 Task: Look for space in Helmond, Netherlands from 1st August, 2023 to 5th August, 2023 for 1 adult in price range Rs.6000 to Rs.15000. Place can be entire place with 1  bedroom having 1 bed and 1 bathroom. Property type can be house, flat, guest house. Amenities needed are: wifi, washing machine. Booking option can be shelf check-in. Required host language is English.
Action: Mouse moved to (662, 255)
Screenshot: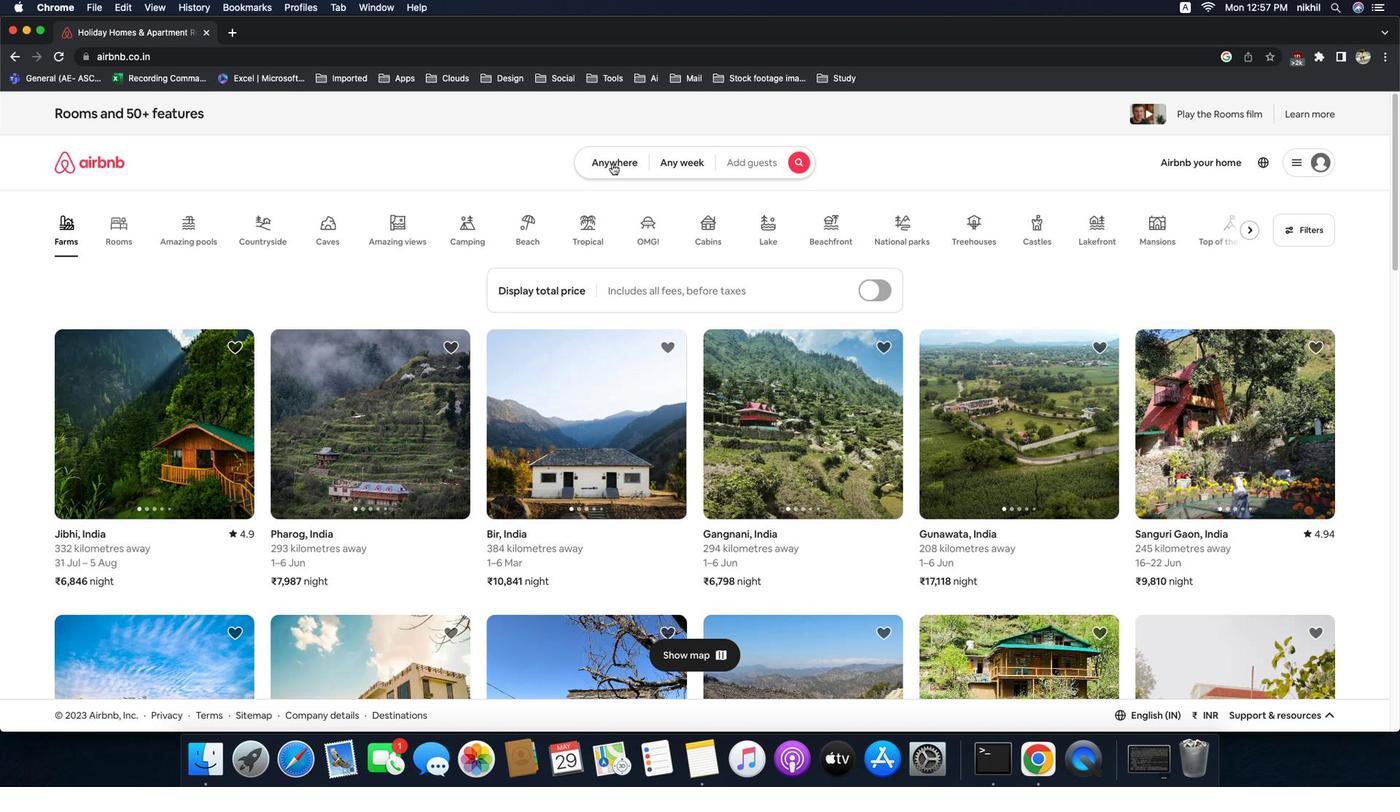 
Action: Mouse pressed left at (662, 255)
Screenshot: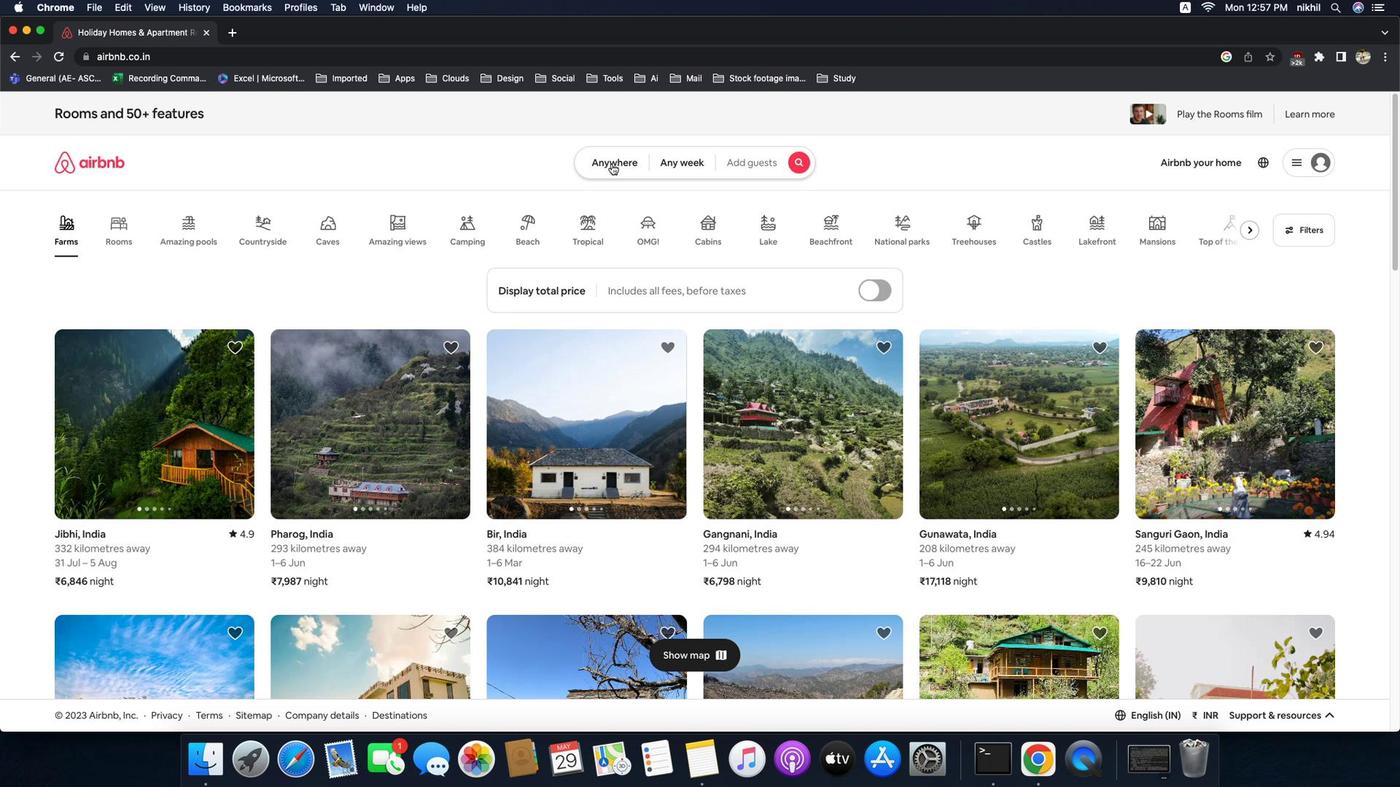 
Action: Mouse moved to (659, 258)
Screenshot: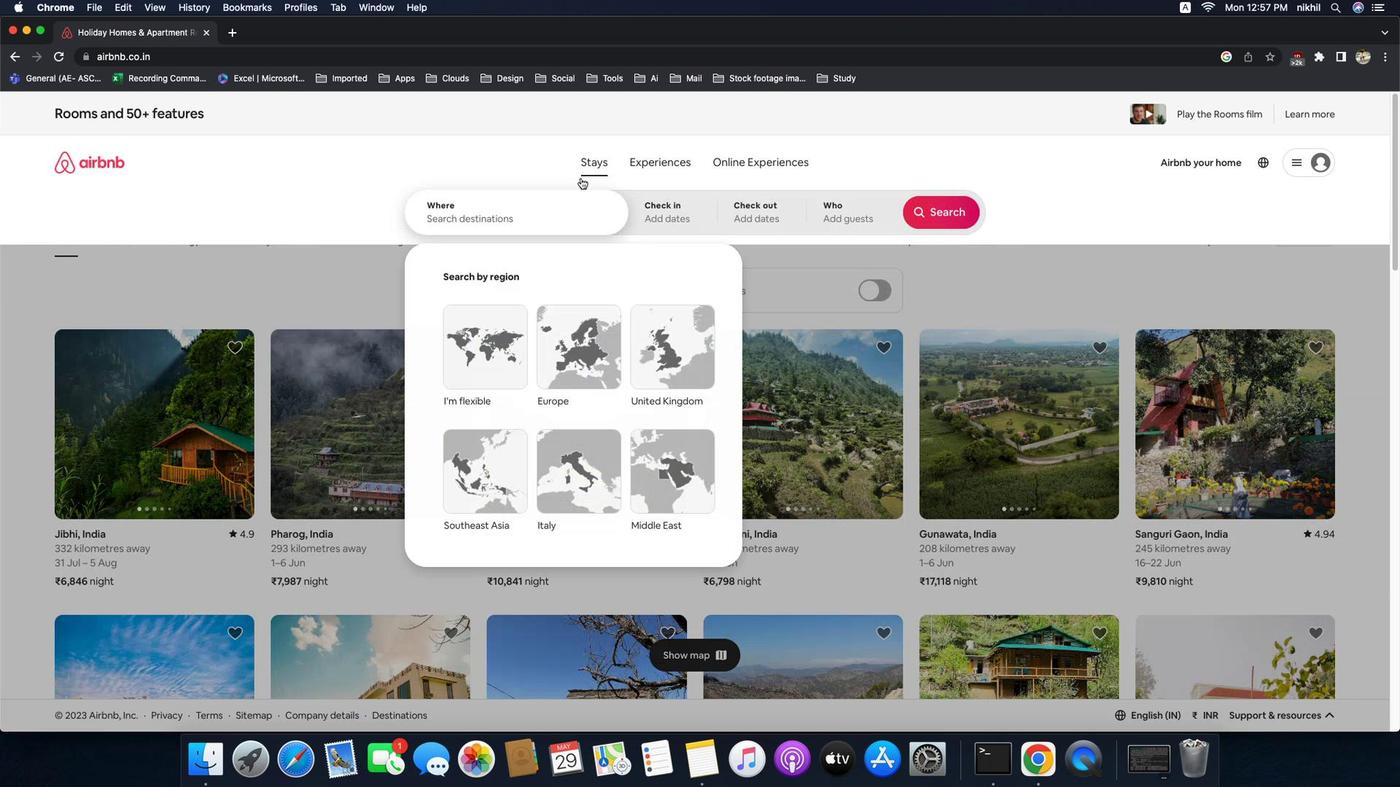 
Action: Mouse pressed left at (659, 258)
Screenshot: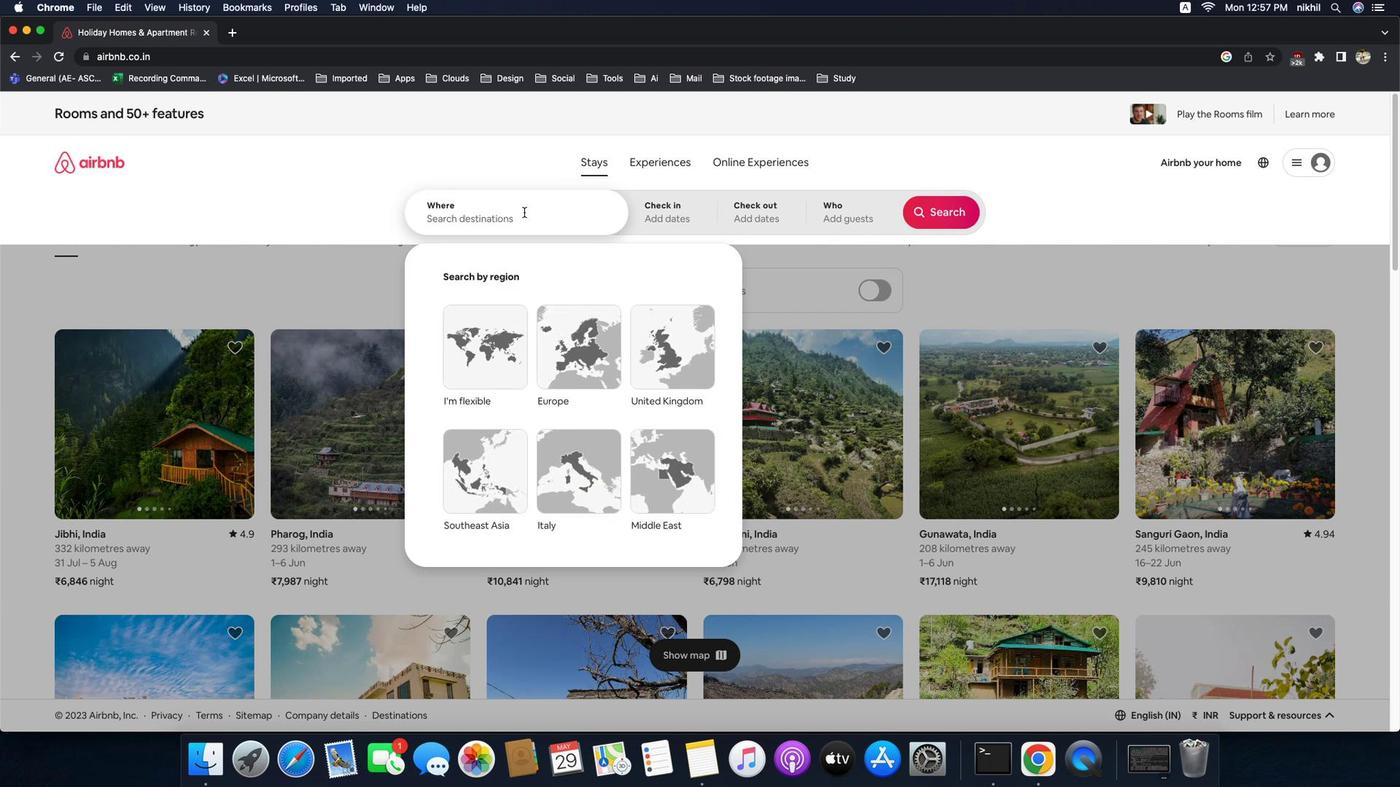 
Action: Mouse moved to (619, 293)
Screenshot: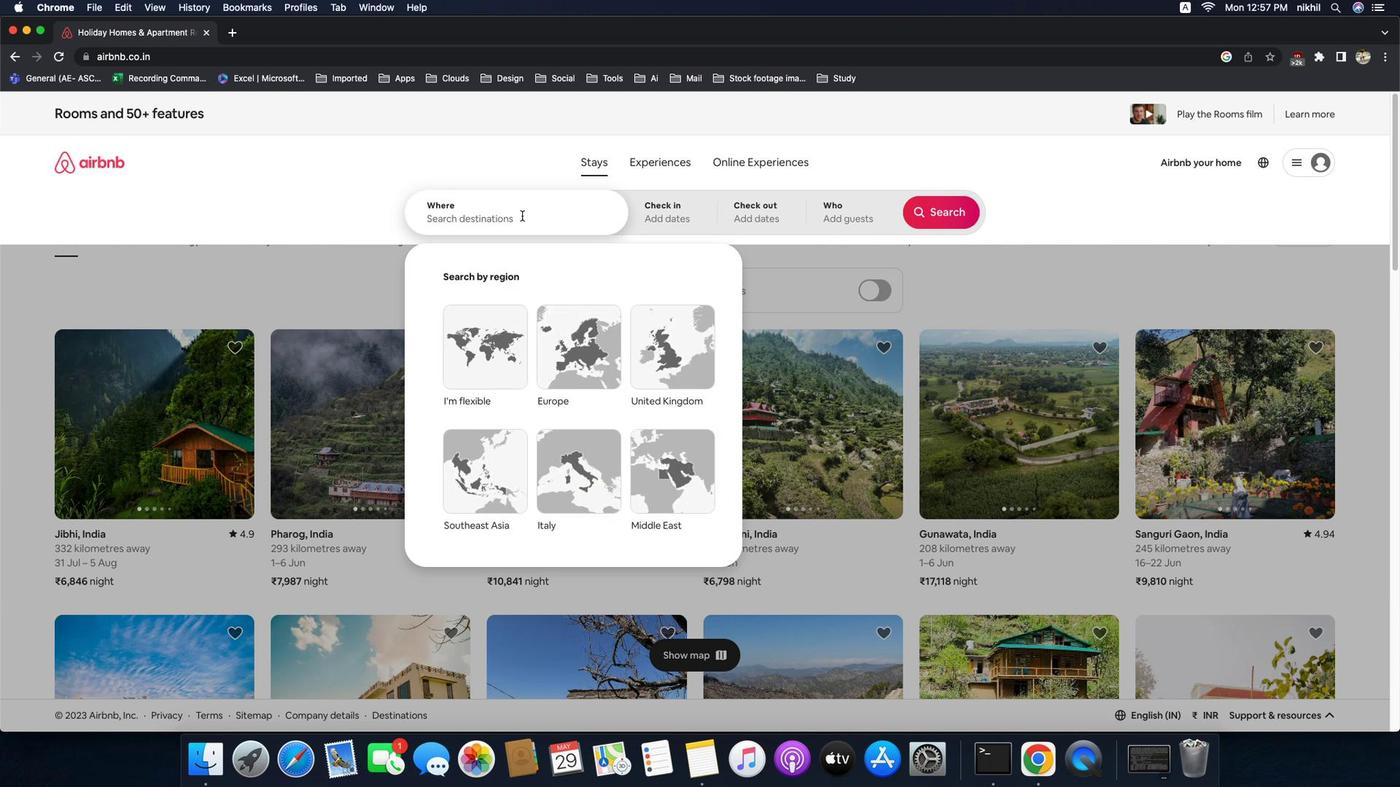 
Action: Mouse pressed left at (619, 293)
Screenshot: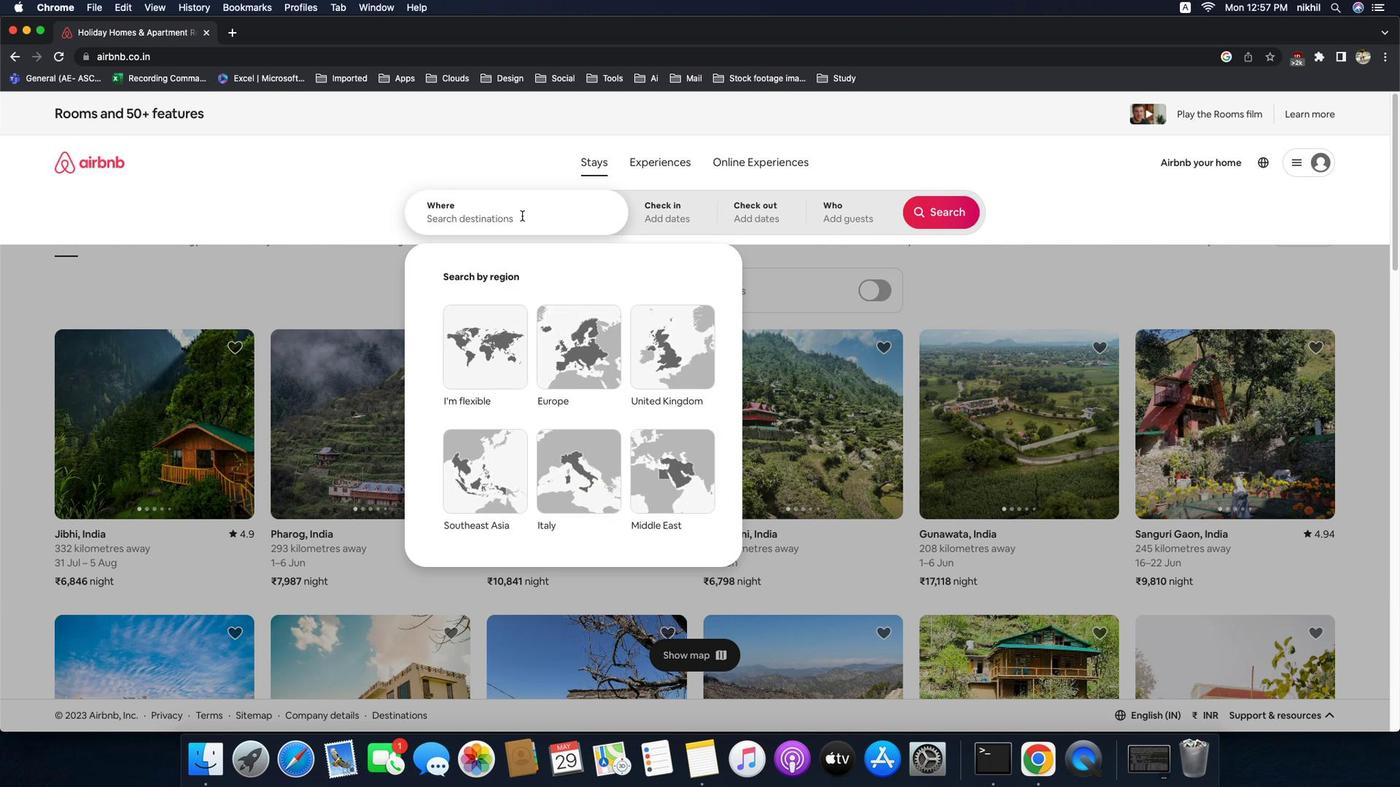 
Action: Key pressed 'H'Key.caps_lock'e''l''m''o''n''d'','Key.spaceKey.caps_lock'N'Key.caps_lock'e''t''h''e''r''l''a''n''d''s'
Screenshot: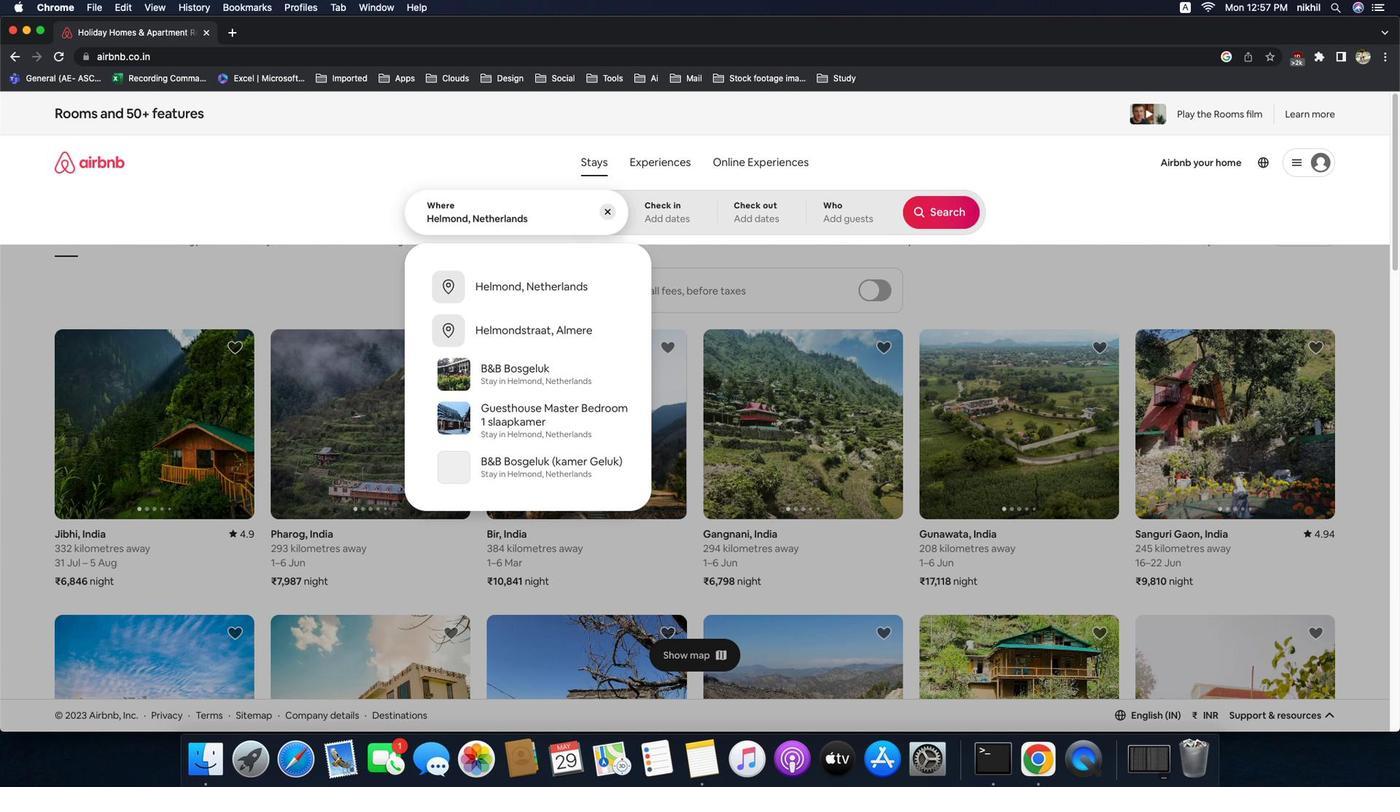 
Action: Mouse moved to (641, 346)
Screenshot: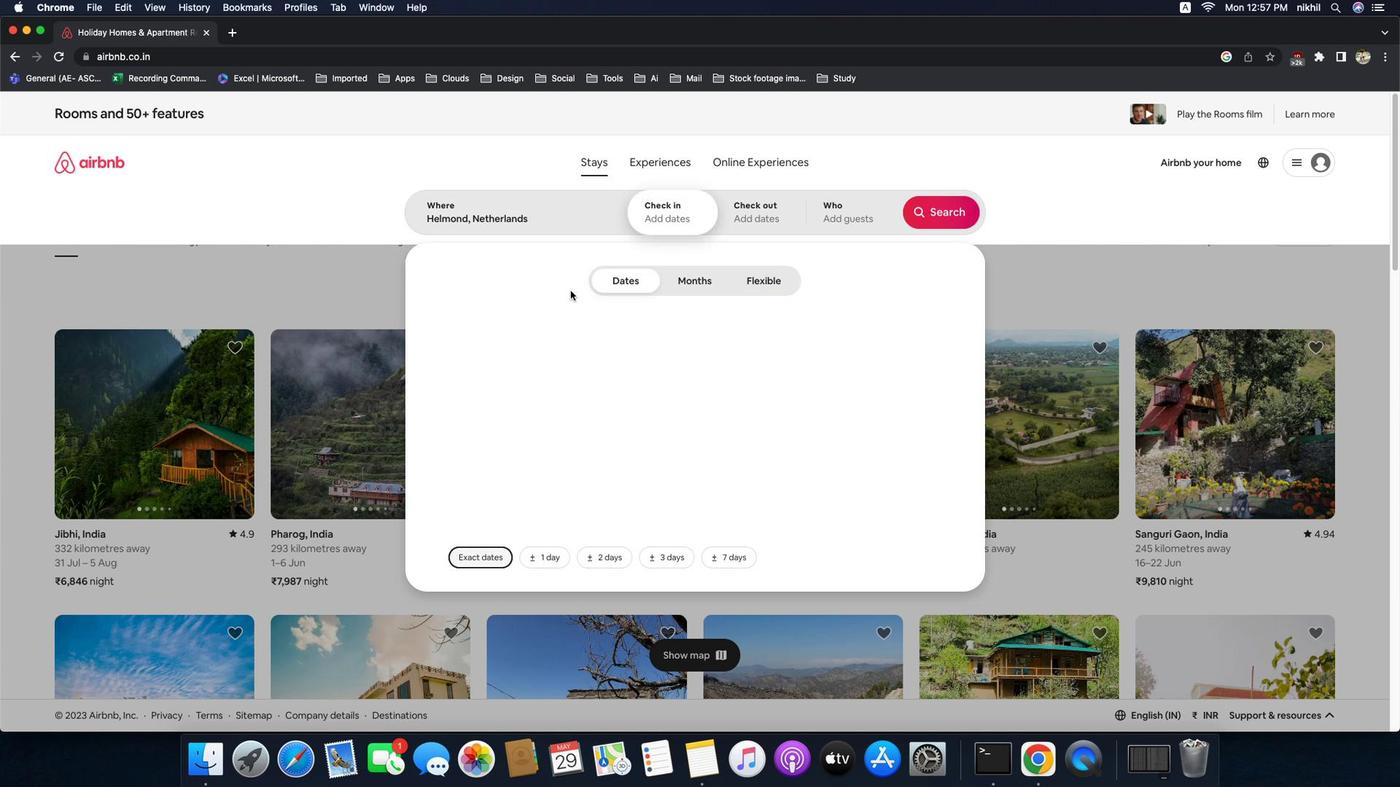 
Action: Mouse pressed left at (641, 346)
Screenshot: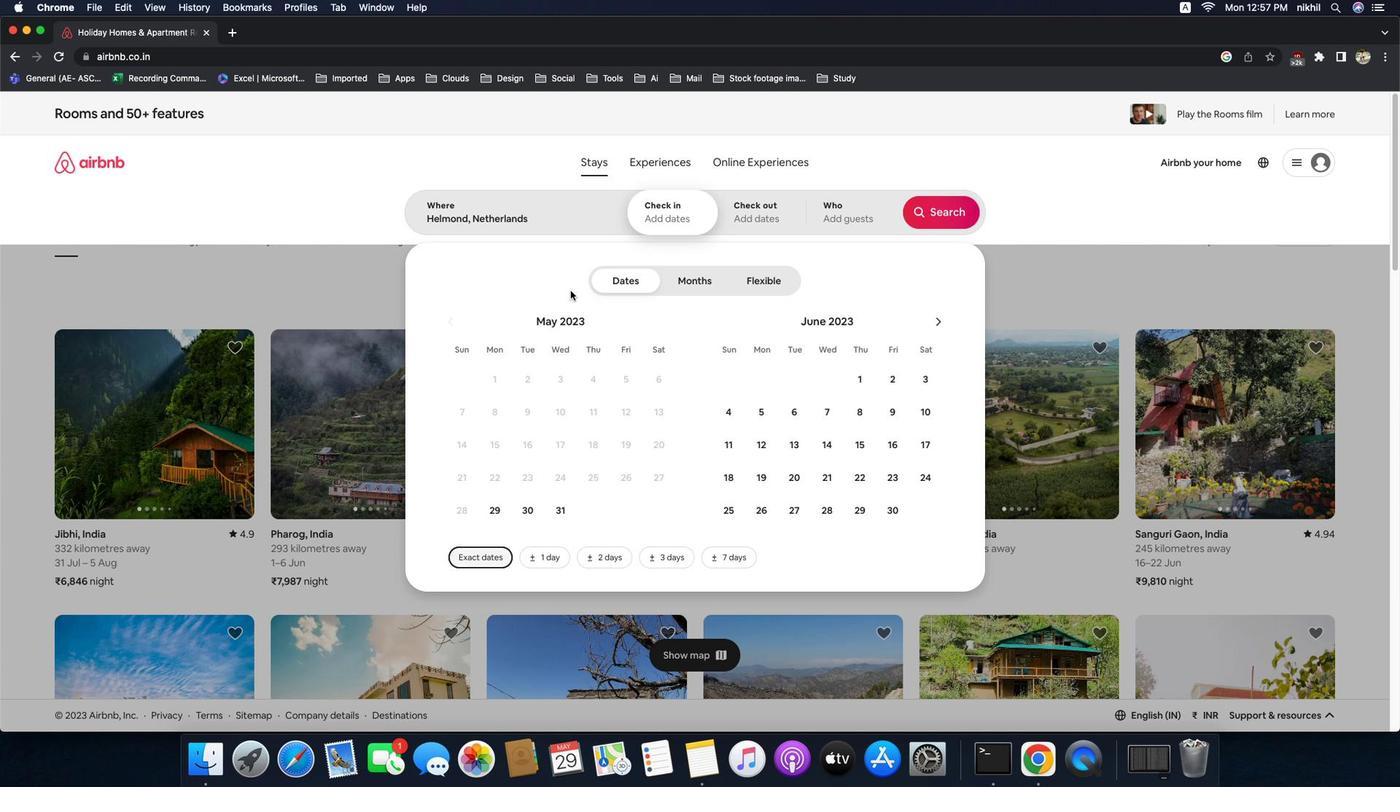 
Action: Mouse moved to (804, 366)
Screenshot: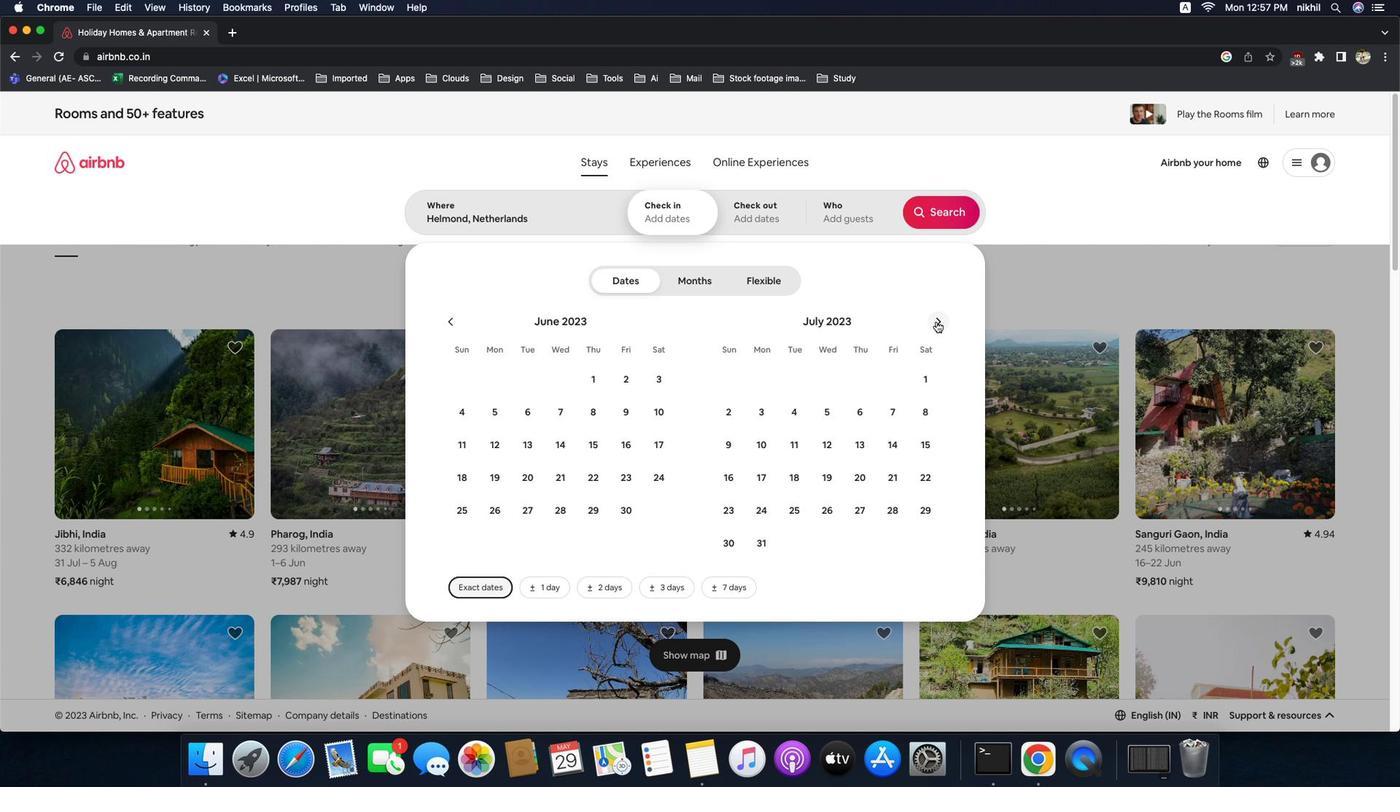 
Action: Mouse pressed left at (804, 366)
Screenshot: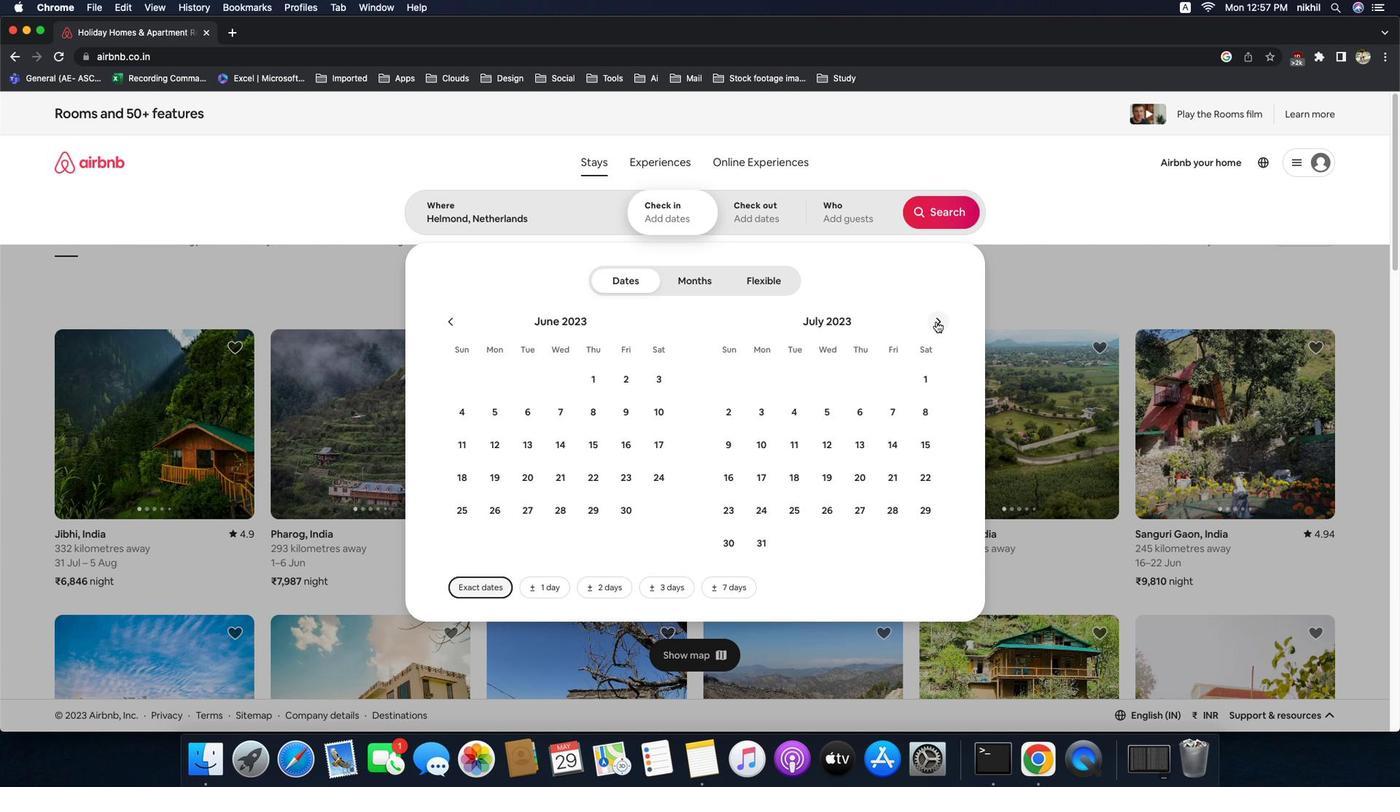 
Action: Mouse pressed left at (804, 366)
Screenshot: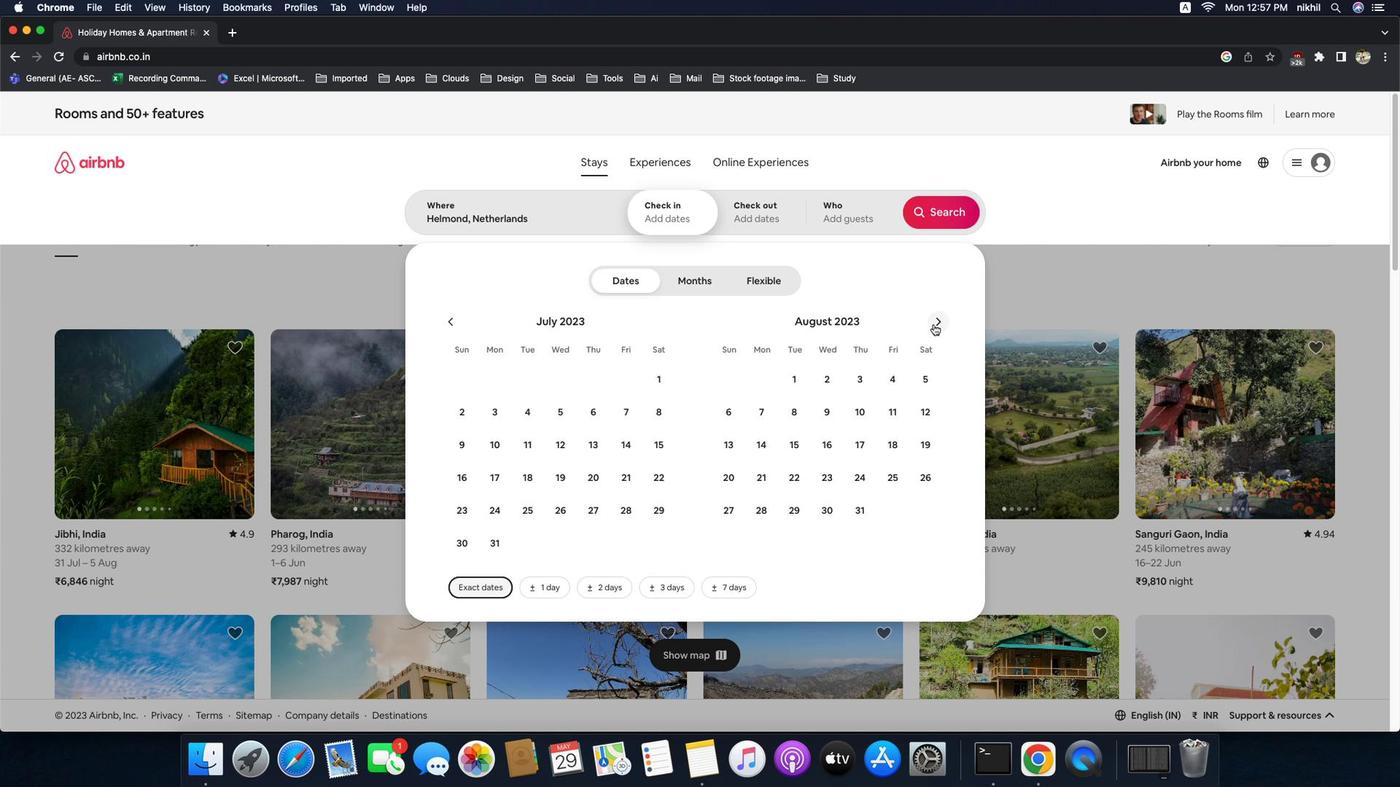 
Action: Mouse moved to (740, 409)
Screenshot: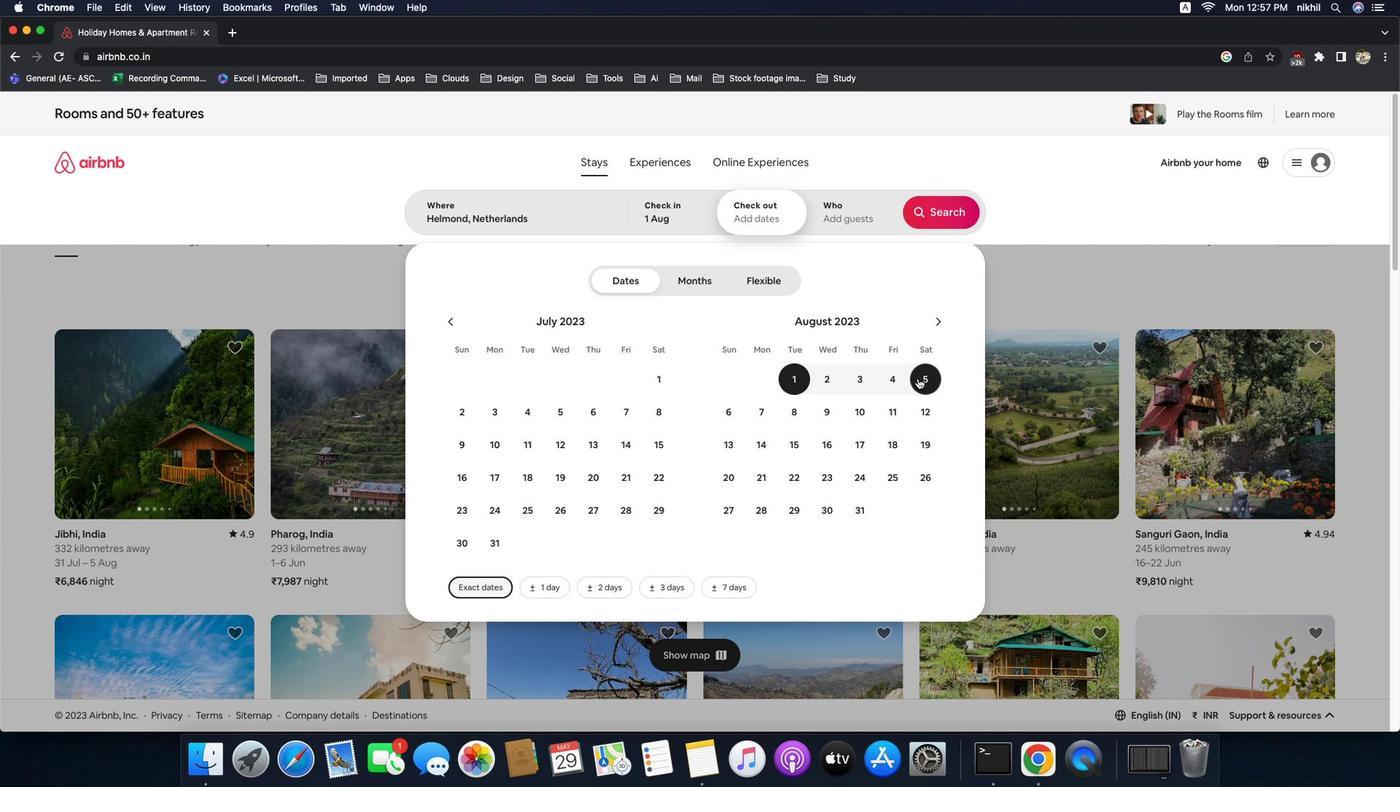 
Action: Mouse pressed left at (740, 409)
Screenshot: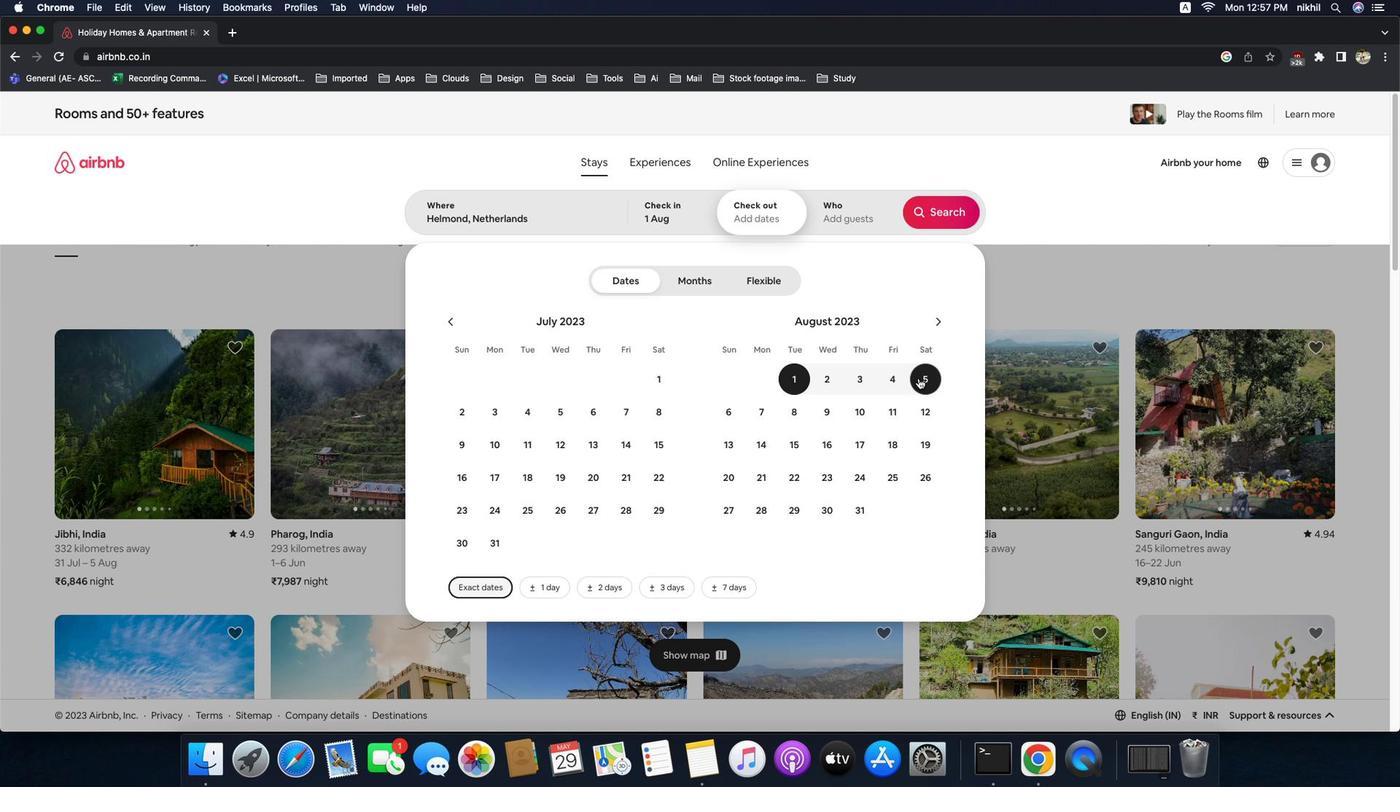 
Action: Mouse moved to (796, 406)
Screenshot: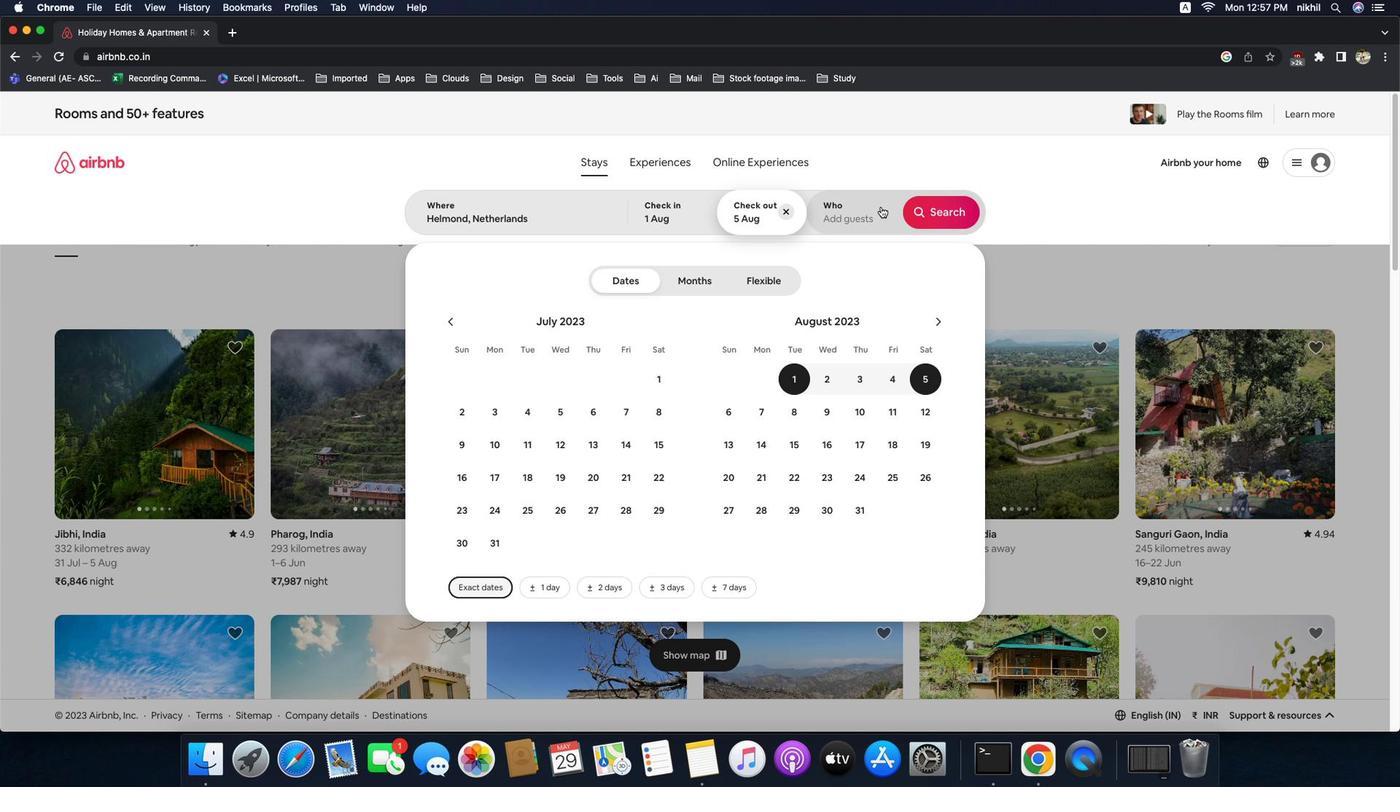 
Action: Mouse pressed left at (796, 406)
Screenshot: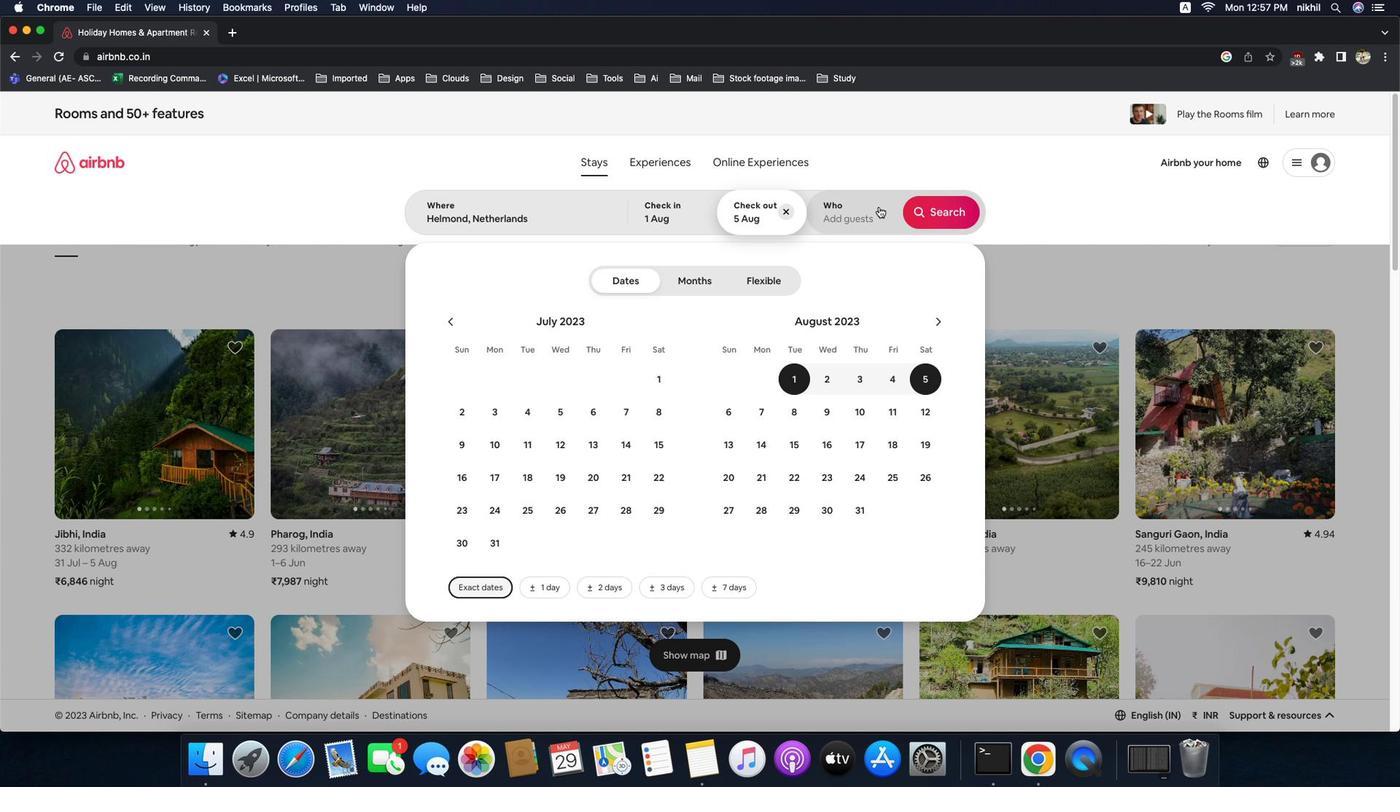 
Action: Mouse moved to (770, 290)
Screenshot: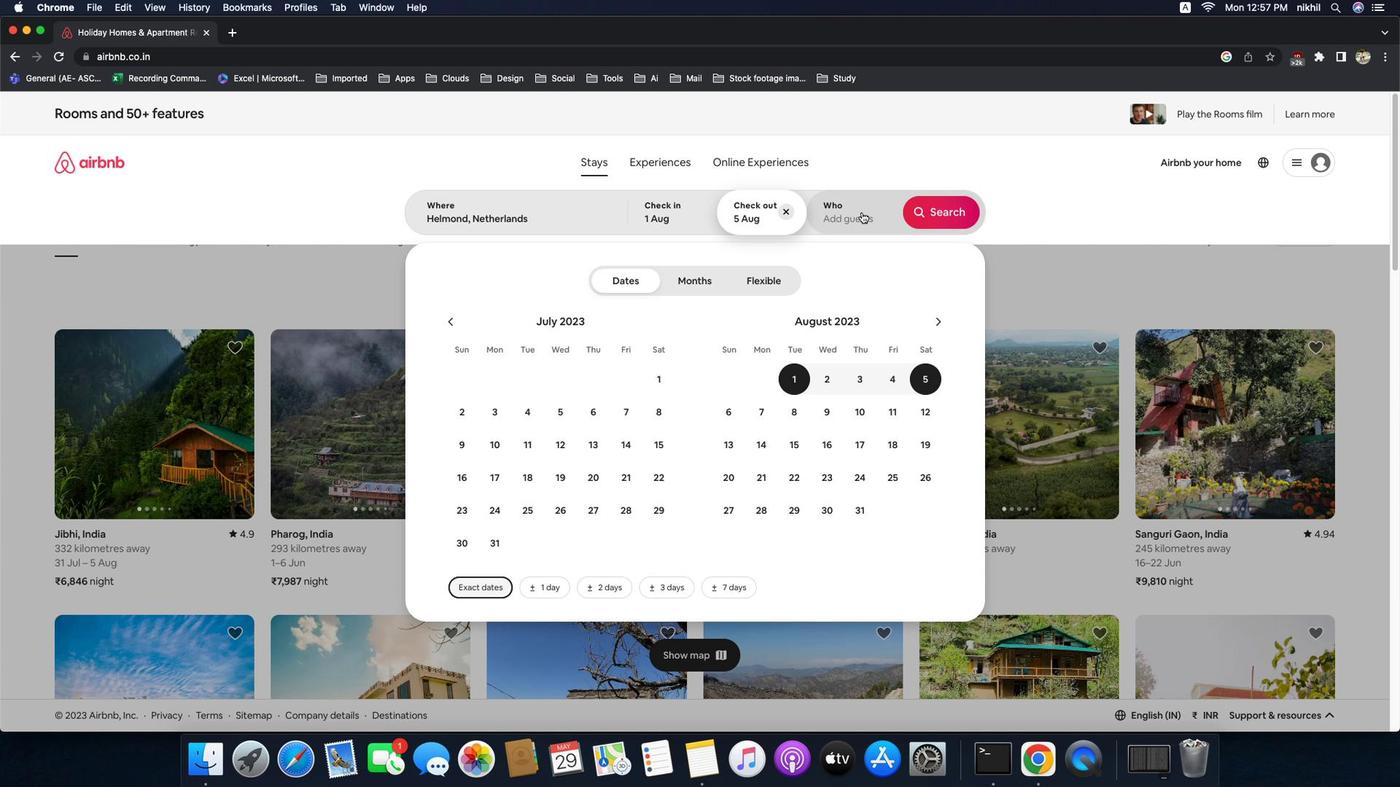 
Action: Mouse pressed left at (770, 290)
Screenshot: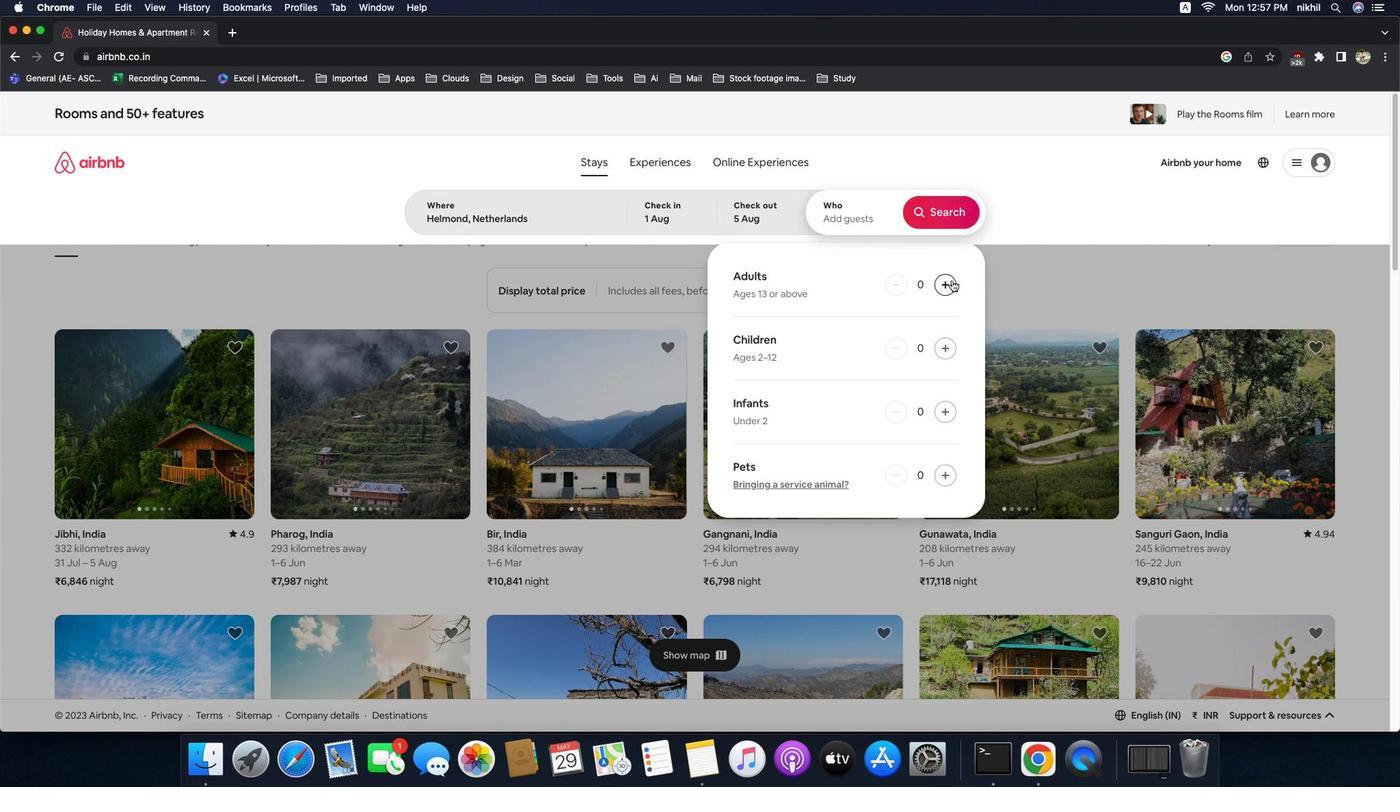 
Action: Mouse moved to (807, 341)
Screenshot: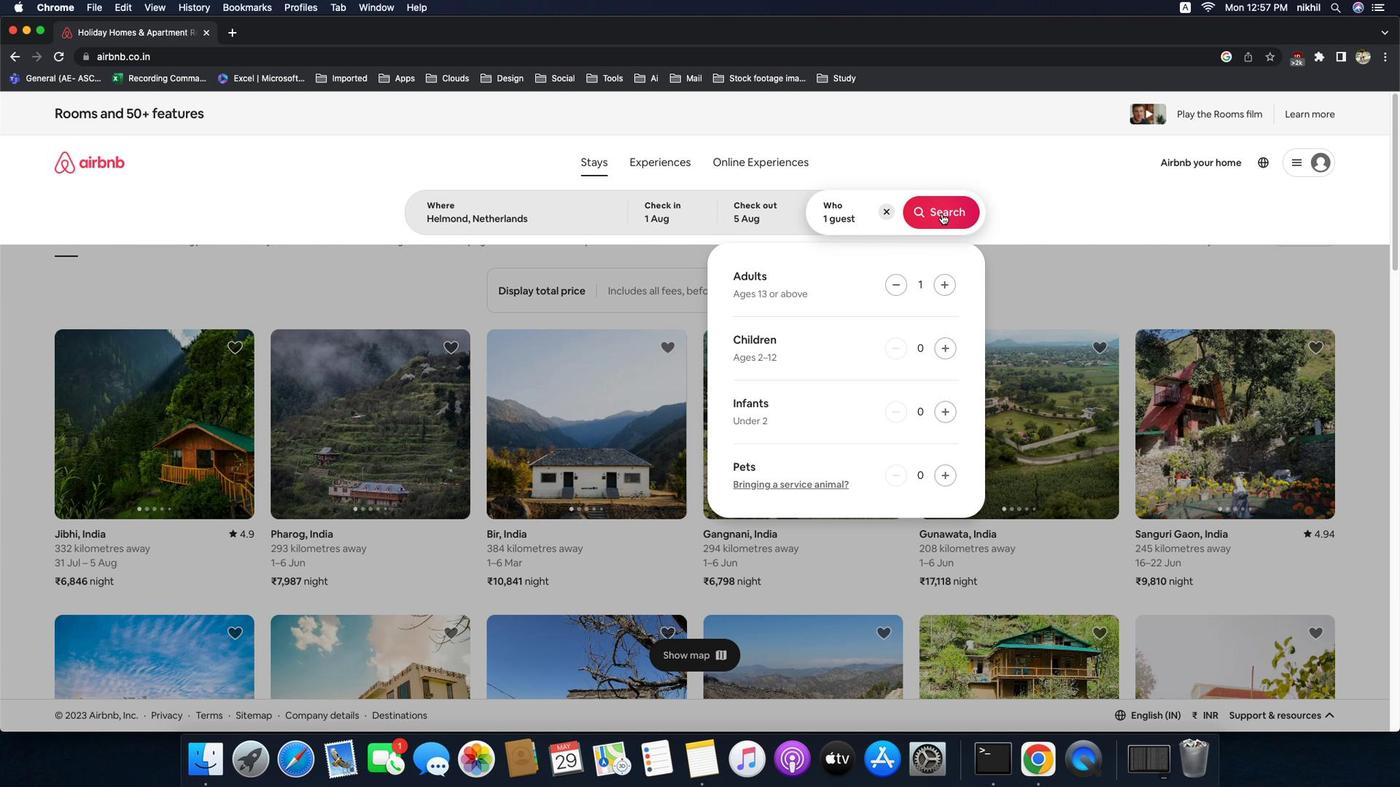 
Action: Mouse pressed left at (807, 341)
Screenshot: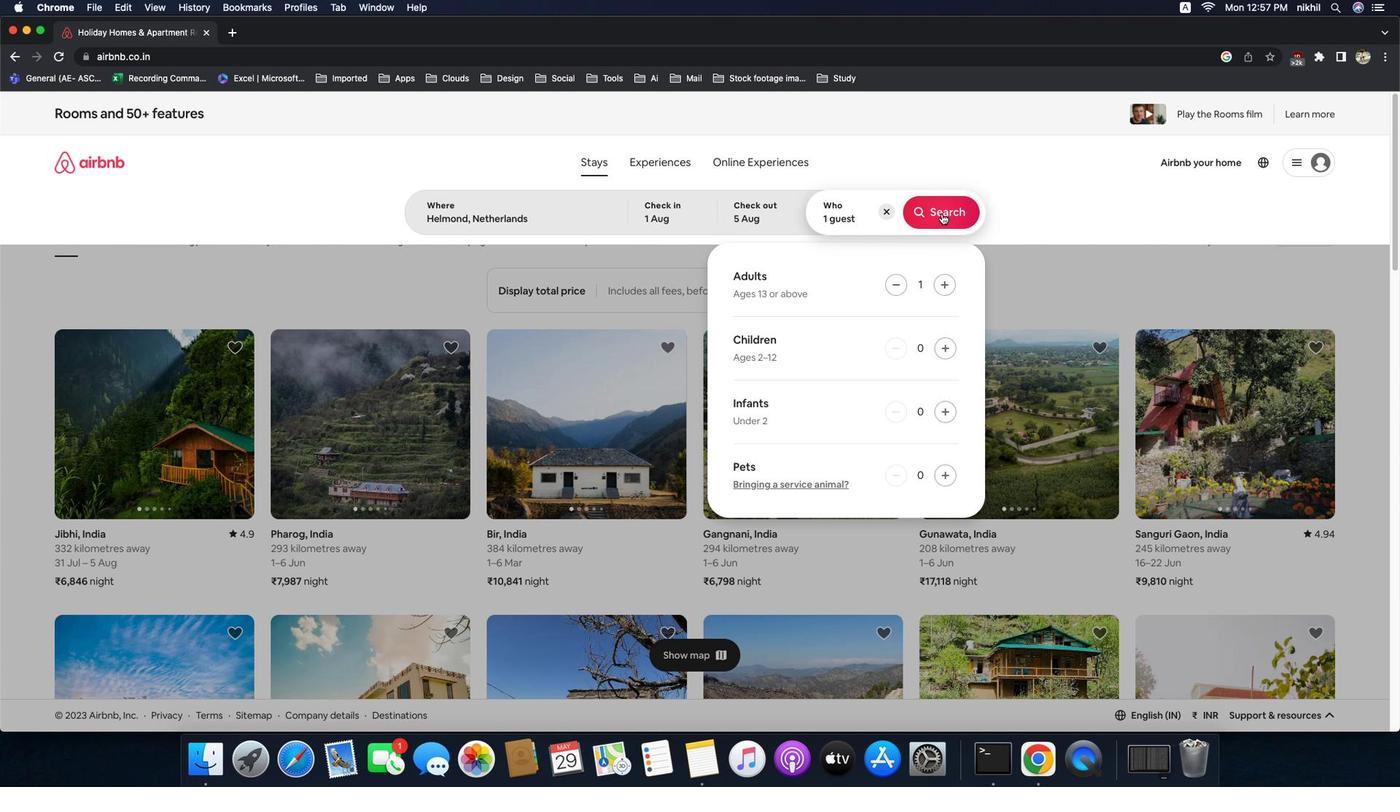 
Action: Mouse moved to (806, 292)
Screenshot: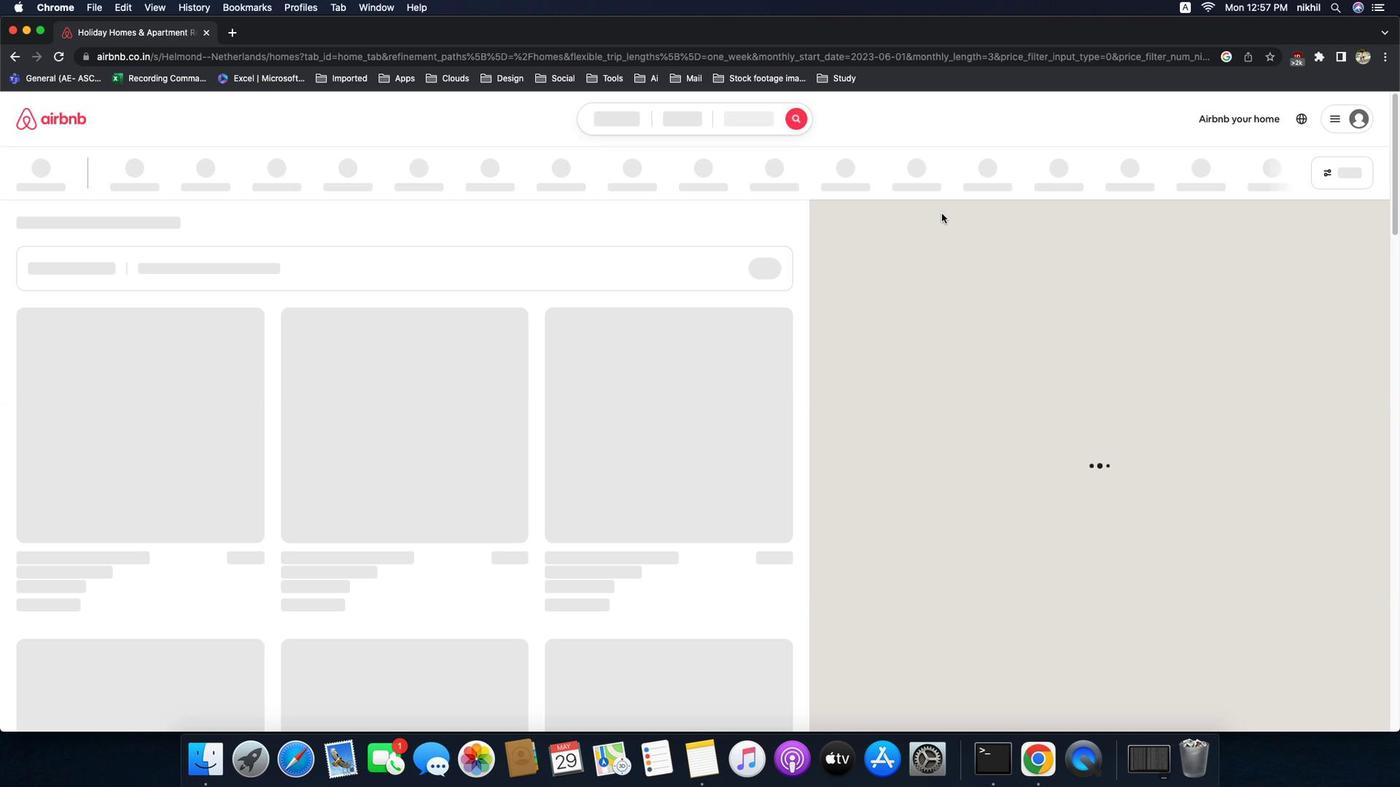 
Action: Mouse pressed left at (806, 292)
Screenshot: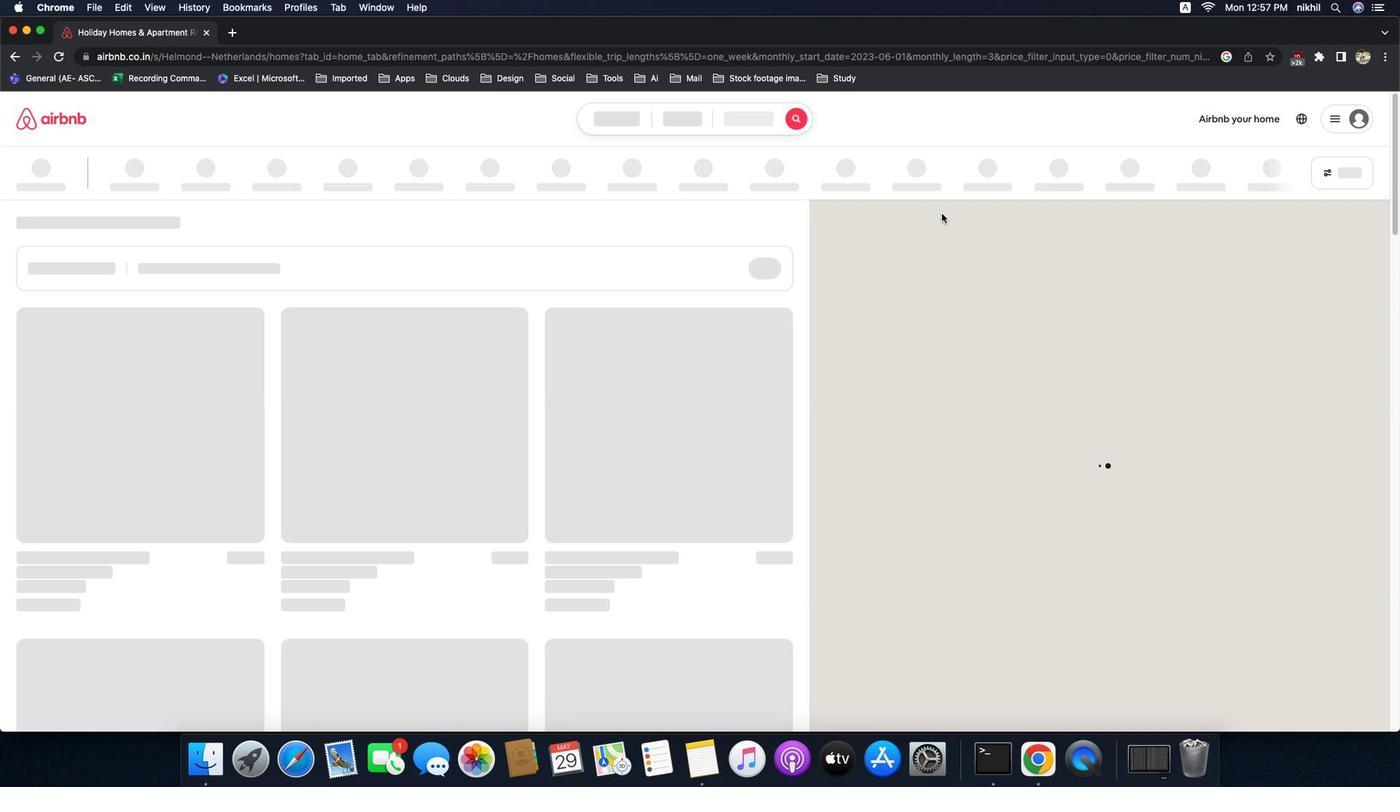 
Action: Mouse moved to (980, 265)
Screenshot: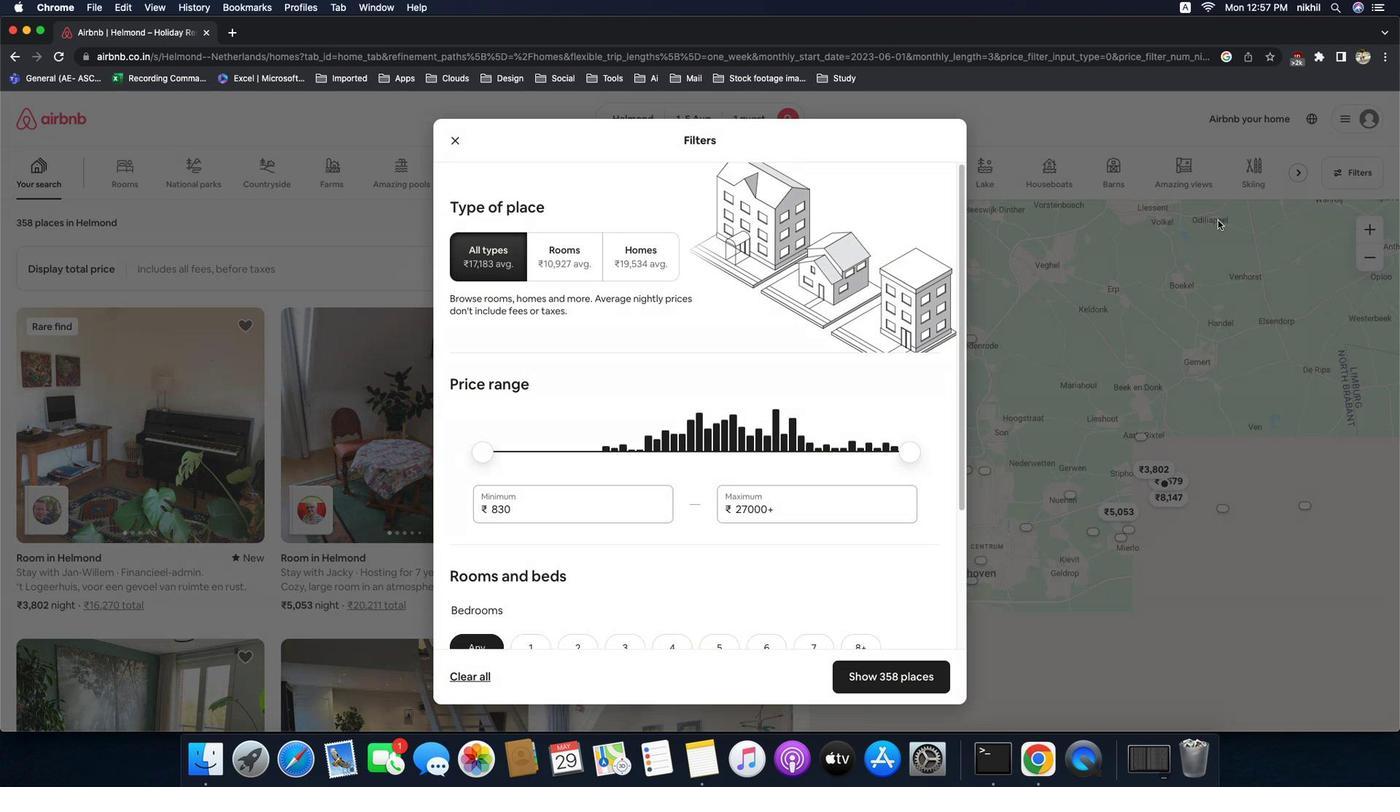 
Action: Mouse pressed left at (980, 265)
Screenshot: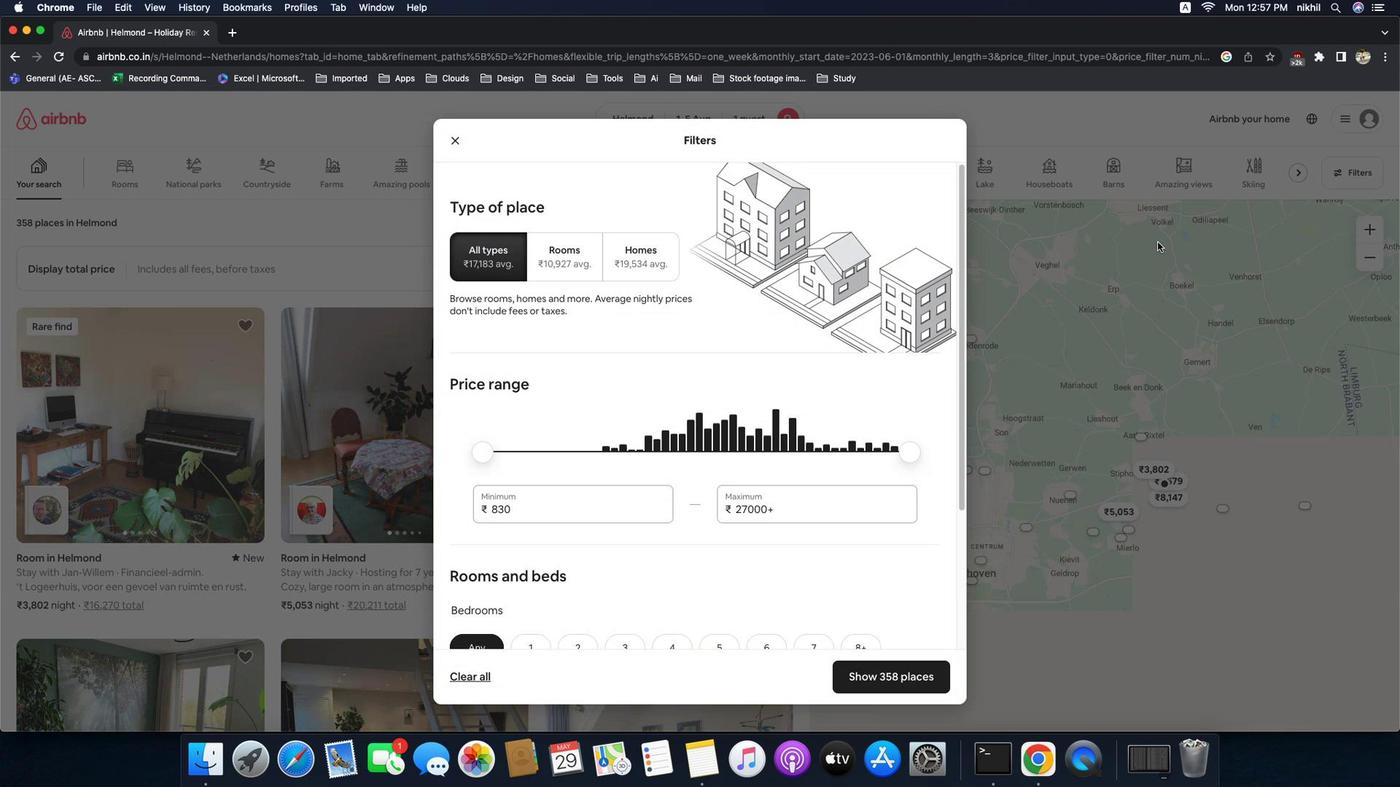 
Action: Mouse moved to (658, 494)
Screenshot: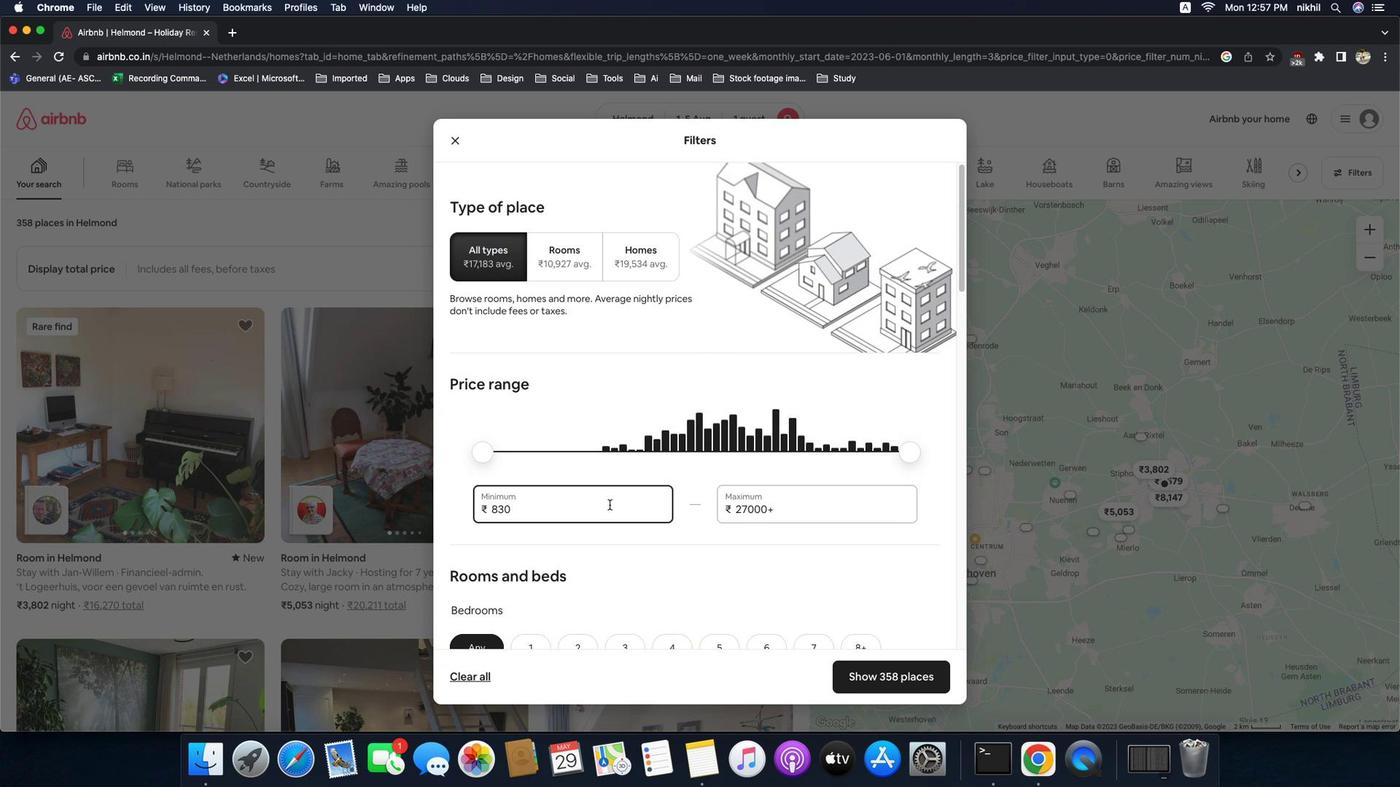 
Action: Mouse pressed left at (658, 494)
Screenshot: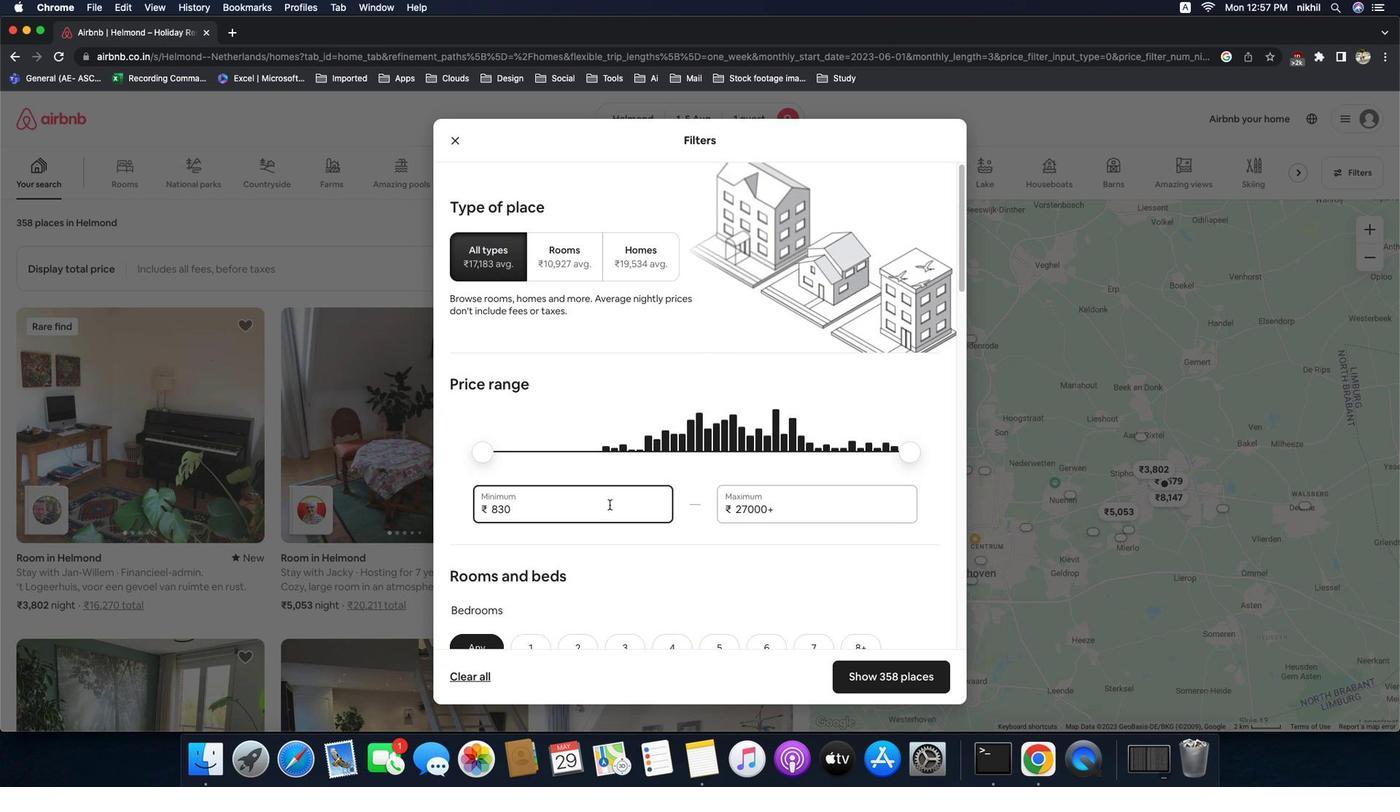 
Action: Key pressed Key.backspaceKey.backspaceKey.backspaceKey.backspaceKey.backspace'6''0''0''0'
Screenshot: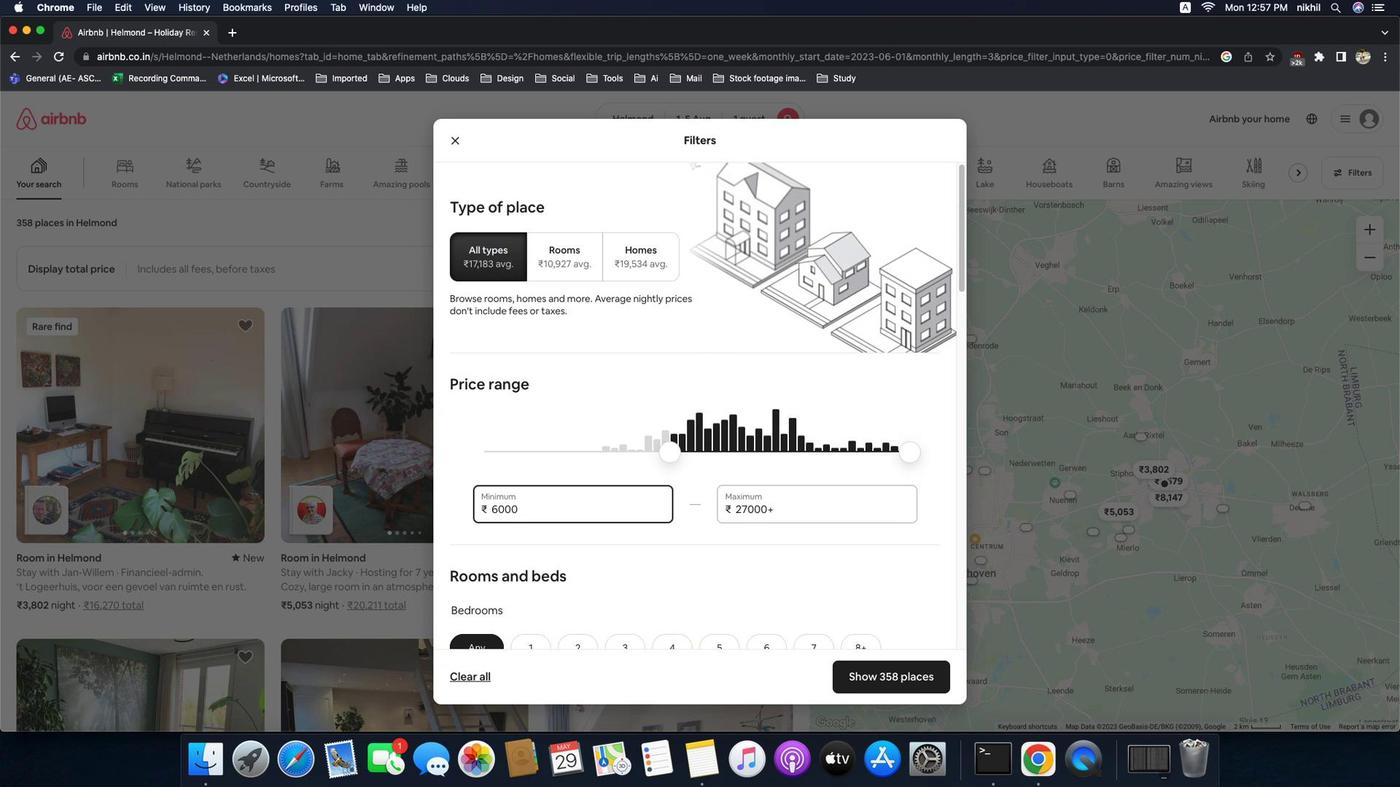 
Action: Mouse moved to (738, 502)
Screenshot: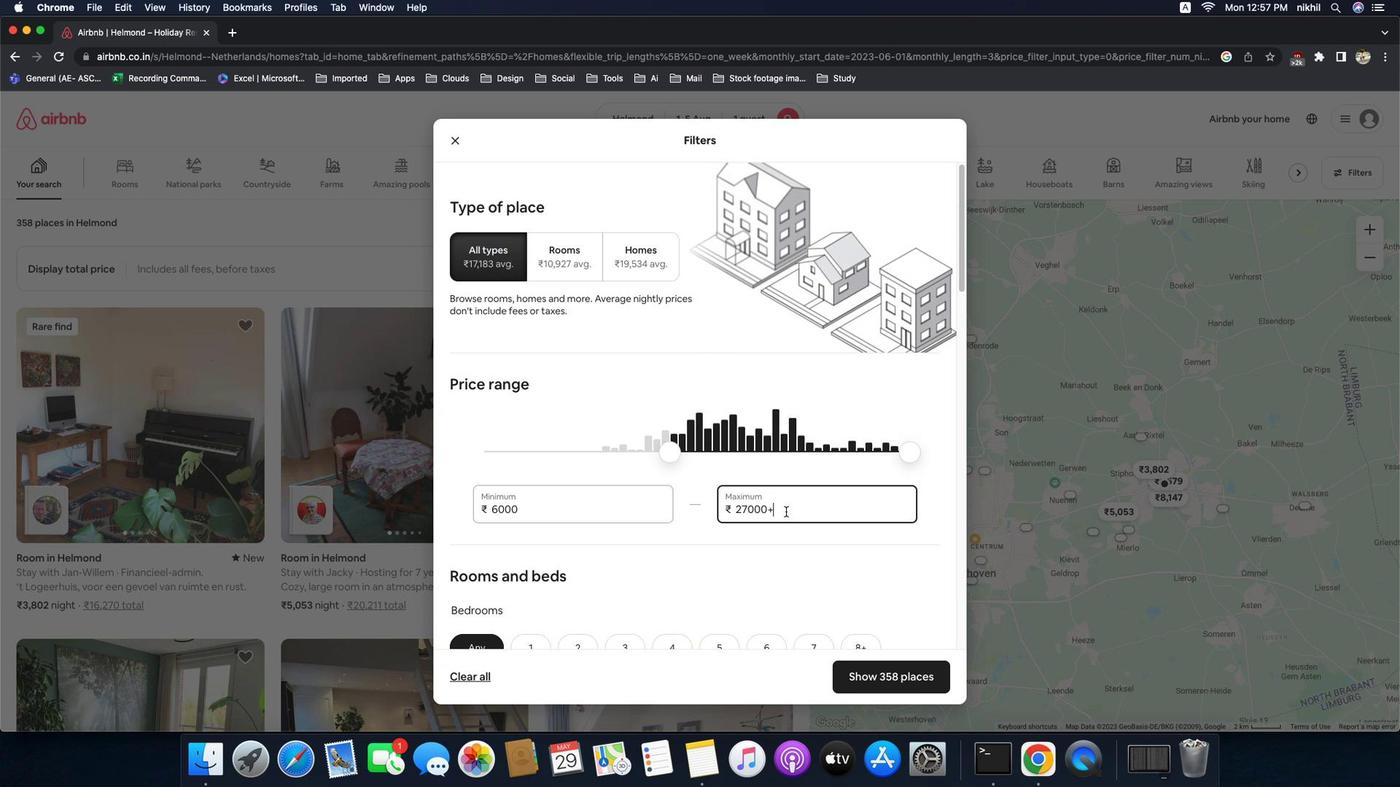 
Action: Mouse pressed left at (738, 502)
Screenshot: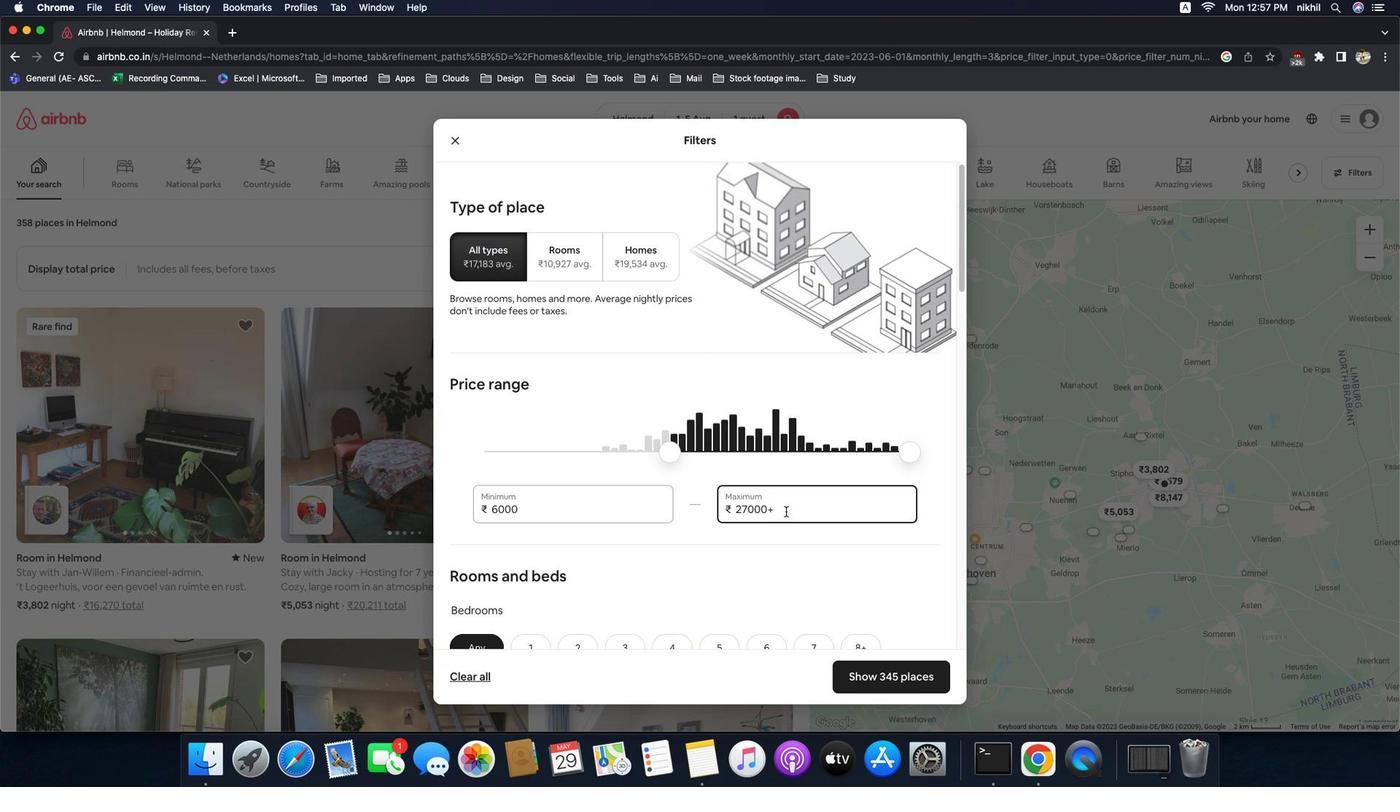 
Action: Mouse moved to (737, 499)
Screenshot: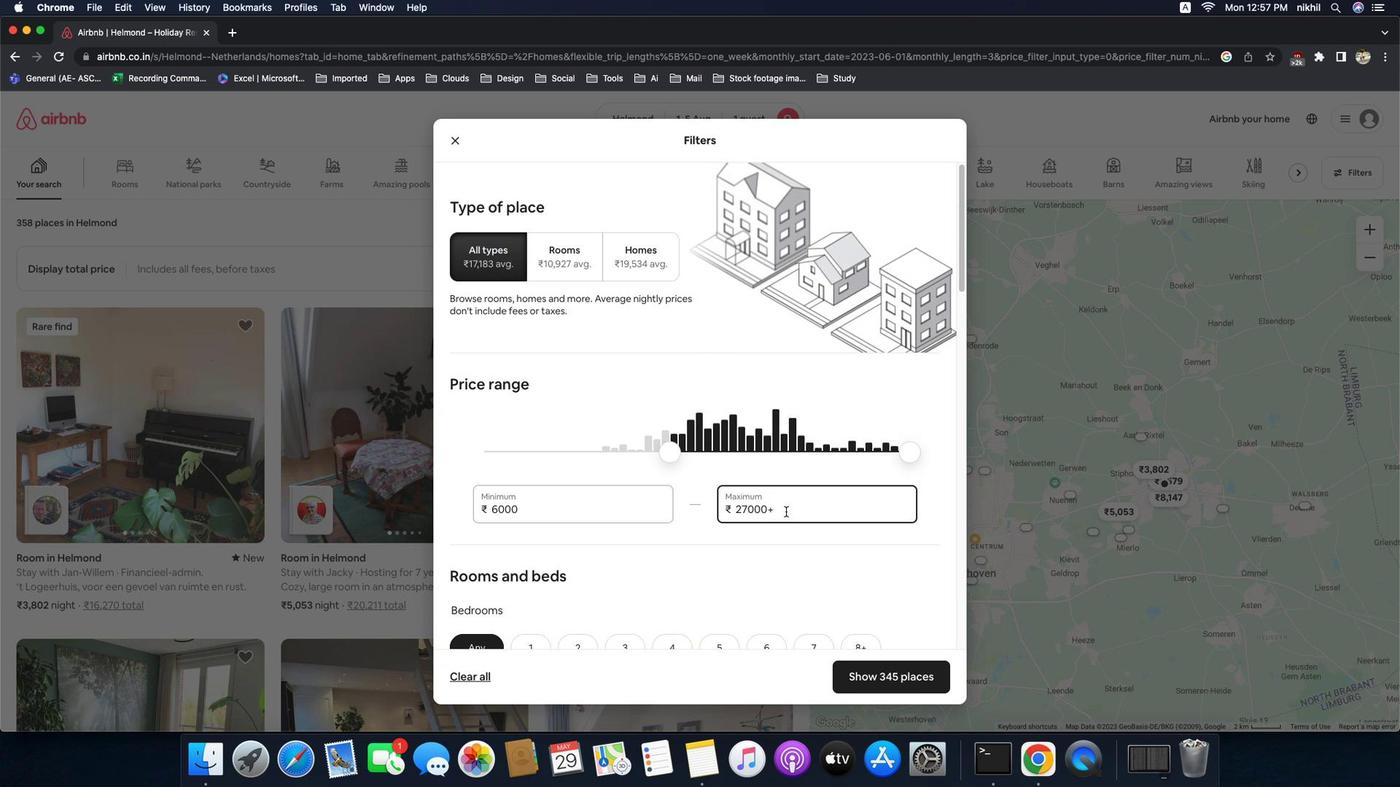 
Action: Key pressed Key.backspaceKey.backspaceKey.backspaceKey.backspaceKey.backspaceKey.backspace'1''5''0''0''0'
Screenshot: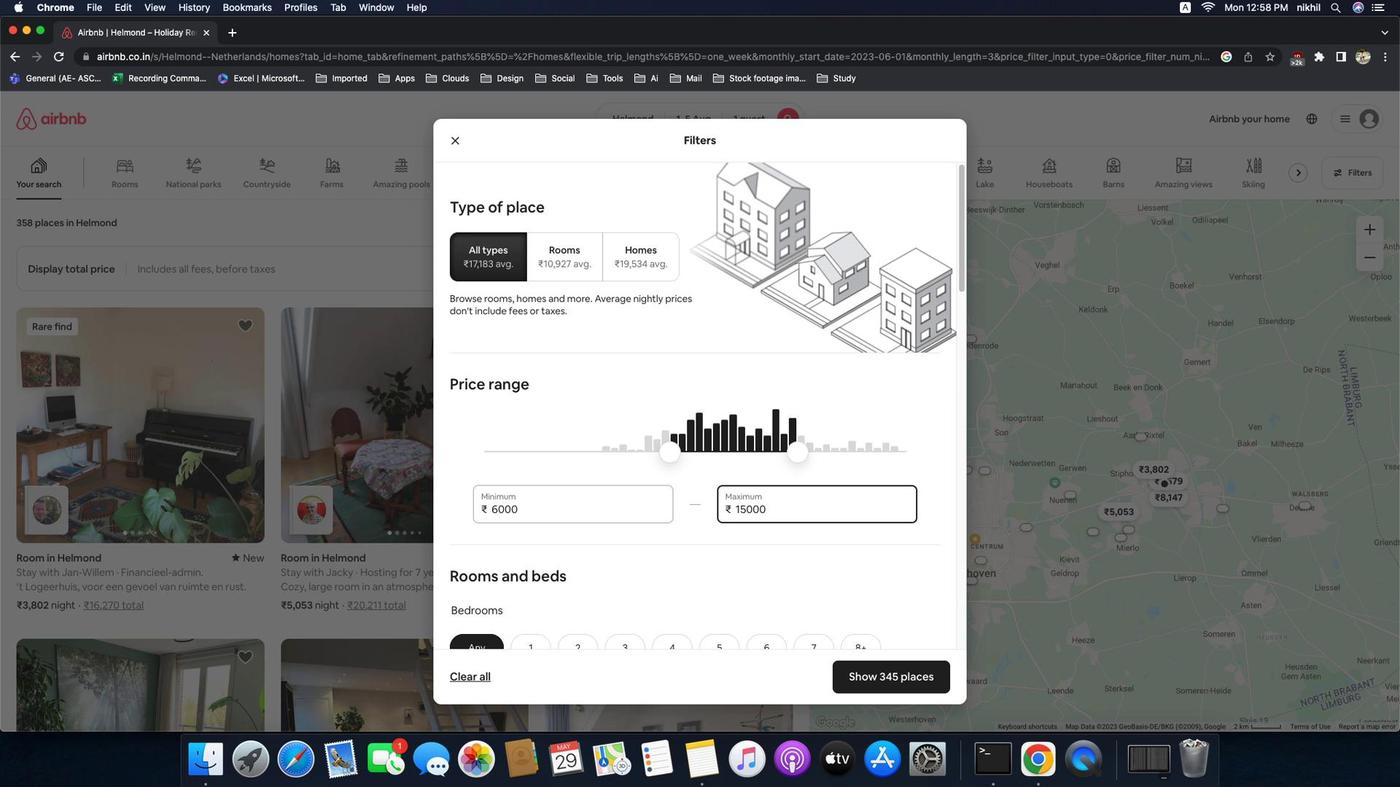 
Action: Mouse moved to (705, 518)
Screenshot: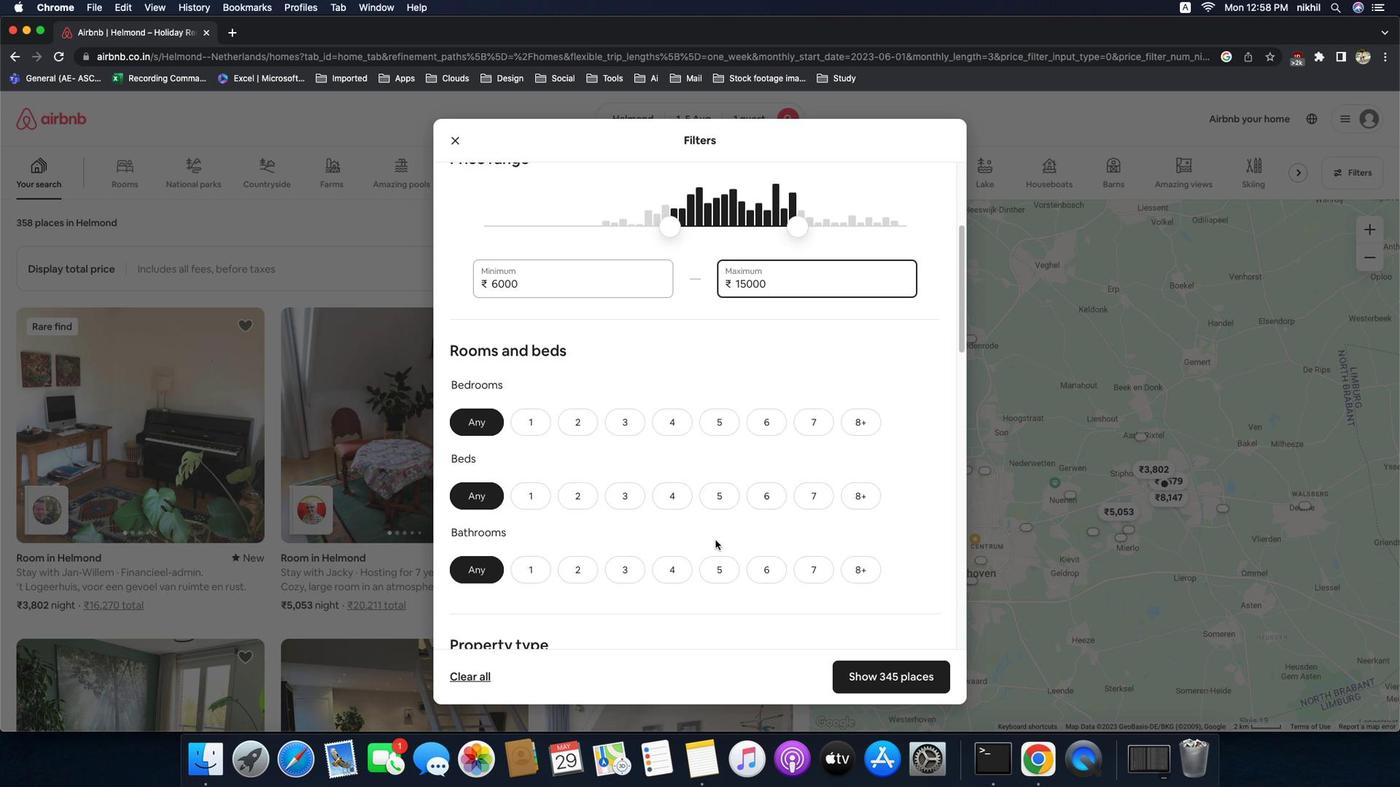
Action: Mouse scrolled (705, 518) with delta (387, 143)
Screenshot: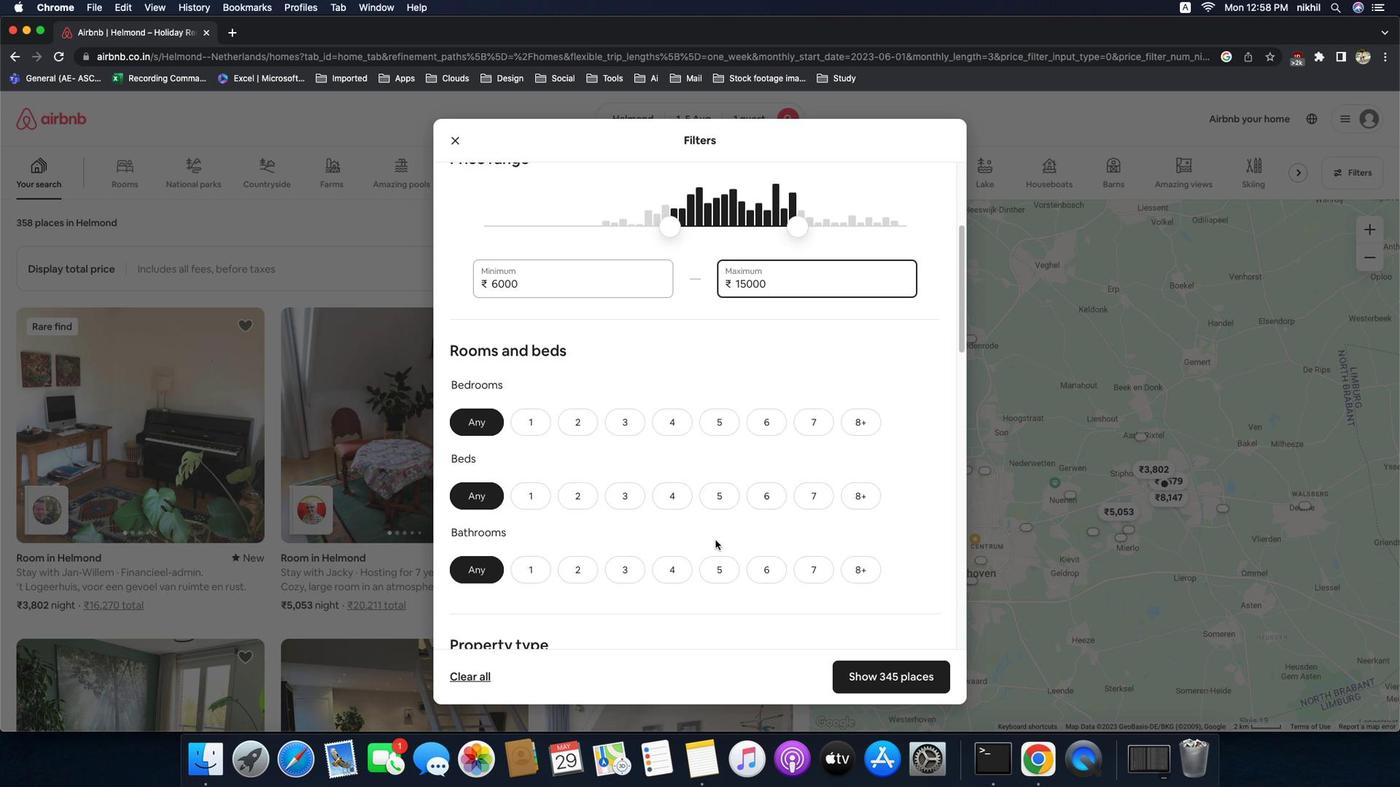 
Action: Mouse scrolled (705, 518) with delta (387, 143)
Screenshot: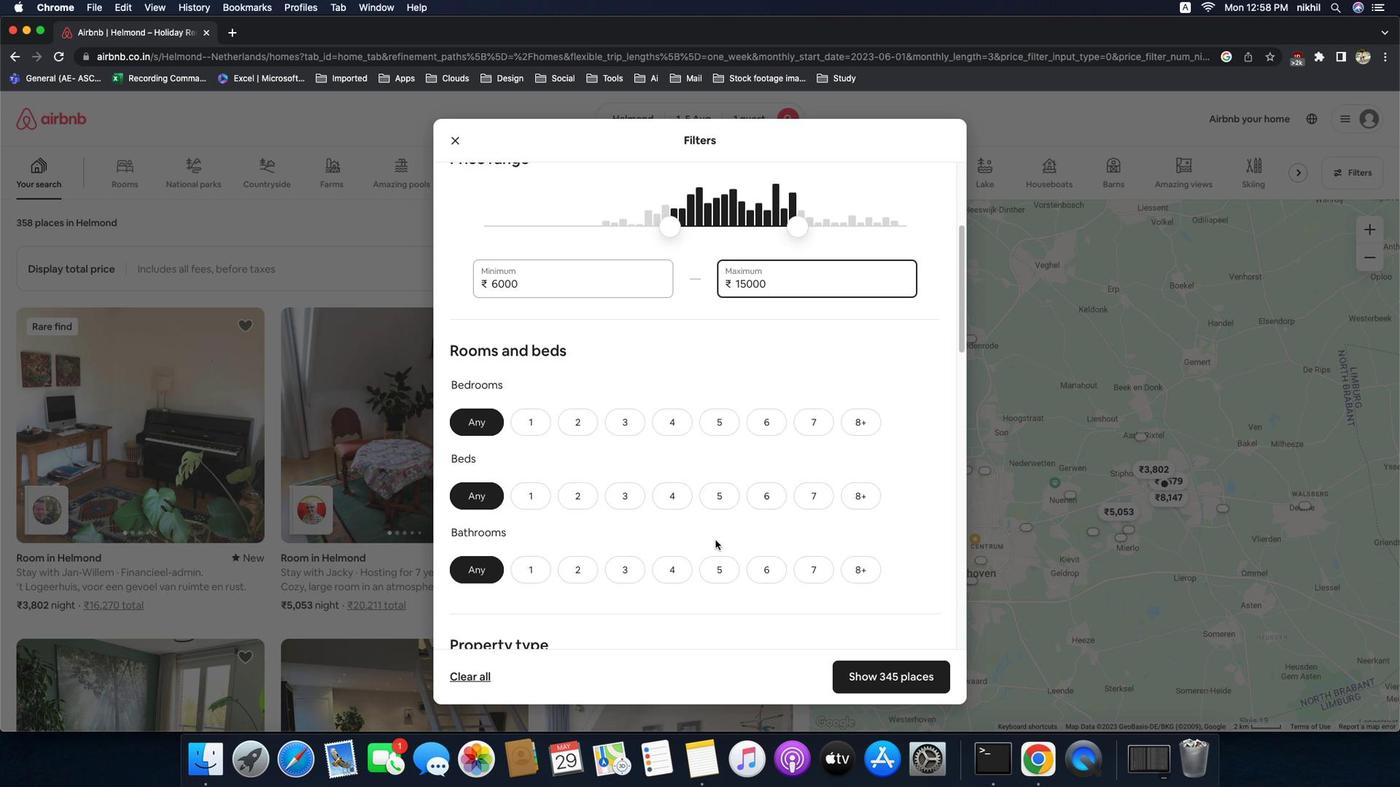 
Action: Mouse scrolled (705, 518) with delta (387, 142)
Screenshot: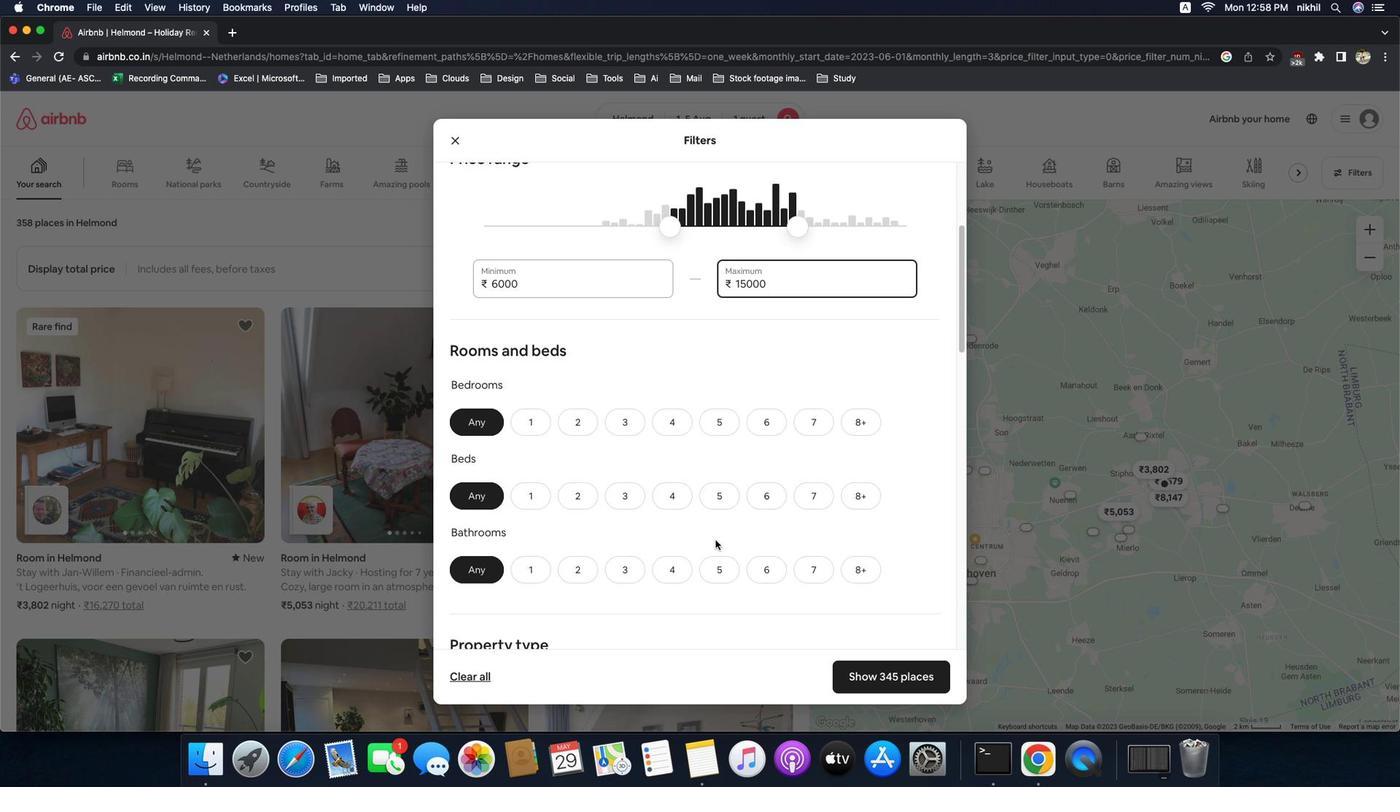 
Action: Mouse scrolled (705, 518) with delta (387, 142)
Screenshot: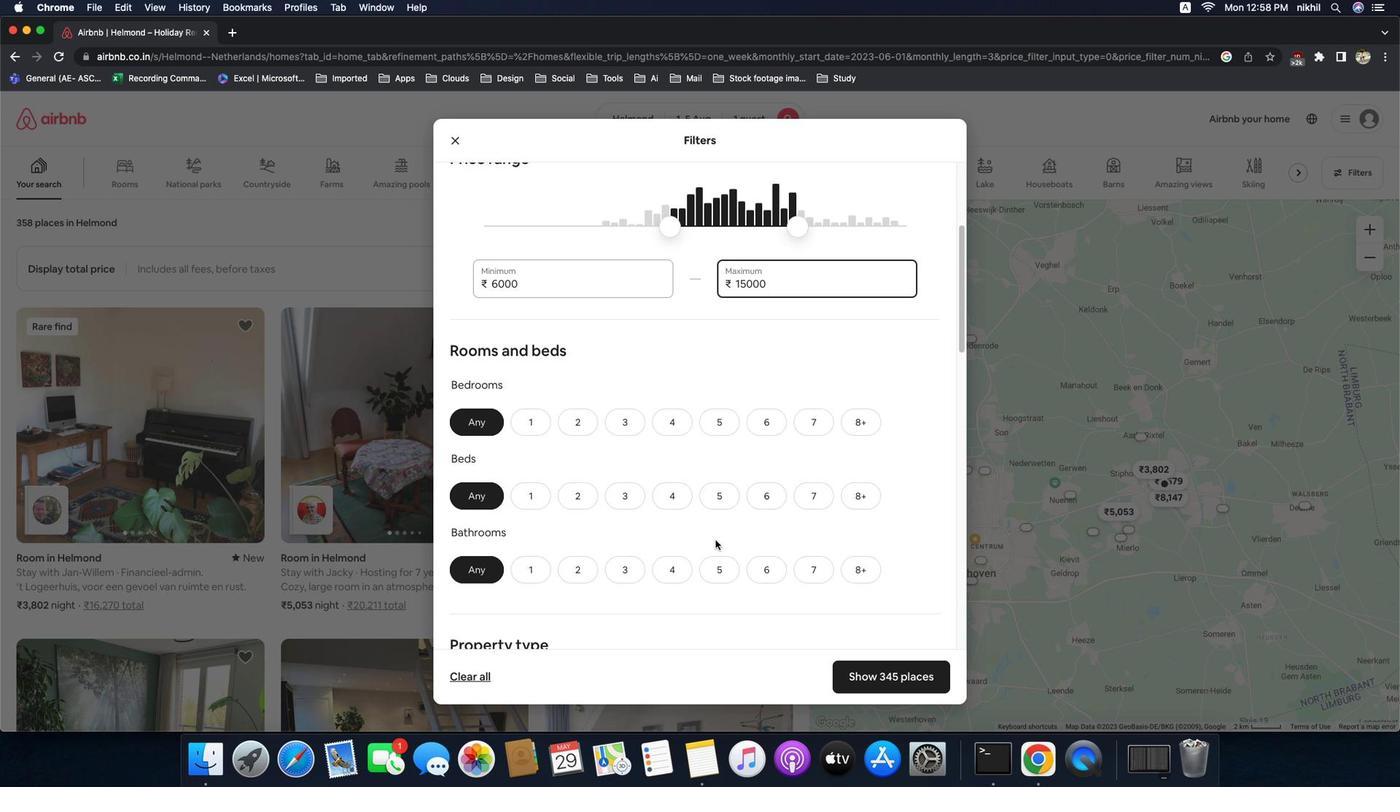 
Action: Mouse moved to (630, 440)
Screenshot: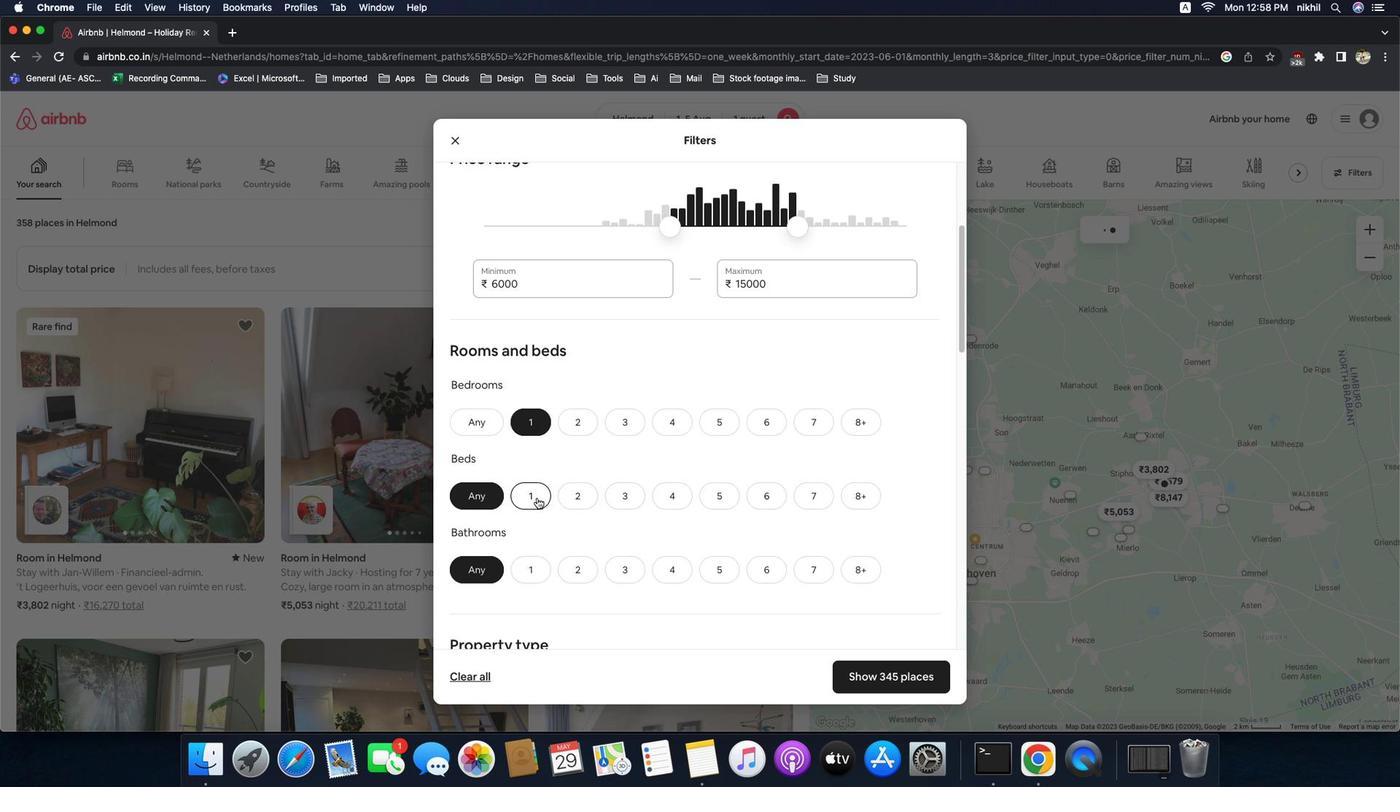 
Action: Mouse pressed left at (630, 440)
Screenshot: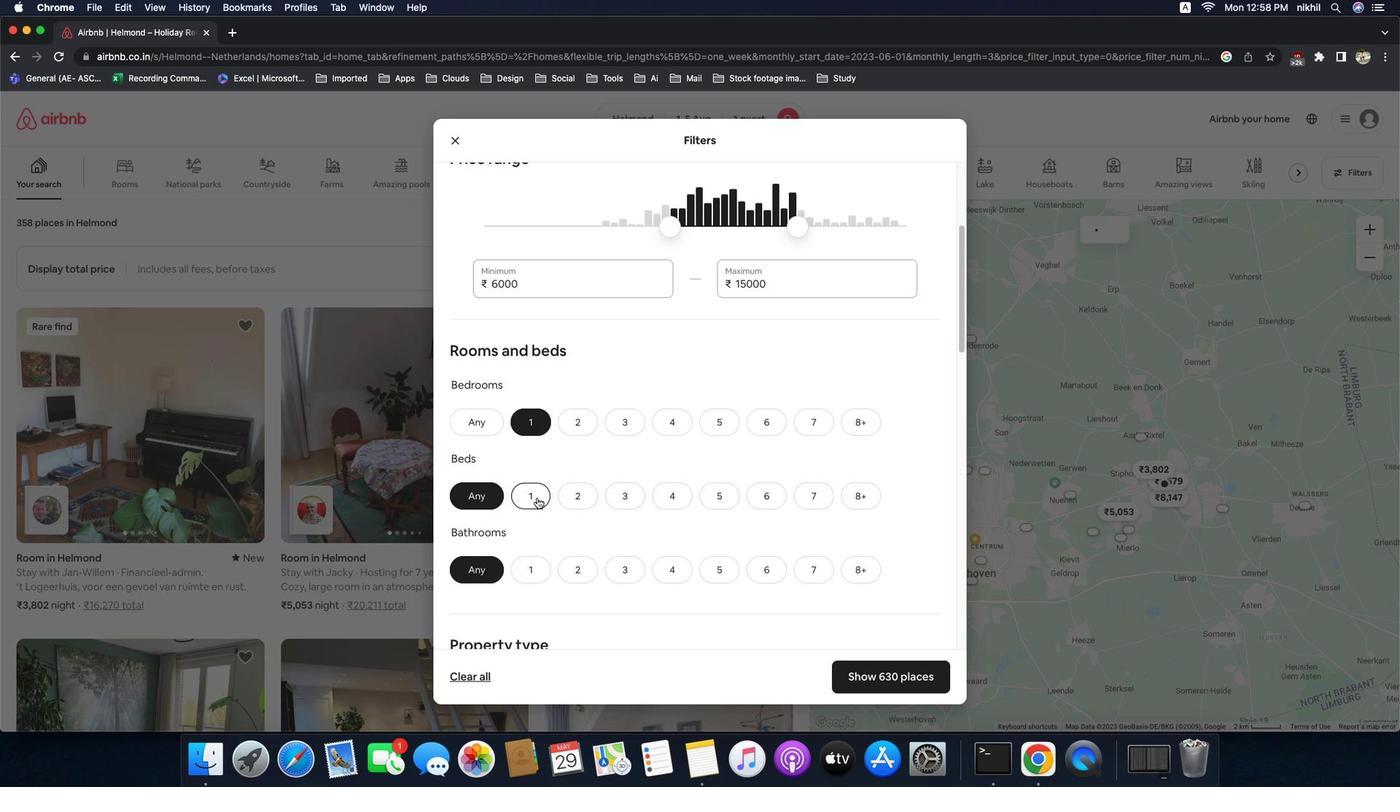 
Action: Mouse moved to (626, 489)
Screenshot: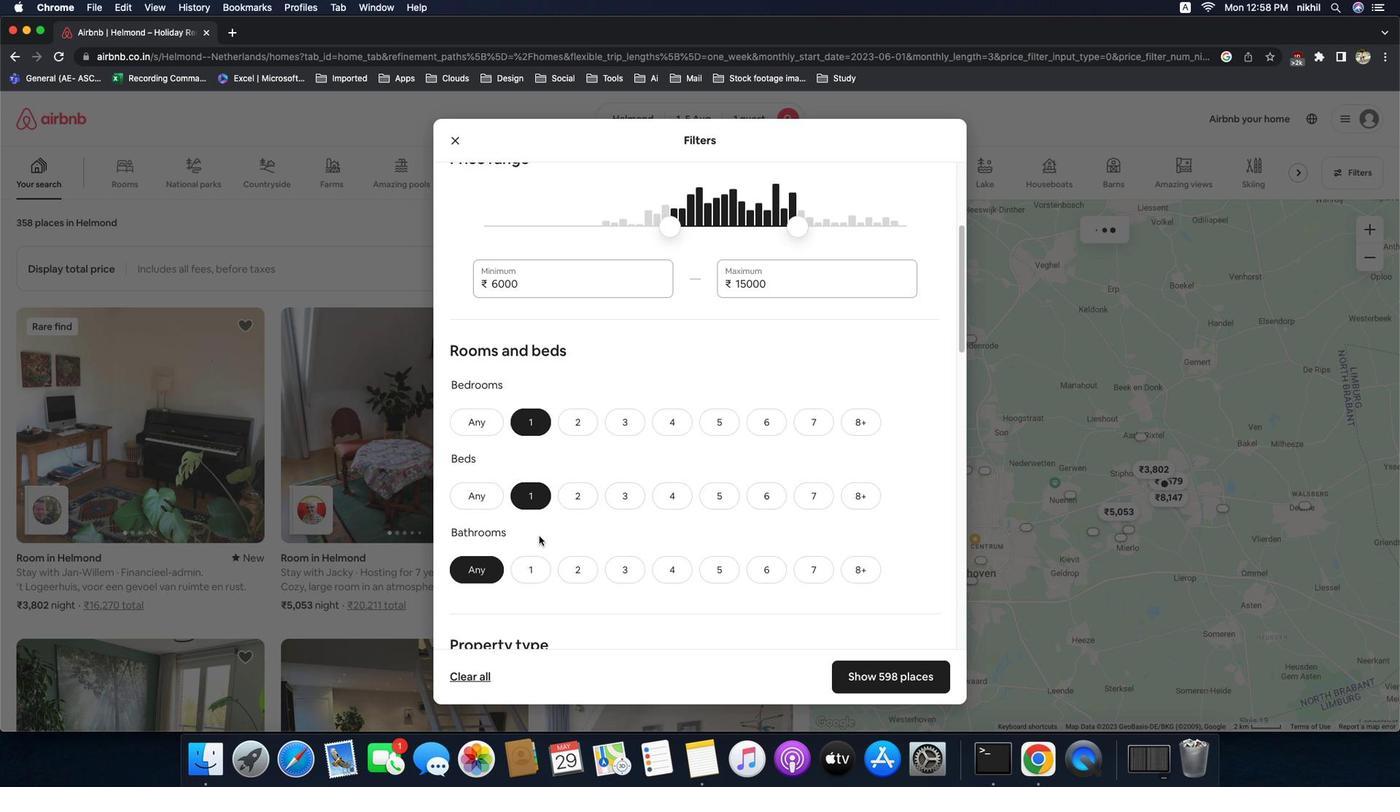 
Action: Mouse pressed left at (626, 489)
Screenshot: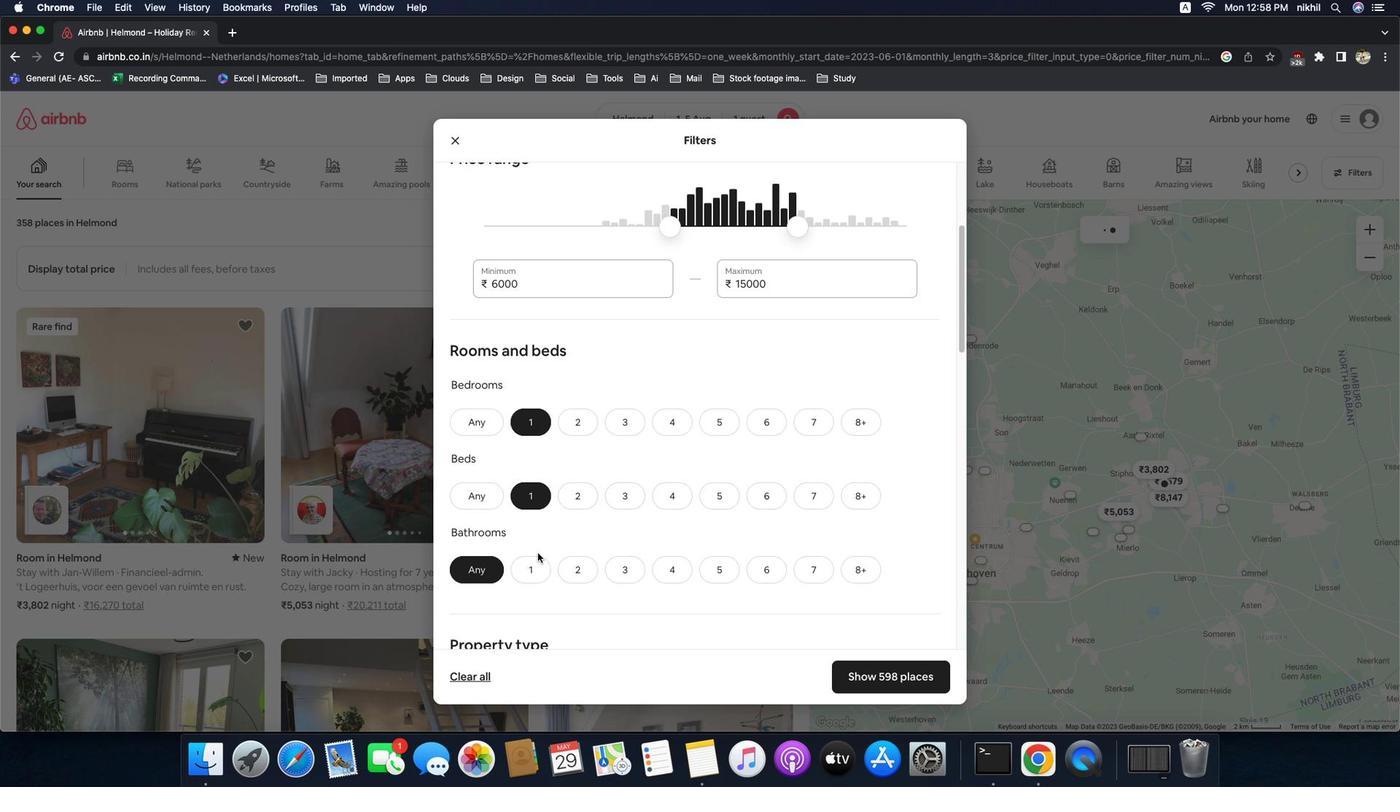
Action: Mouse moved to (626, 536)
Screenshot: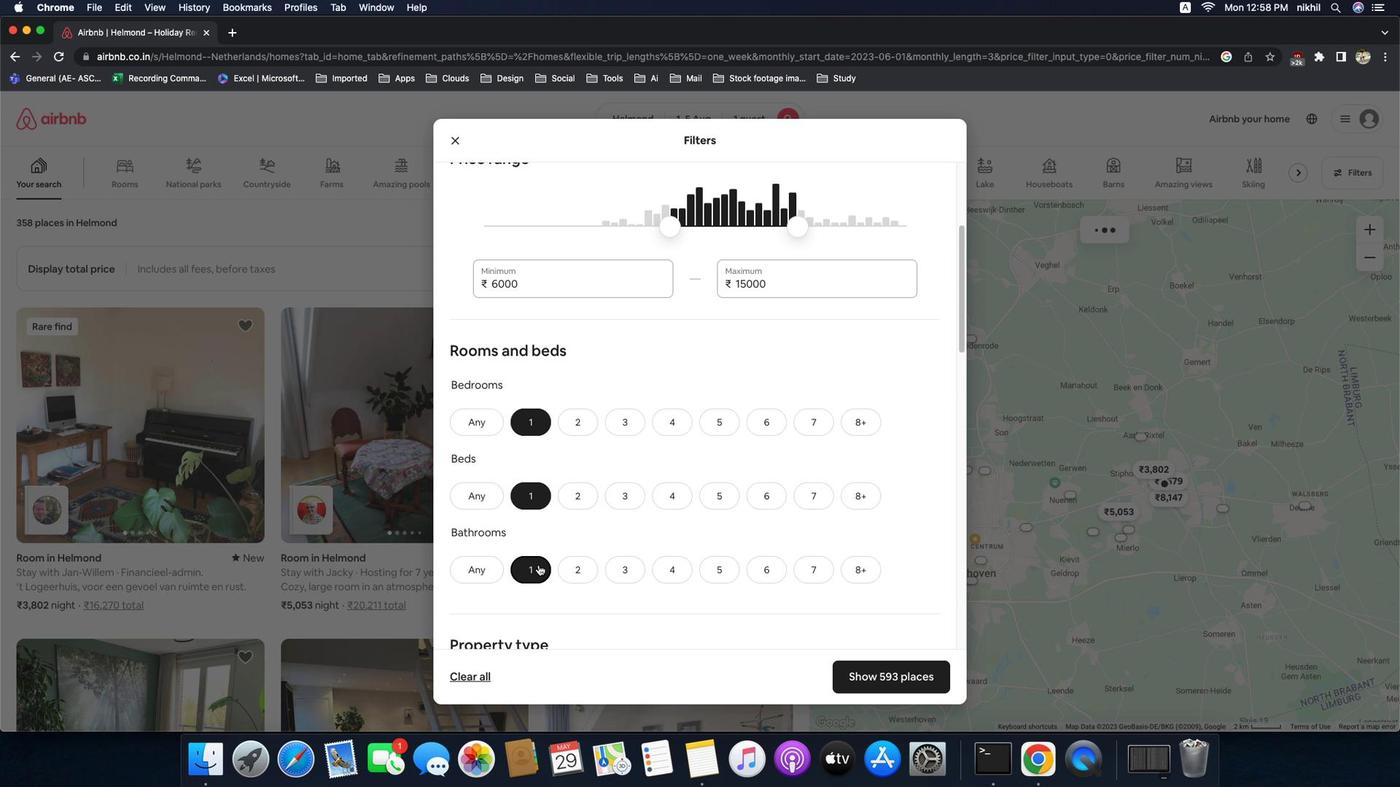 
Action: Mouse pressed left at (626, 536)
Screenshot: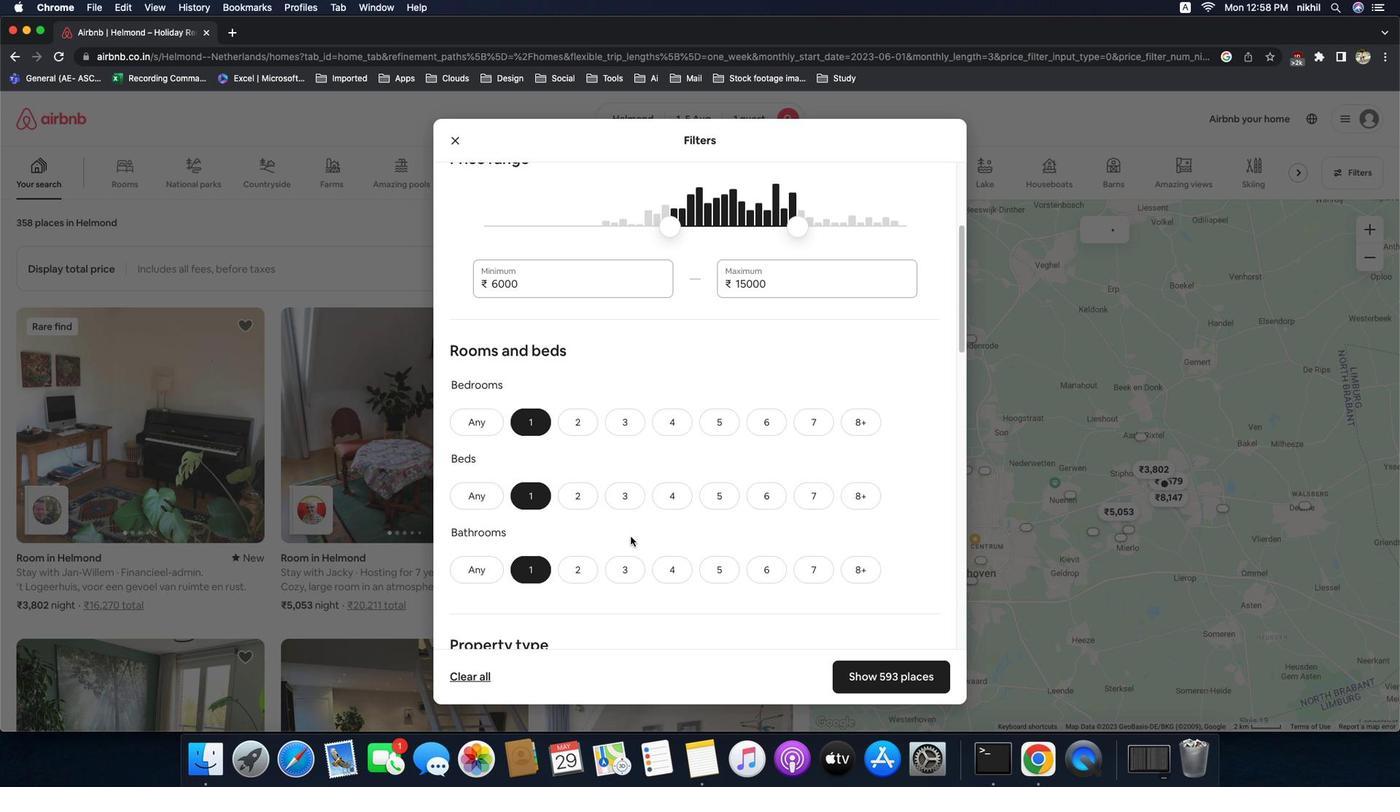 
Action: Mouse moved to (668, 517)
Screenshot: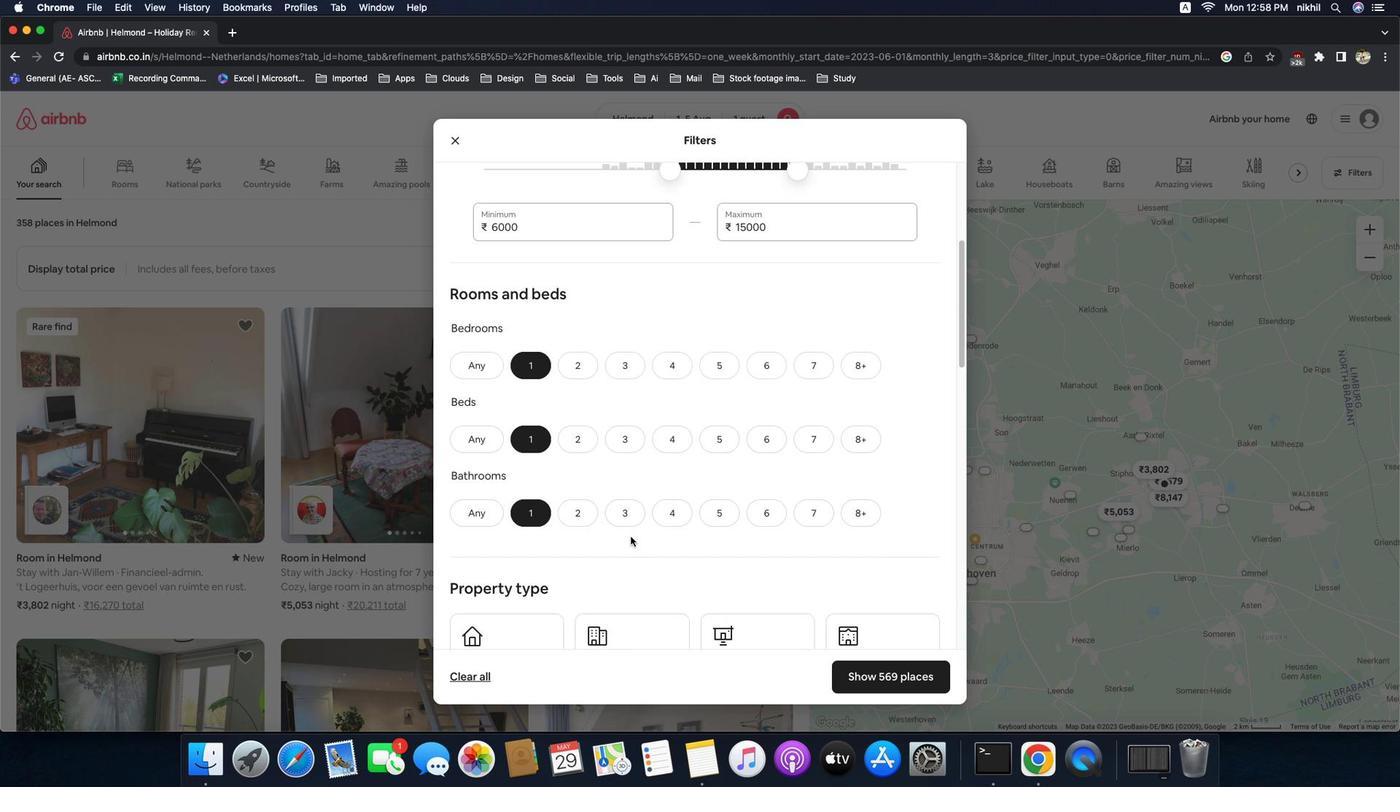 
Action: Mouse scrolled (668, 517) with delta (387, 143)
Screenshot: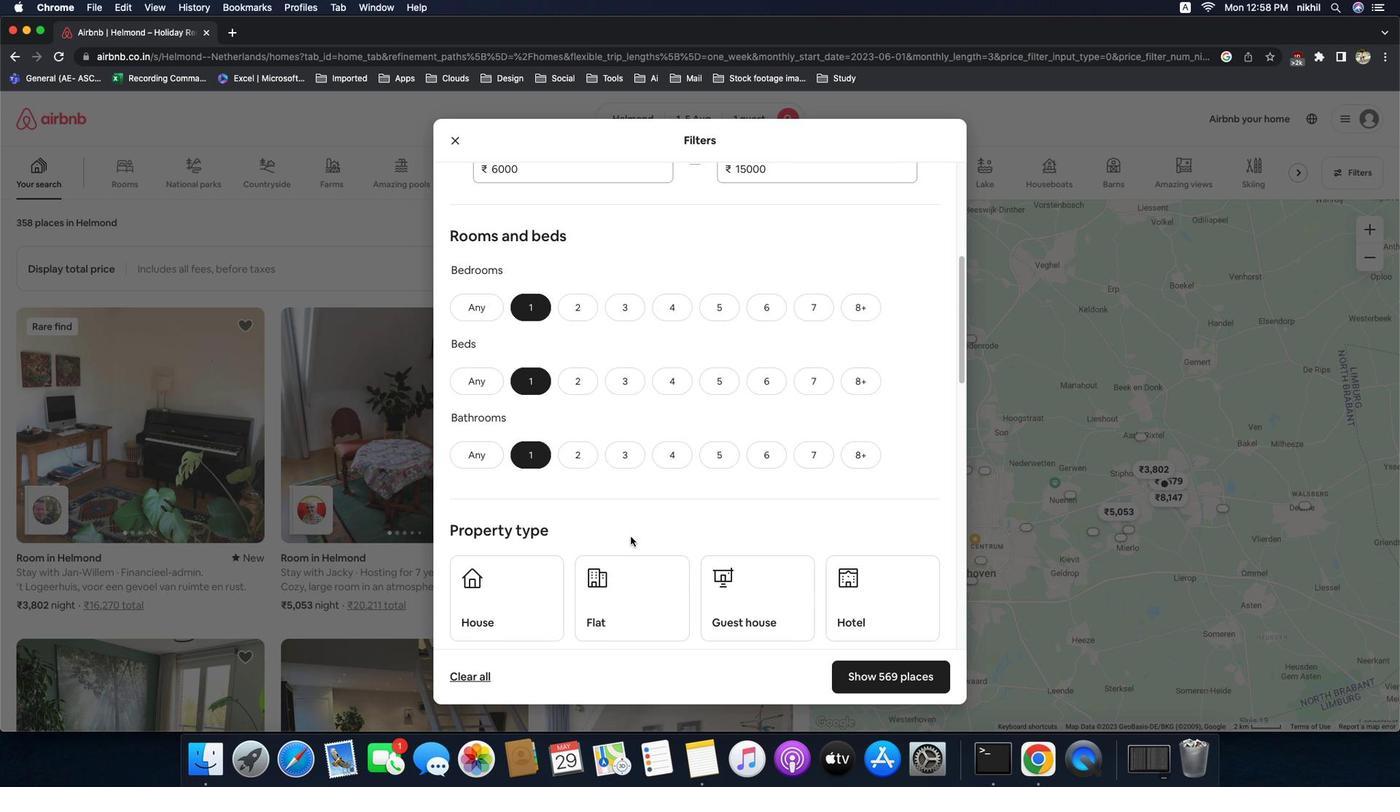 
Action: Mouse scrolled (668, 517) with delta (387, 143)
Screenshot: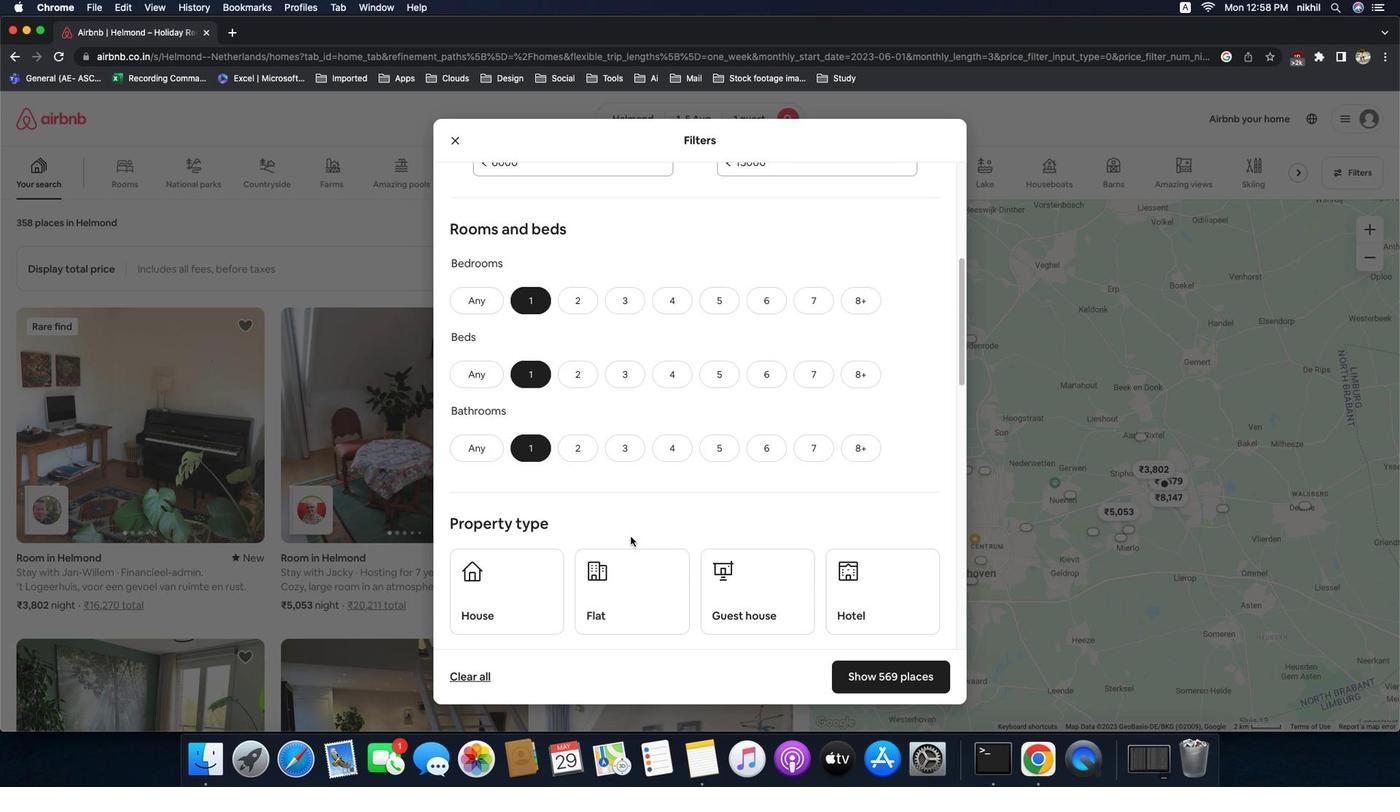 
Action: Mouse scrolled (668, 517) with delta (387, 143)
Screenshot: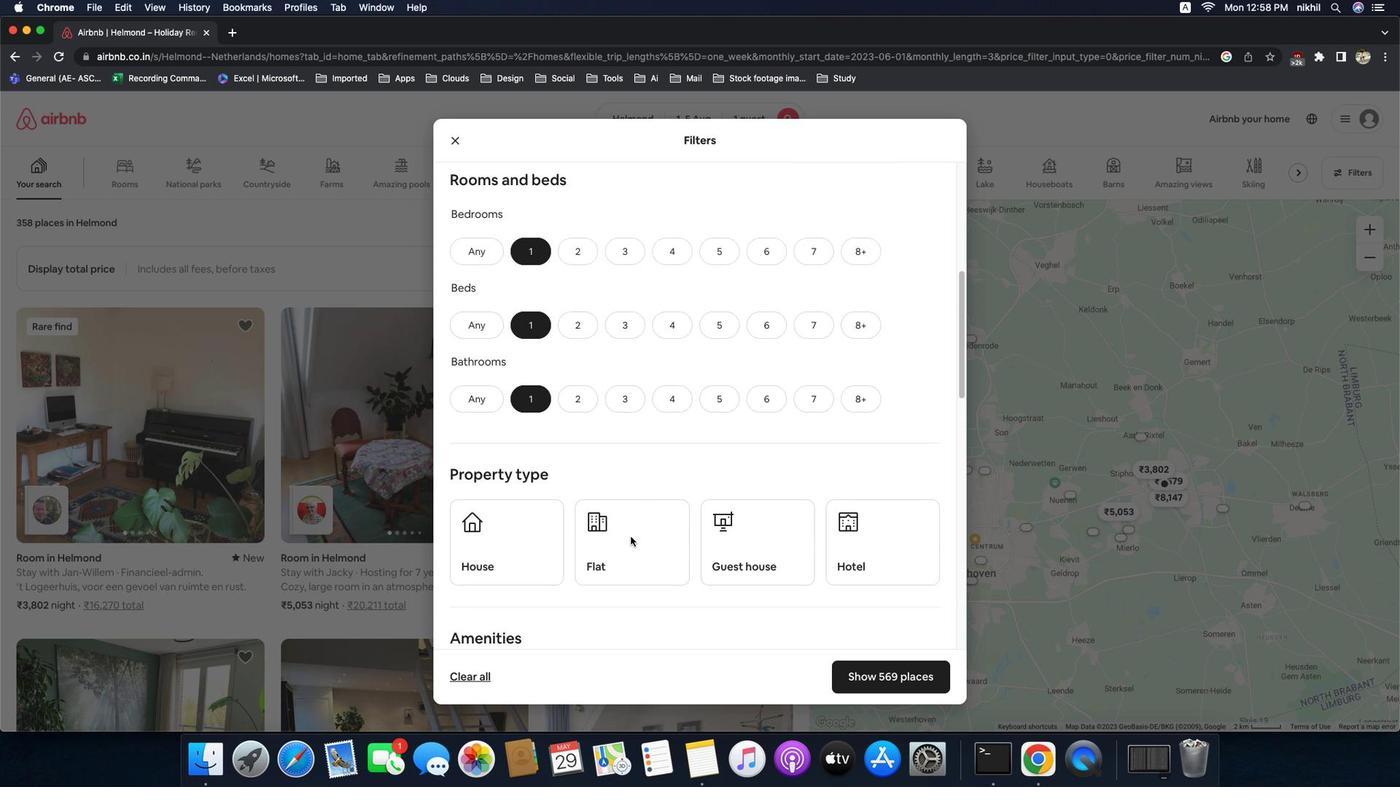 
Action: Mouse scrolled (668, 517) with delta (387, 142)
Screenshot: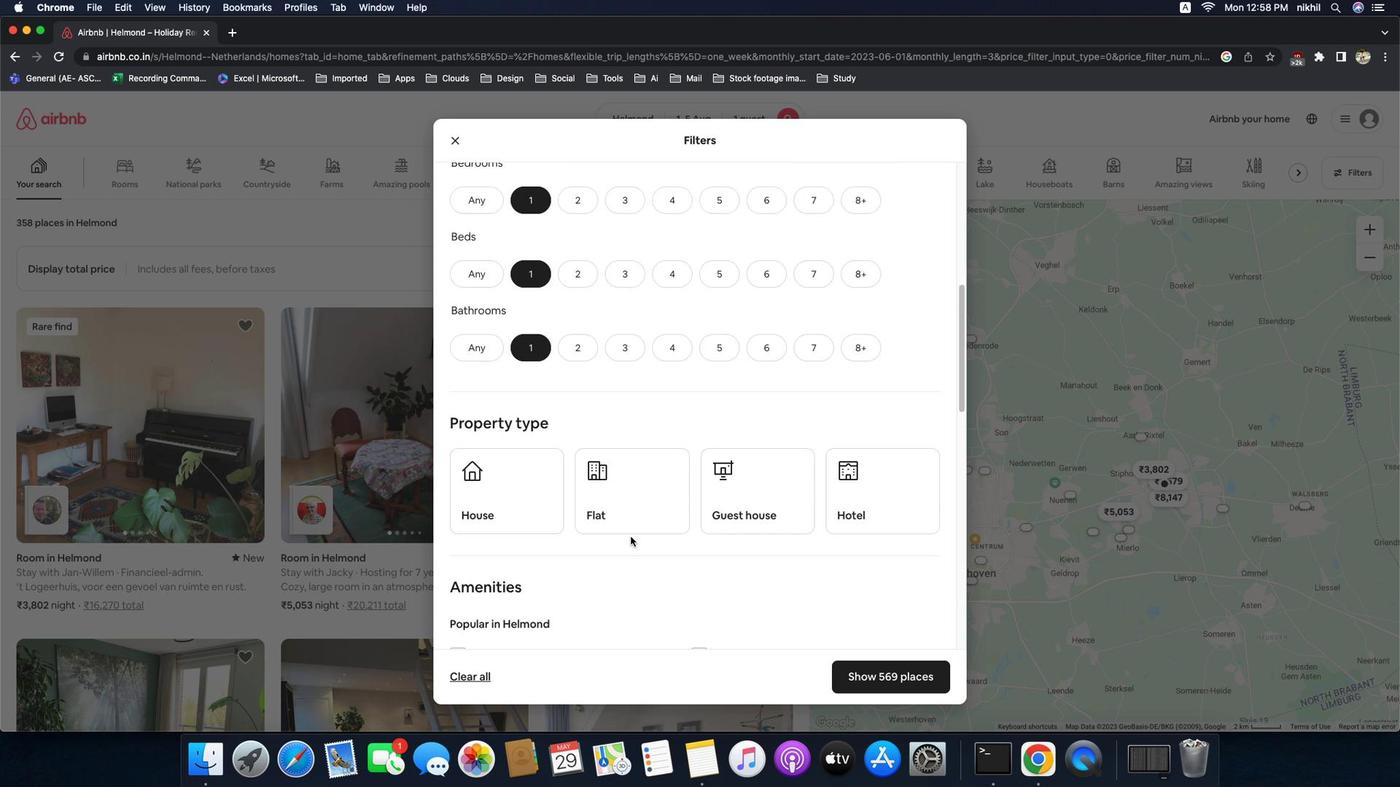 
Action: Mouse scrolled (668, 517) with delta (387, 143)
Screenshot: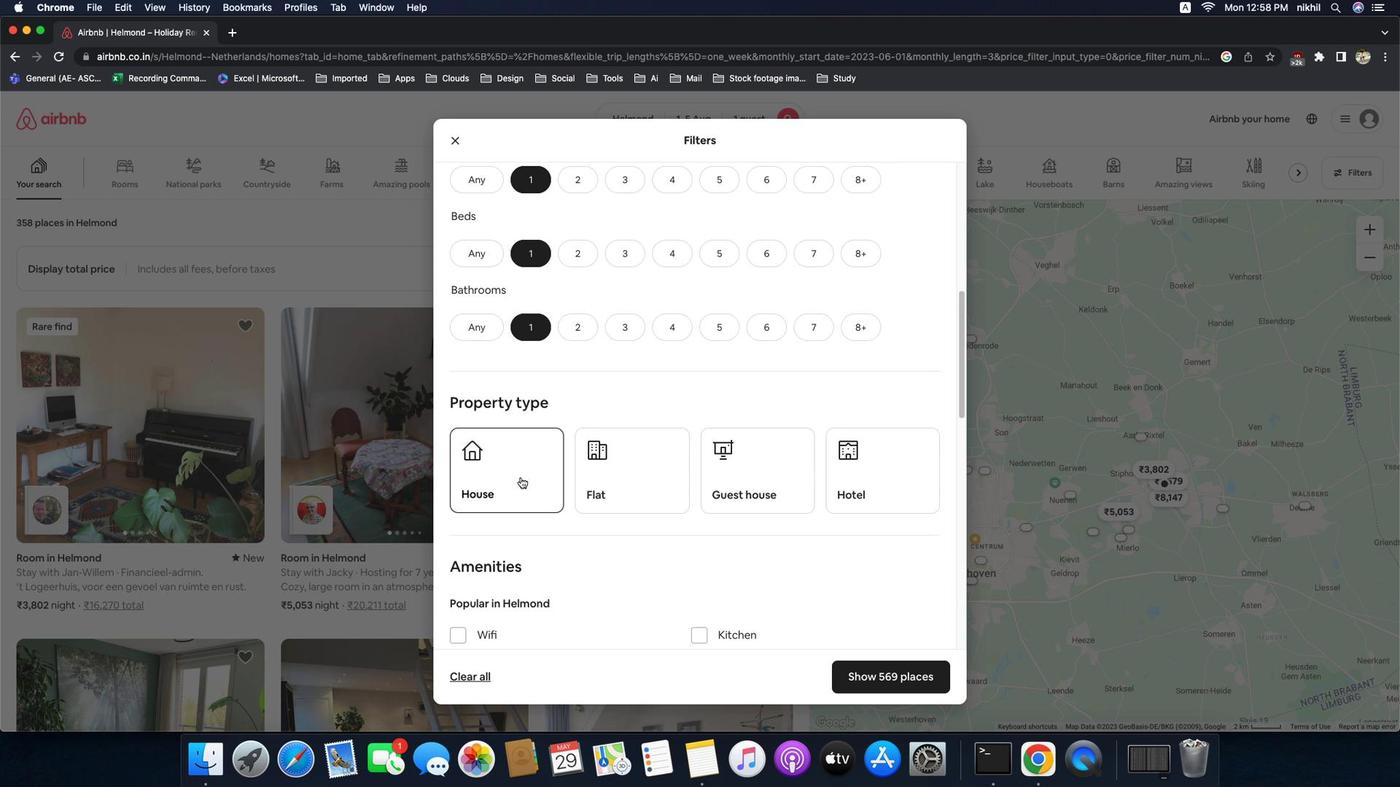 
Action: Mouse scrolled (668, 517) with delta (387, 143)
Screenshot: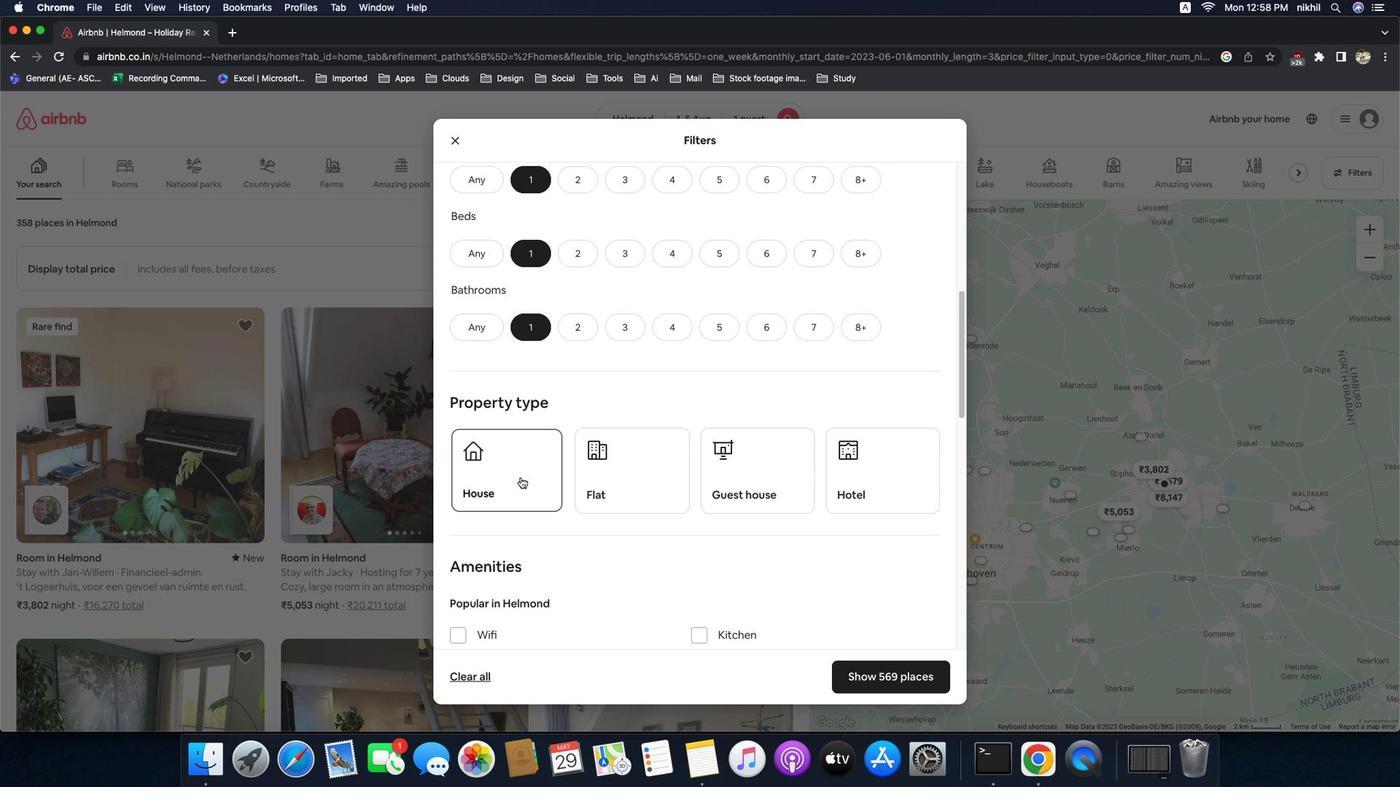 
Action: Mouse scrolled (668, 517) with delta (387, 142)
Screenshot: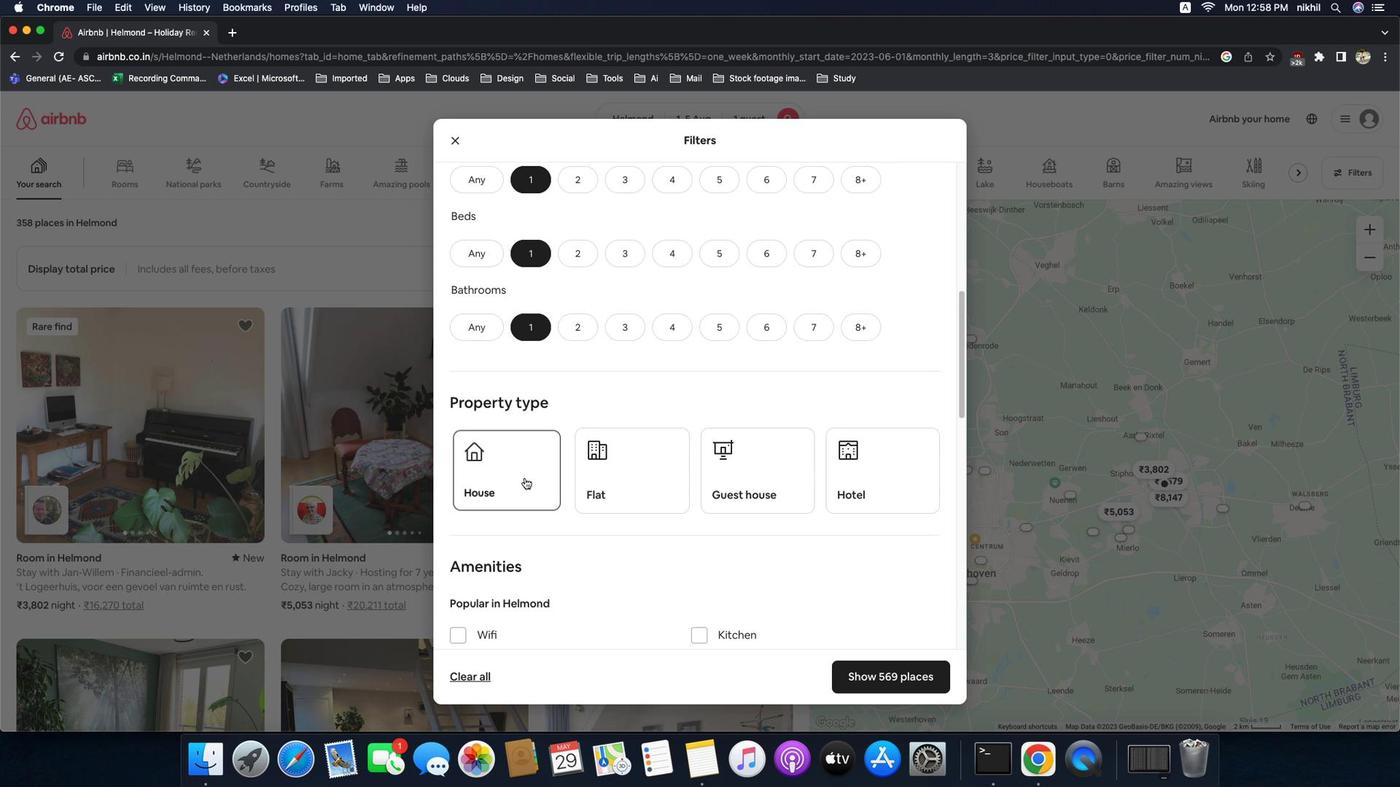 
Action: Mouse moved to (619, 475)
Screenshot: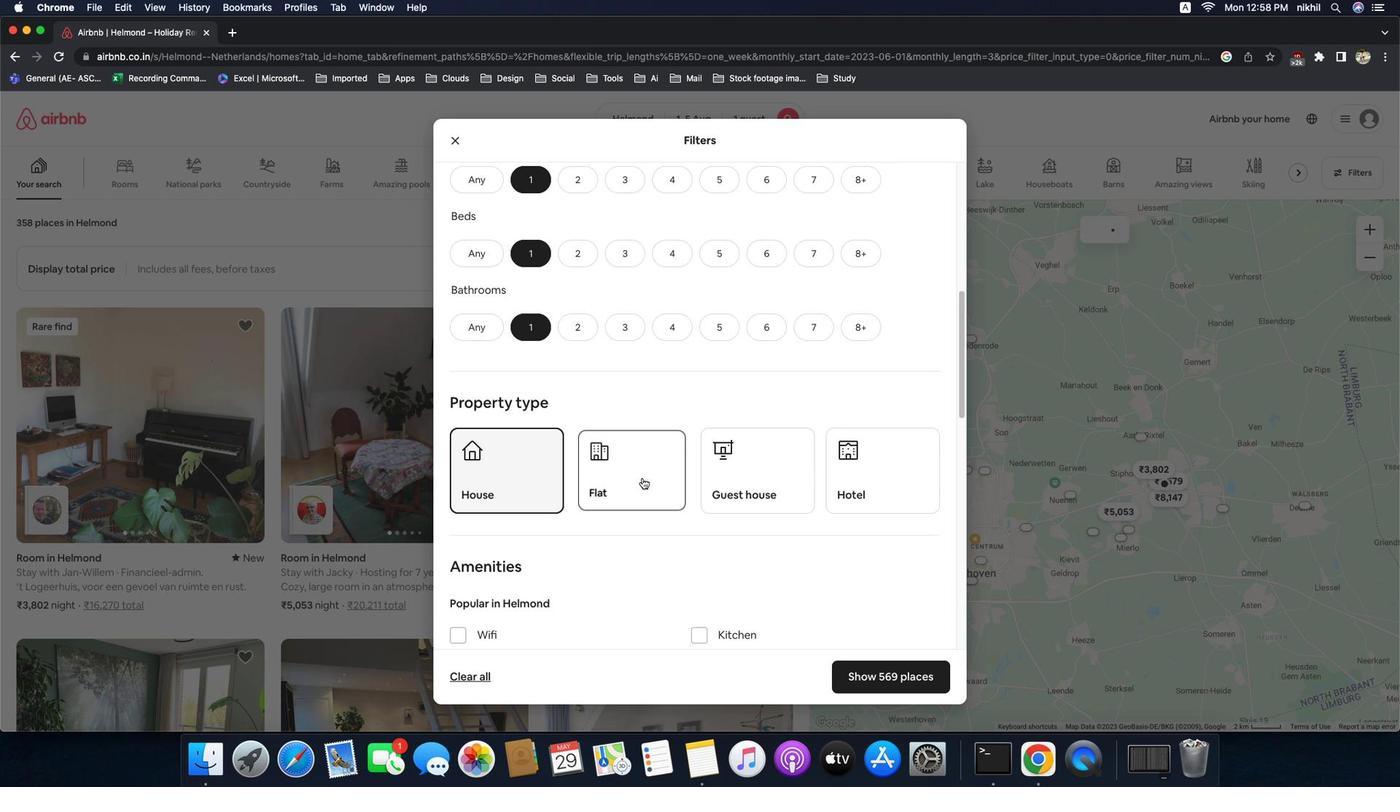 
Action: Mouse pressed left at (619, 475)
Screenshot: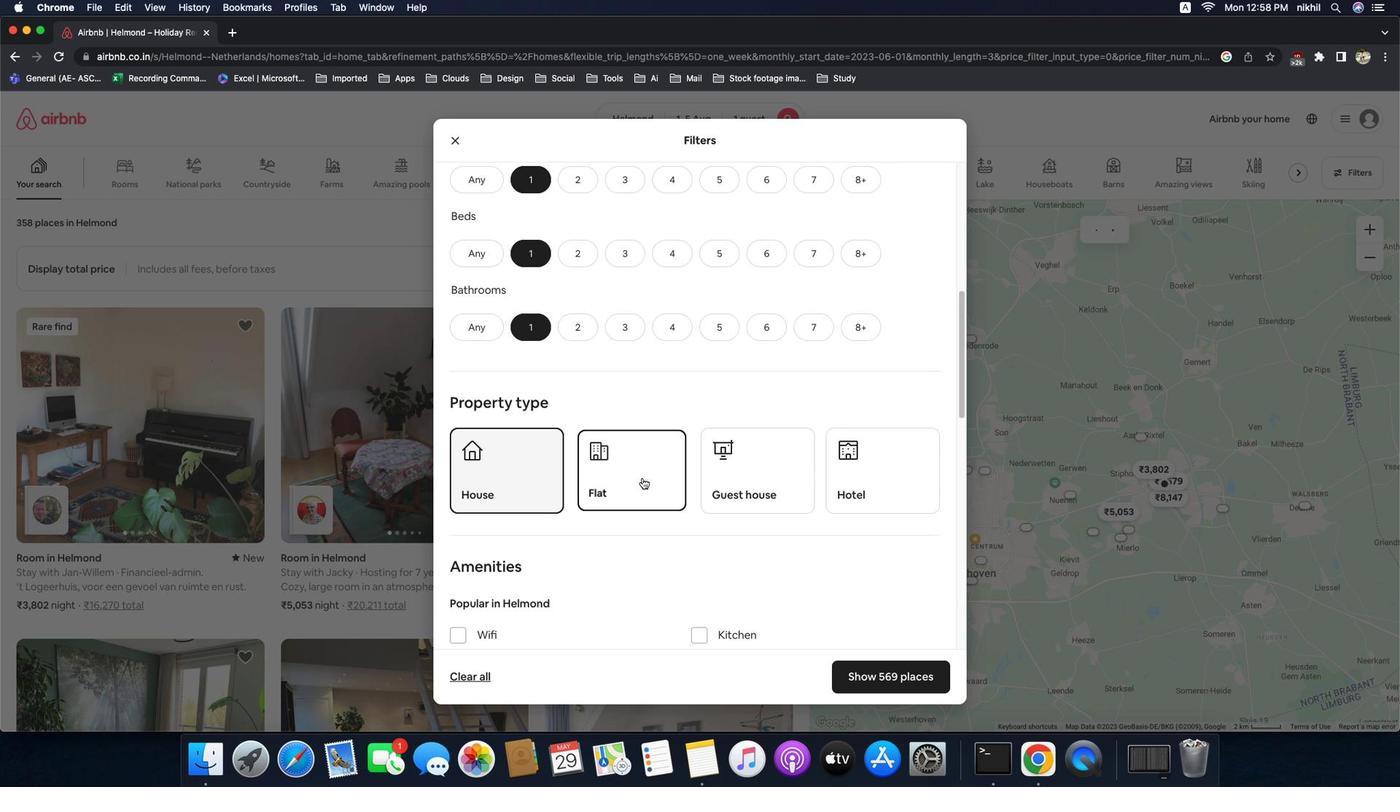 
Action: Mouse moved to (673, 476)
Screenshot: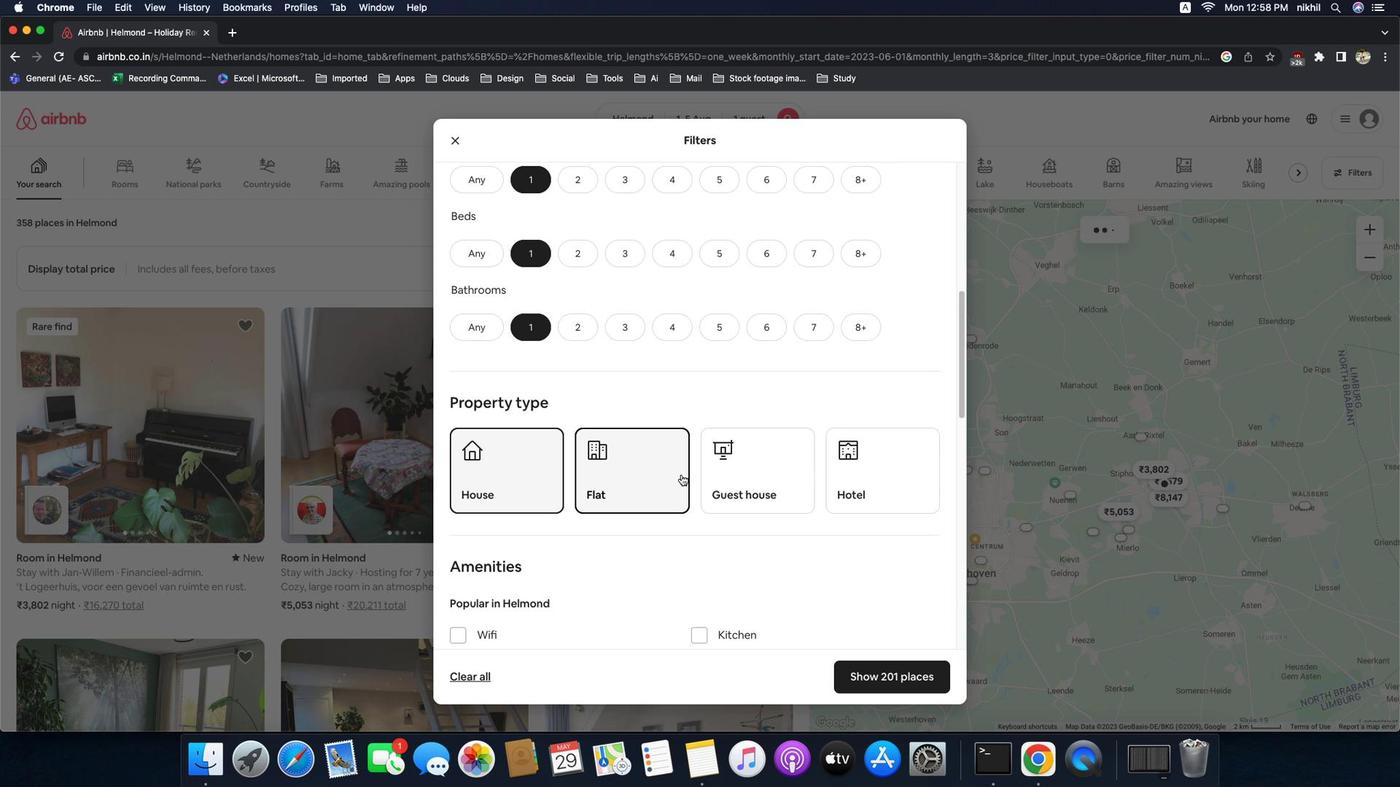 
Action: Mouse pressed left at (673, 476)
Screenshot: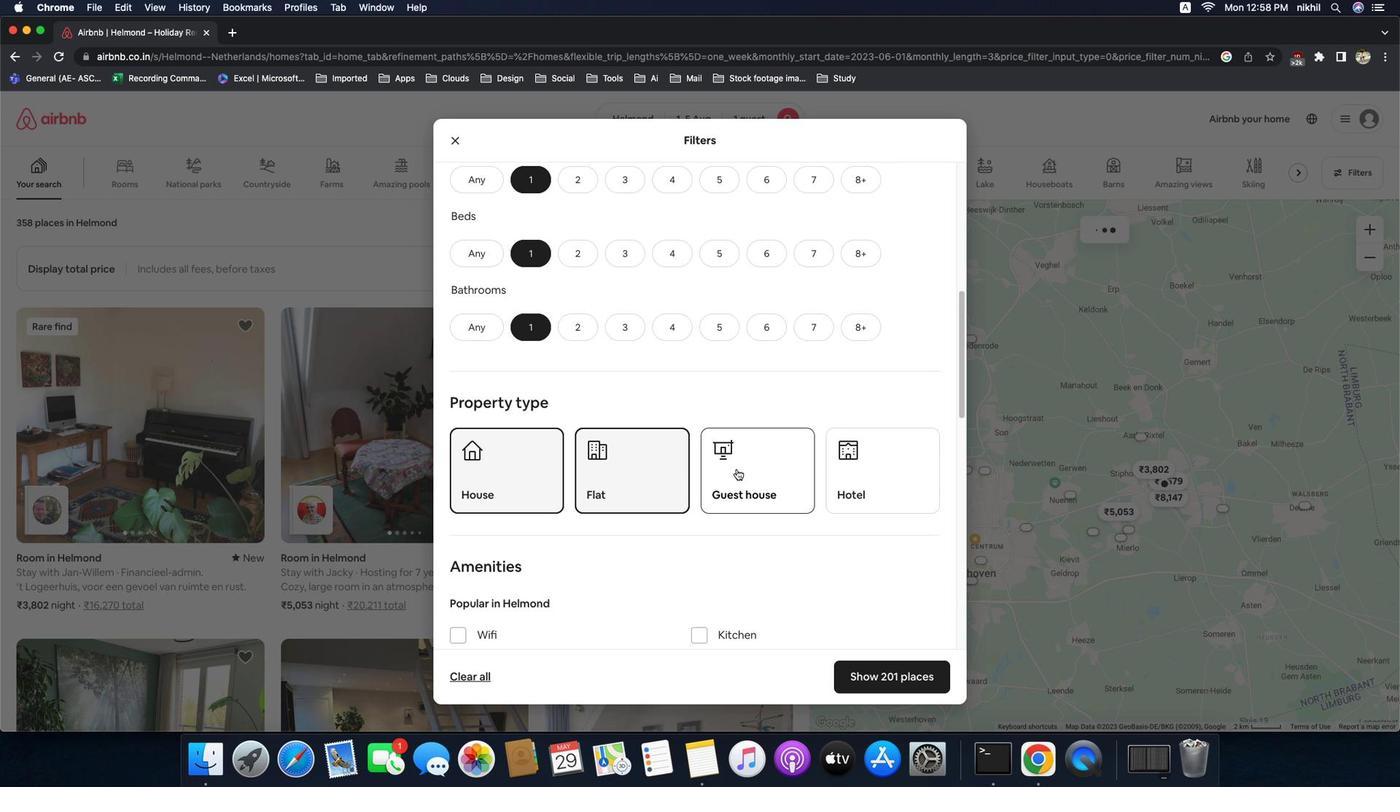 
Action: Mouse moved to (715, 469)
Screenshot: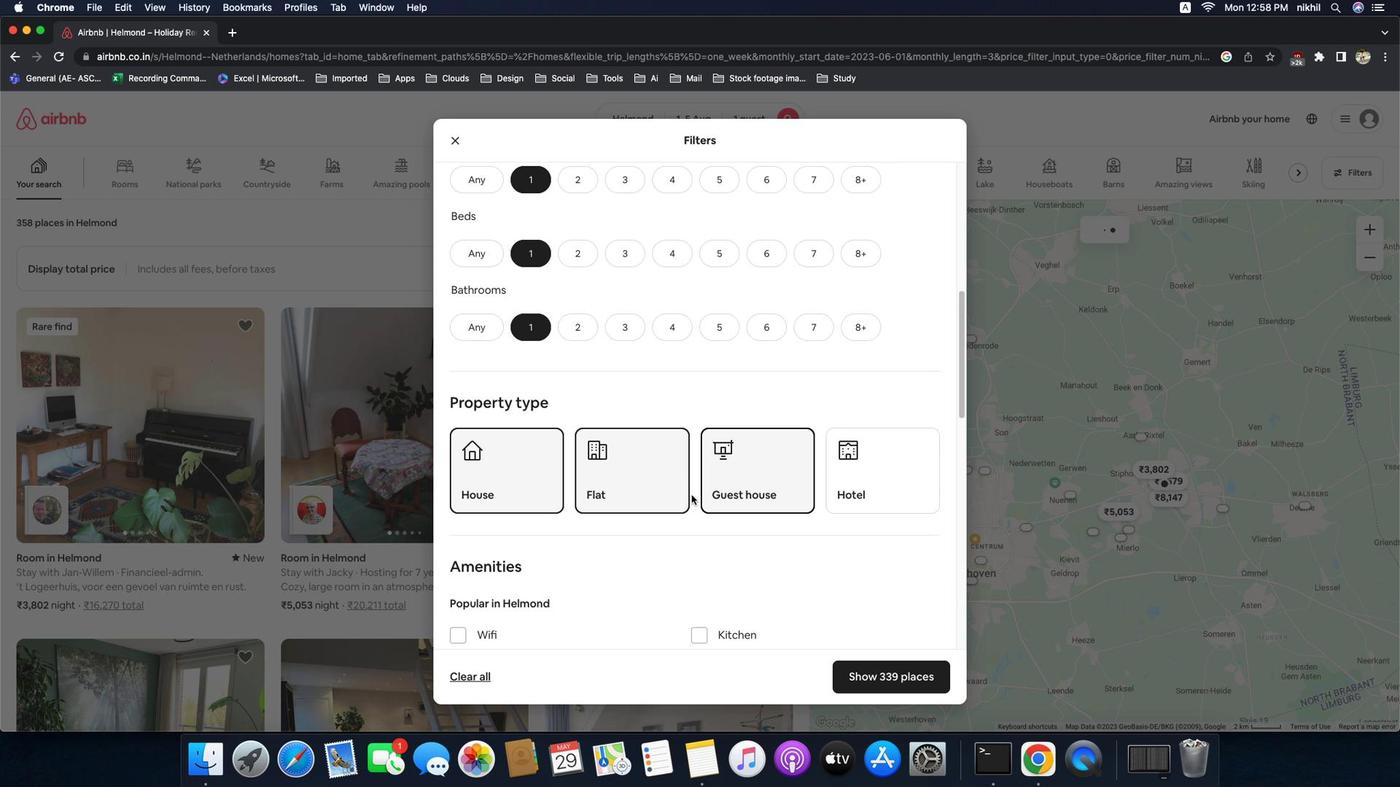
Action: Mouse pressed left at (715, 469)
Screenshot: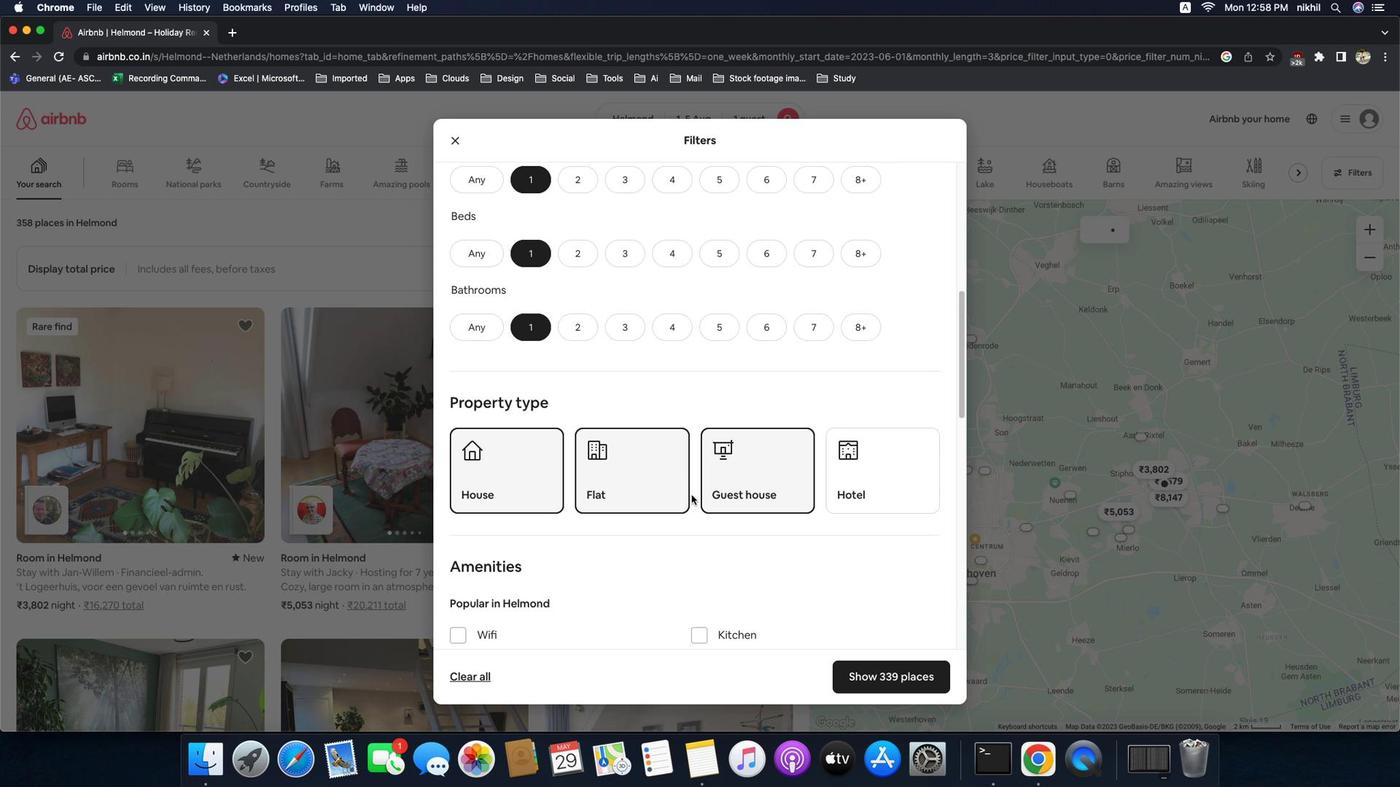 
Action: Mouse moved to (695, 487)
Screenshot: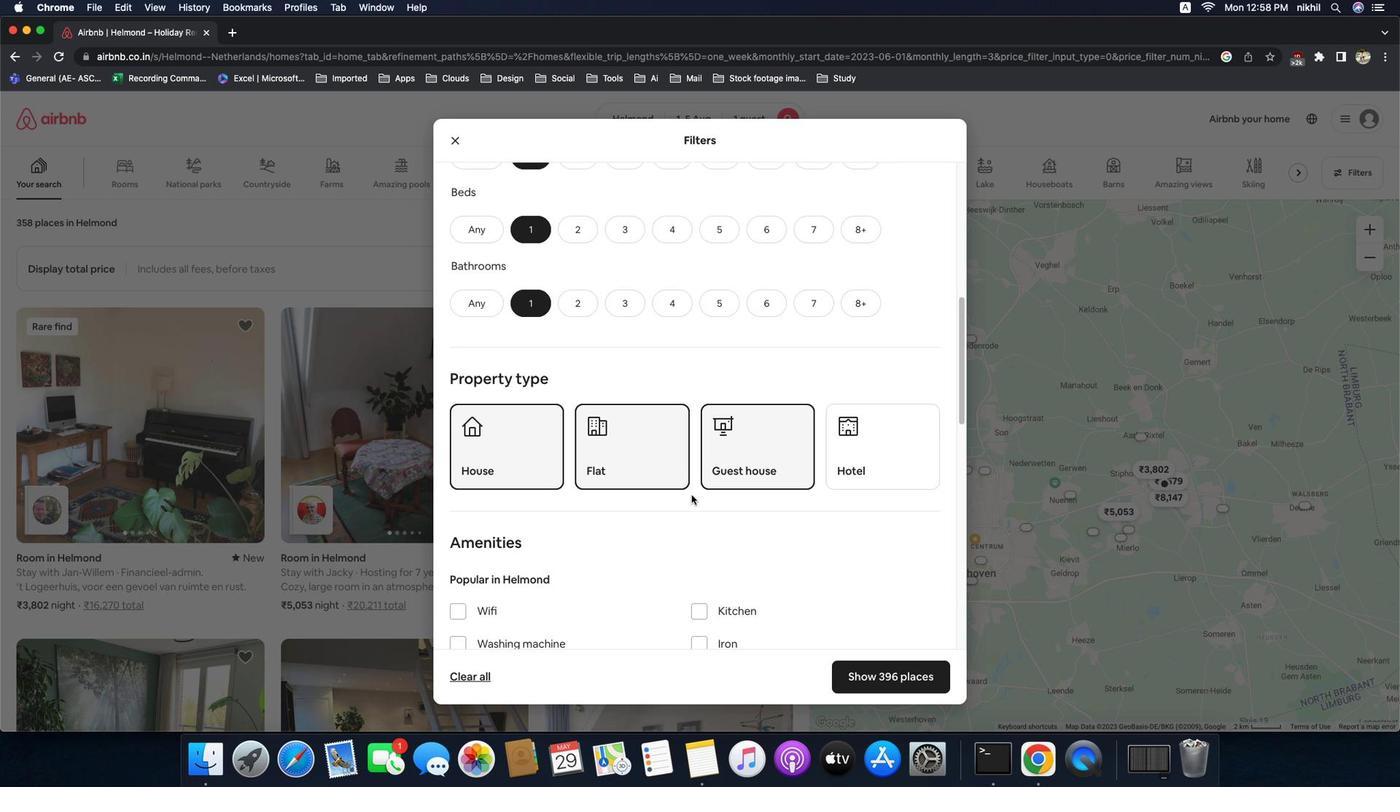 
Action: Mouse scrolled (695, 487) with delta (387, 143)
Screenshot: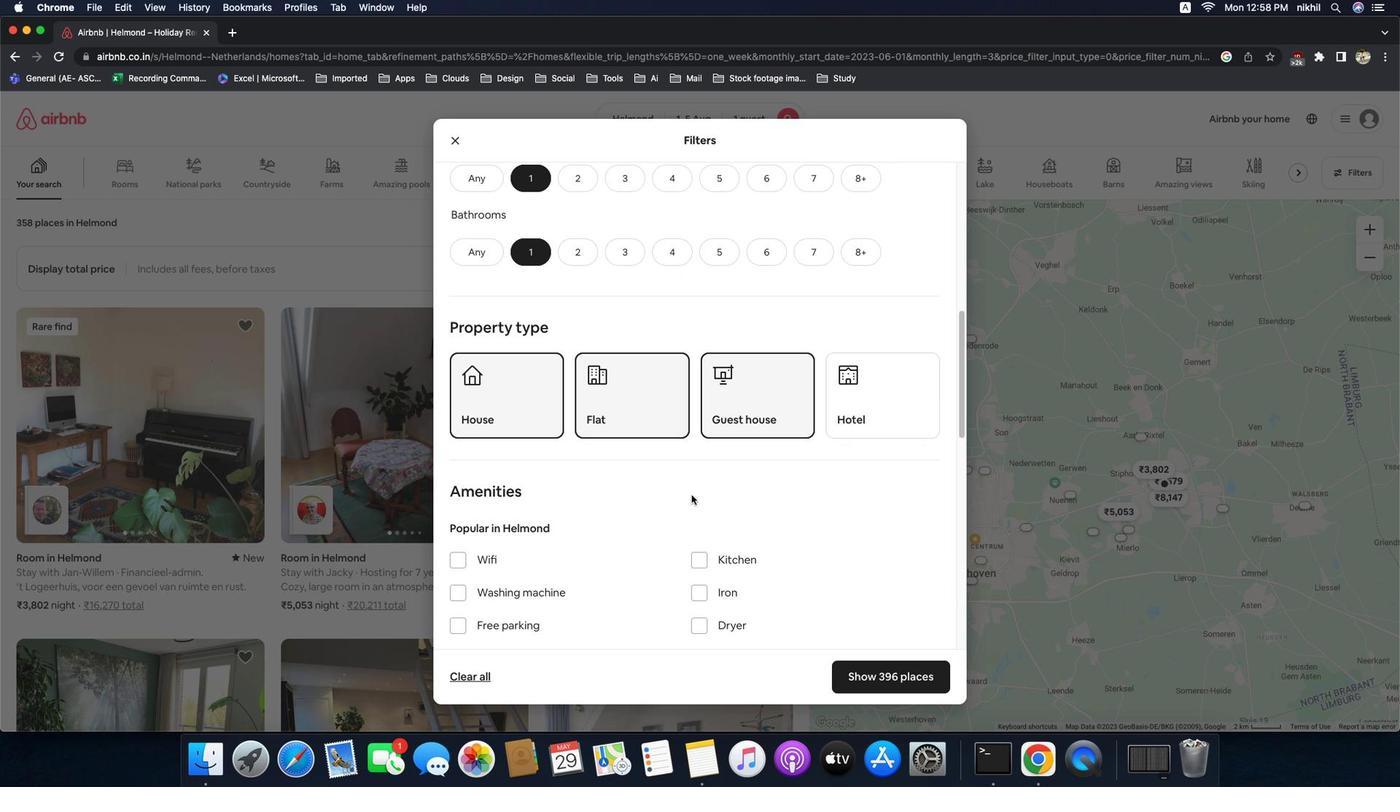 
Action: Mouse scrolled (695, 487) with delta (387, 143)
Screenshot: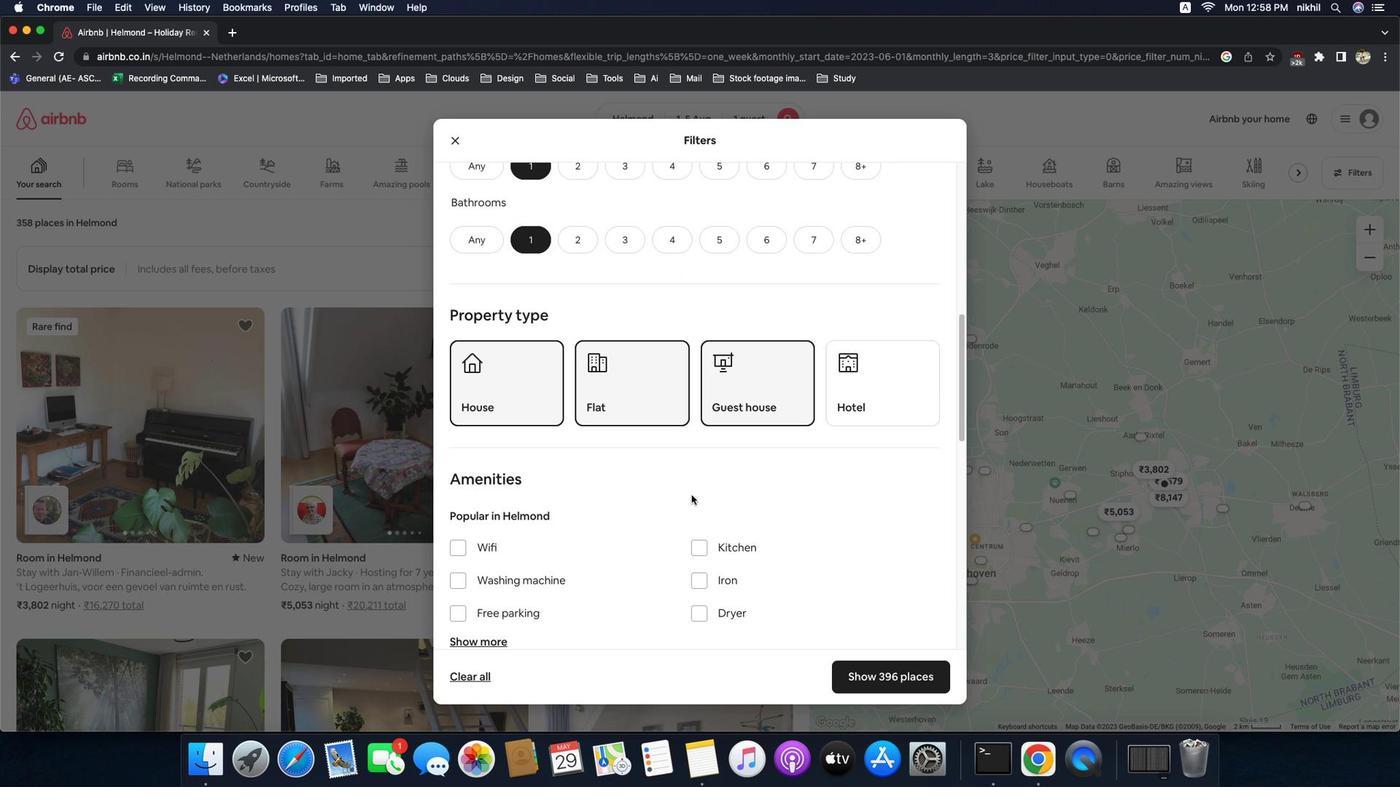 
Action: Mouse scrolled (695, 487) with delta (387, 143)
Screenshot: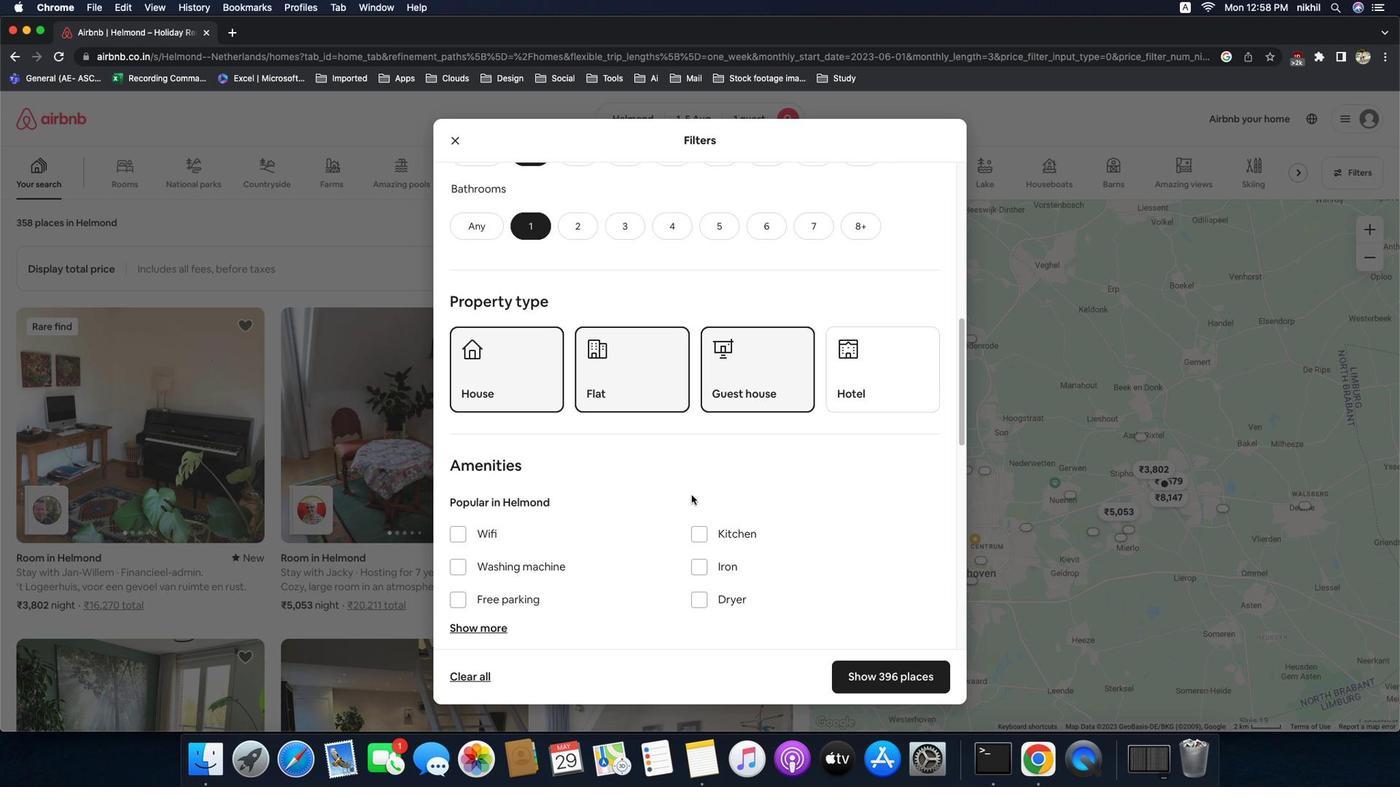 
Action: Mouse scrolled (695, 487) with delta (387, 143)
Screenshot: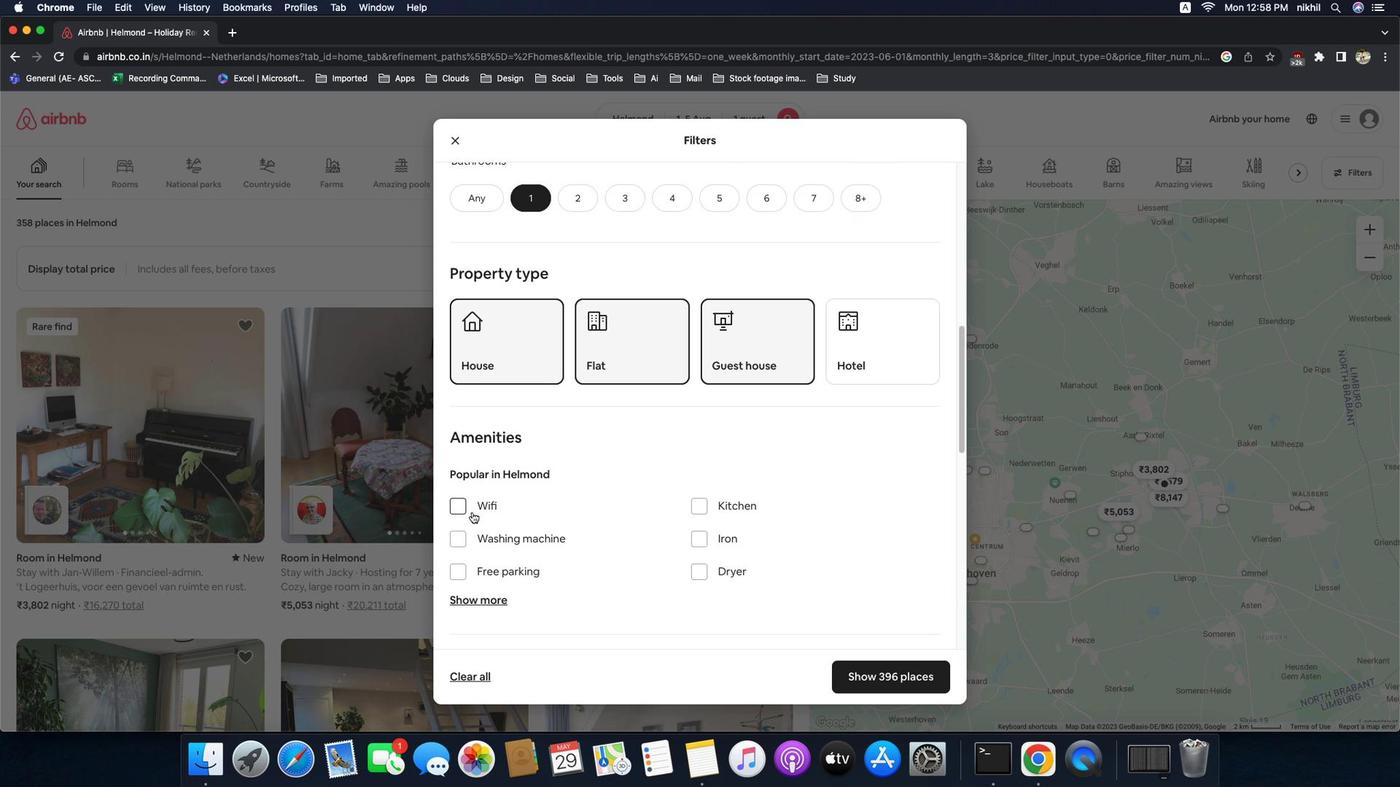 
Action: Mouse scrolled (695, 487) with delta (387, 143)
Screenshot: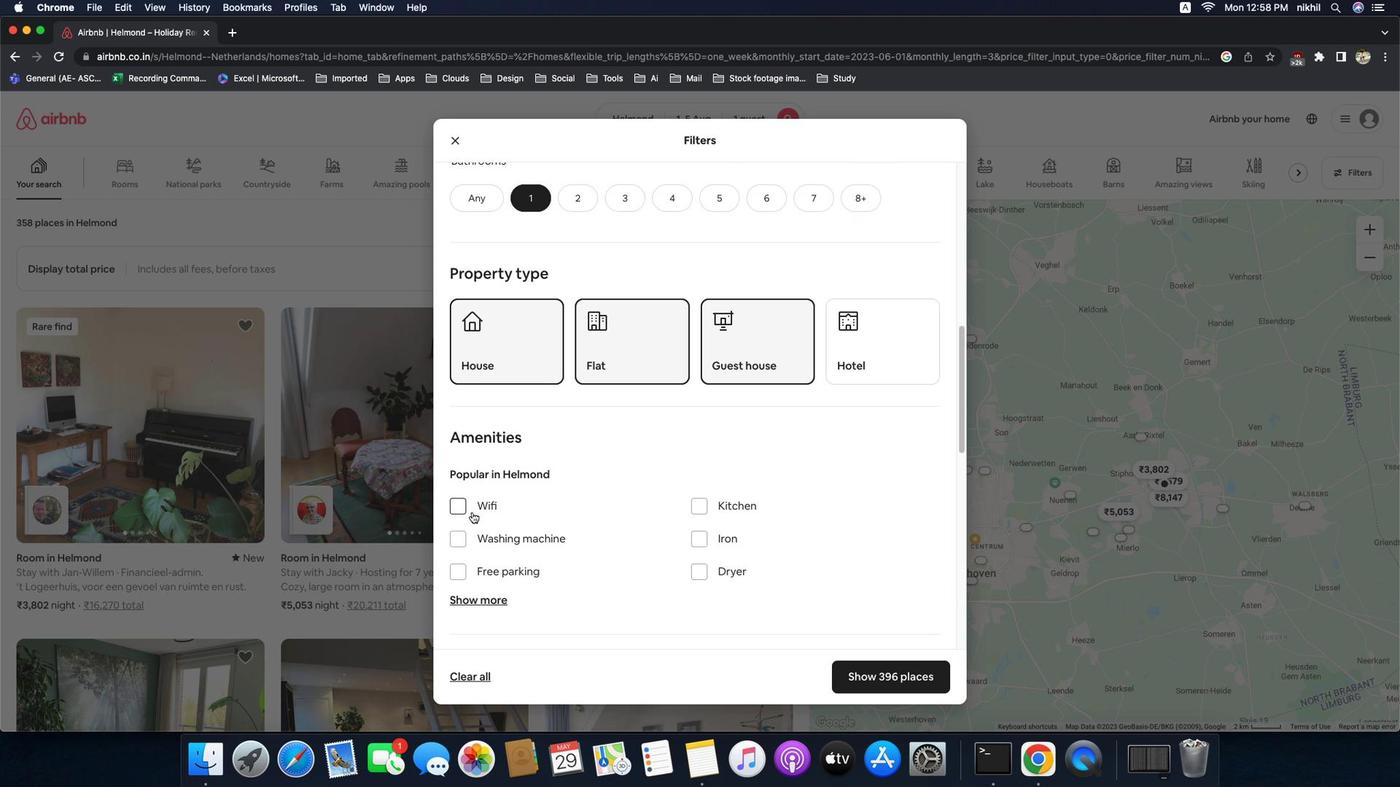 
Action: Mouse scrolled (695, 487) with delta (387, 143)
Screenshot: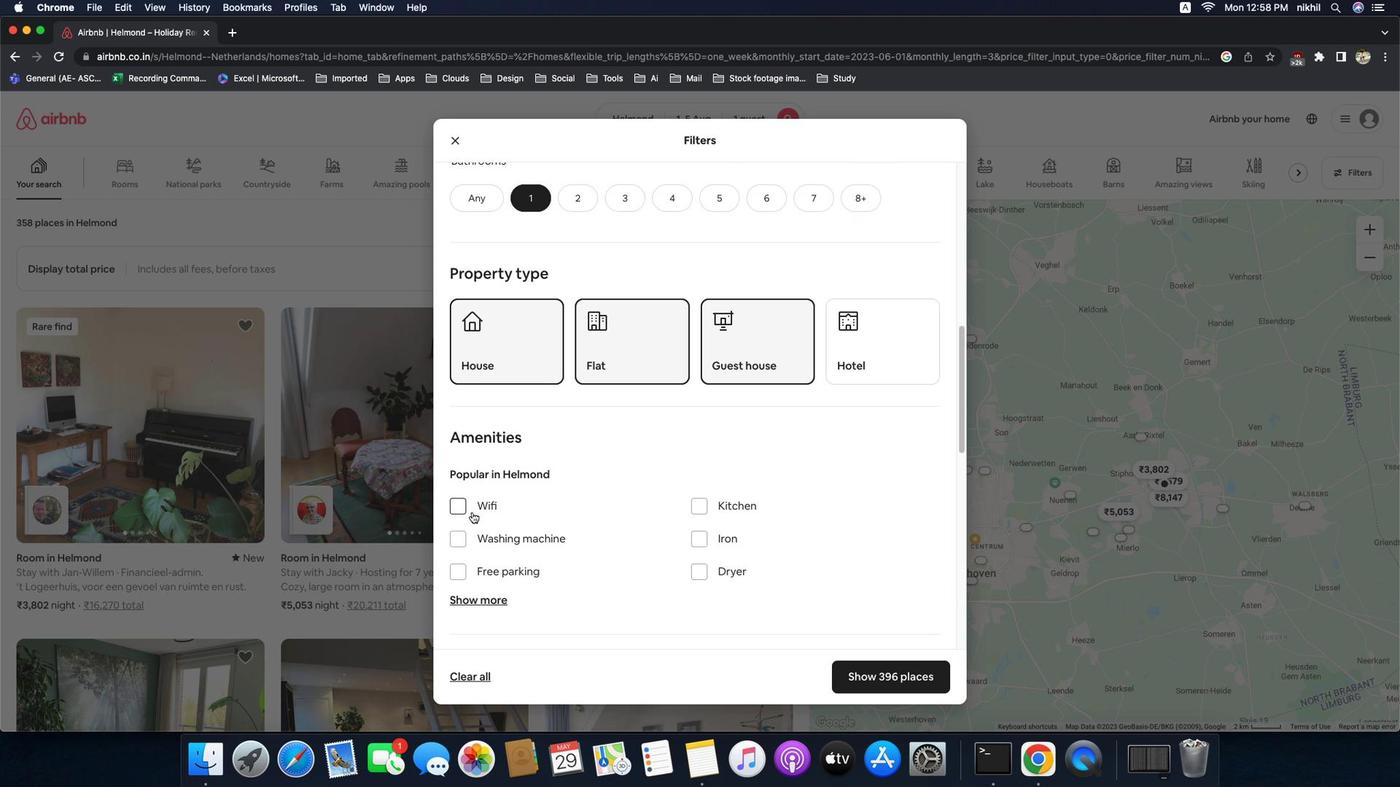 
Action: Mouse moved to (597, 499)
Screenshot: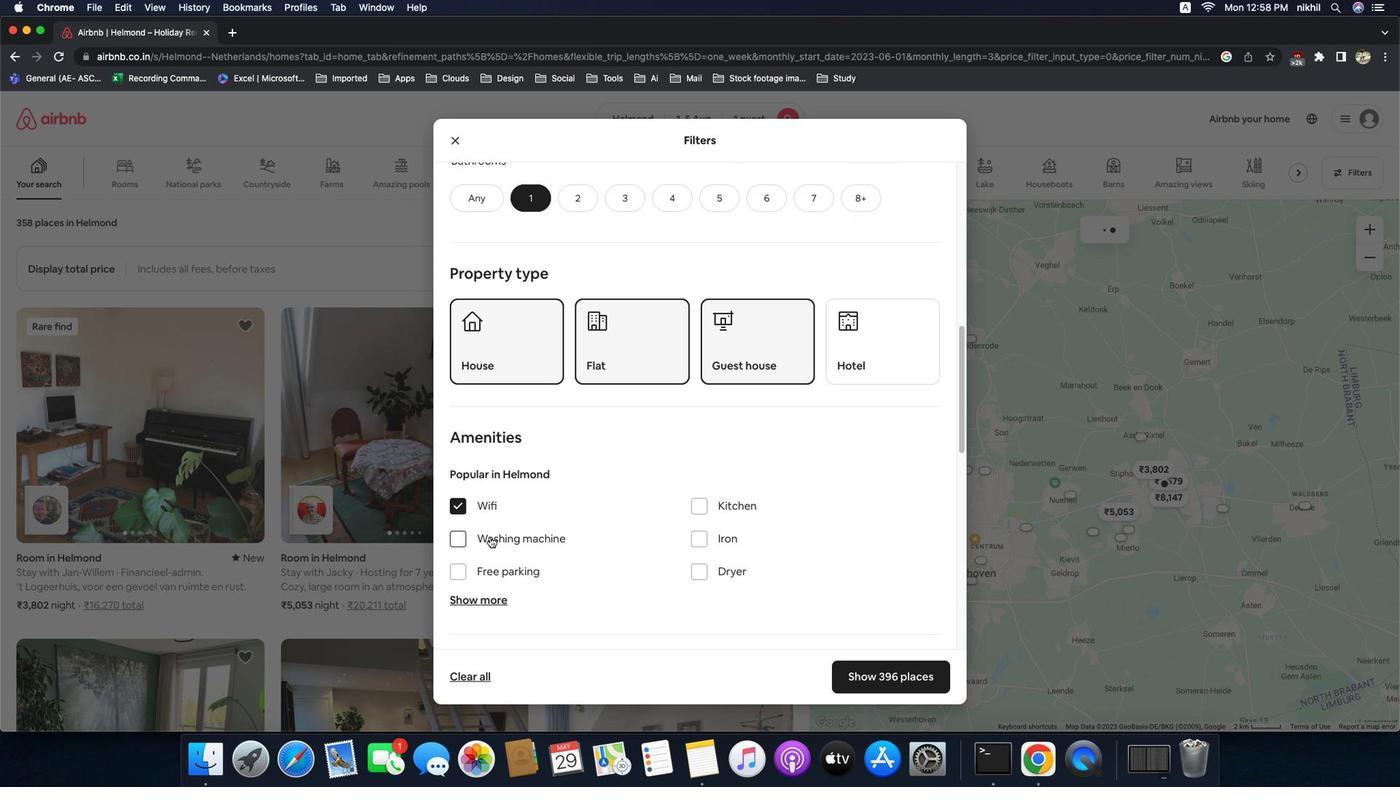 
Action: Mouse pressed left at (597, 499)
Screenshot: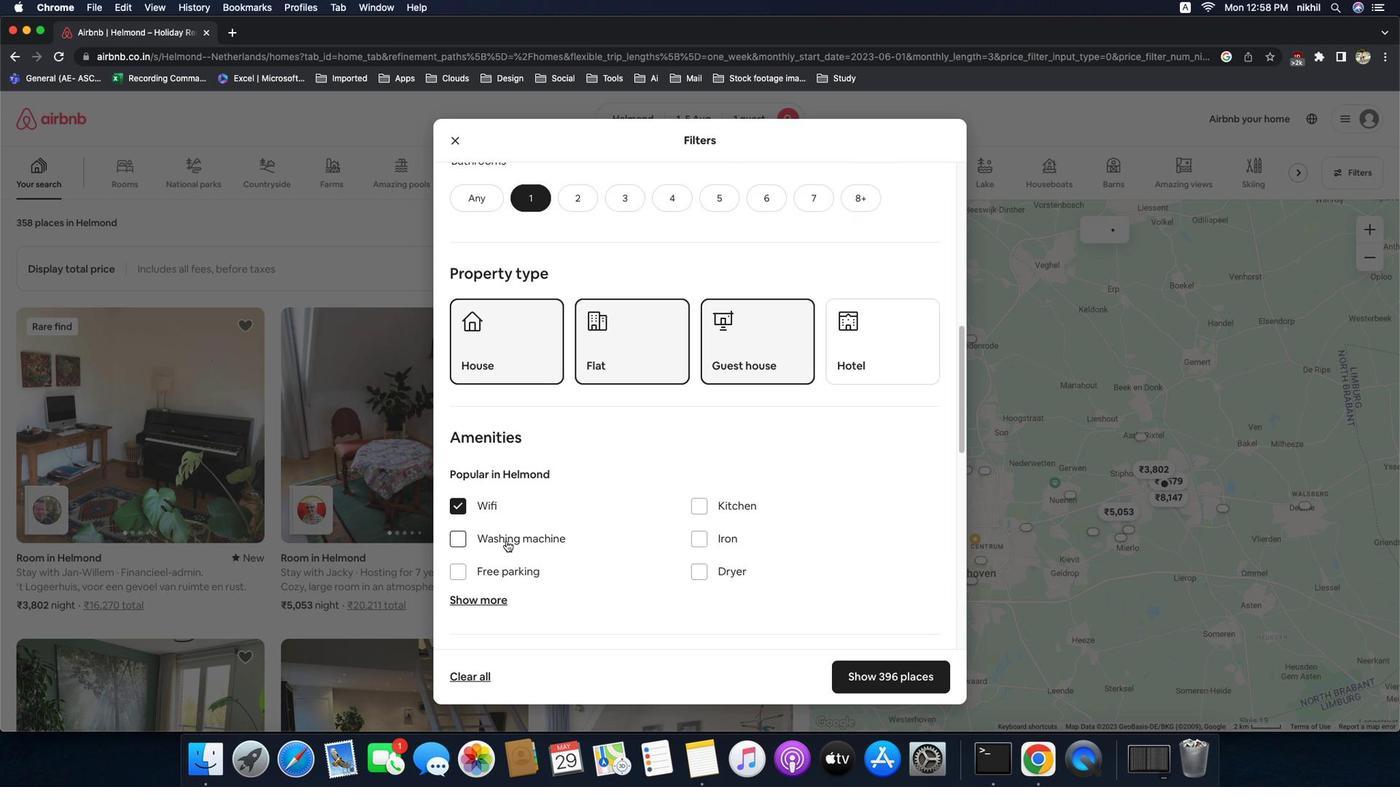 
Action: Mouse moved to (613, 519)
Screenshot: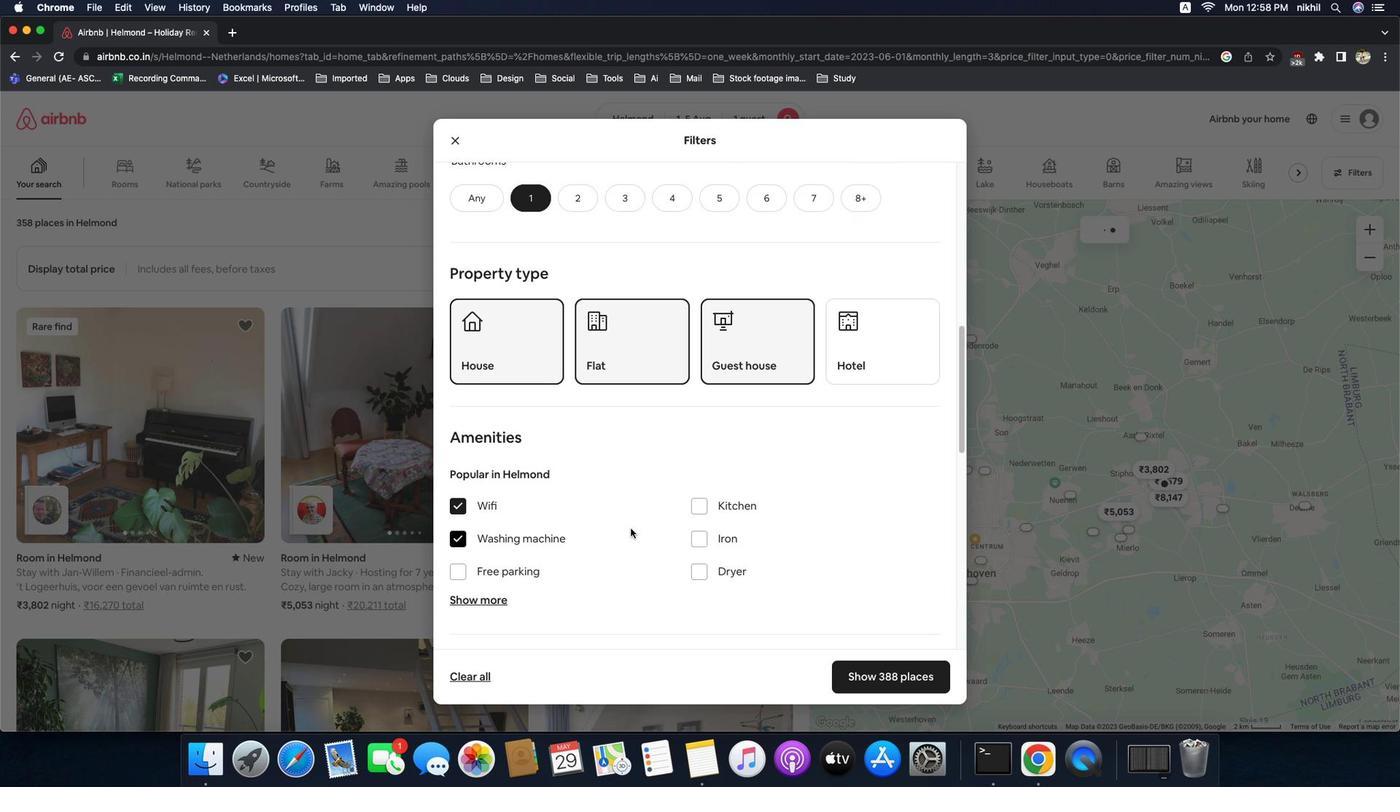 
Action: Mouse pressed left at (613, 519)
Screenshot: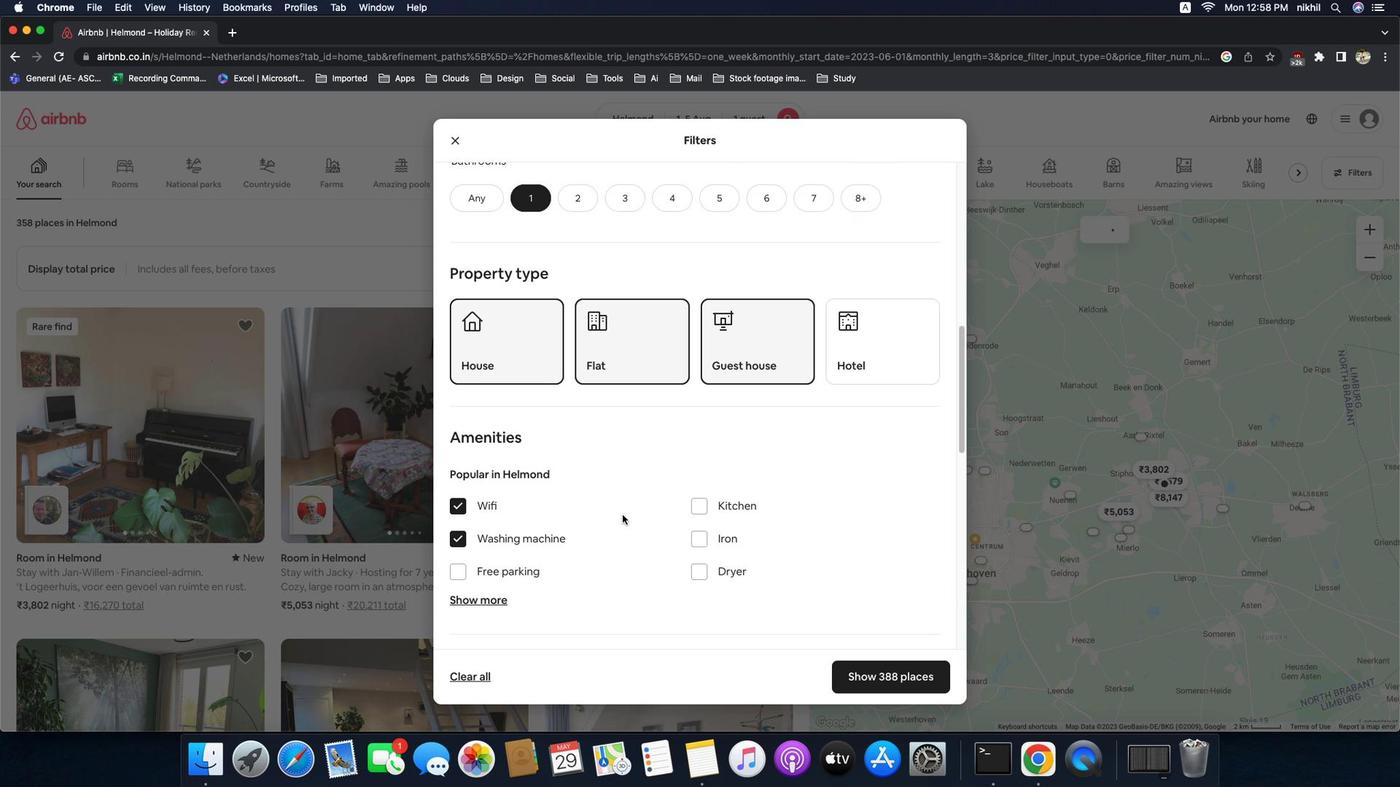 
Action: Mouse moved to (664, 500)
Screenshot: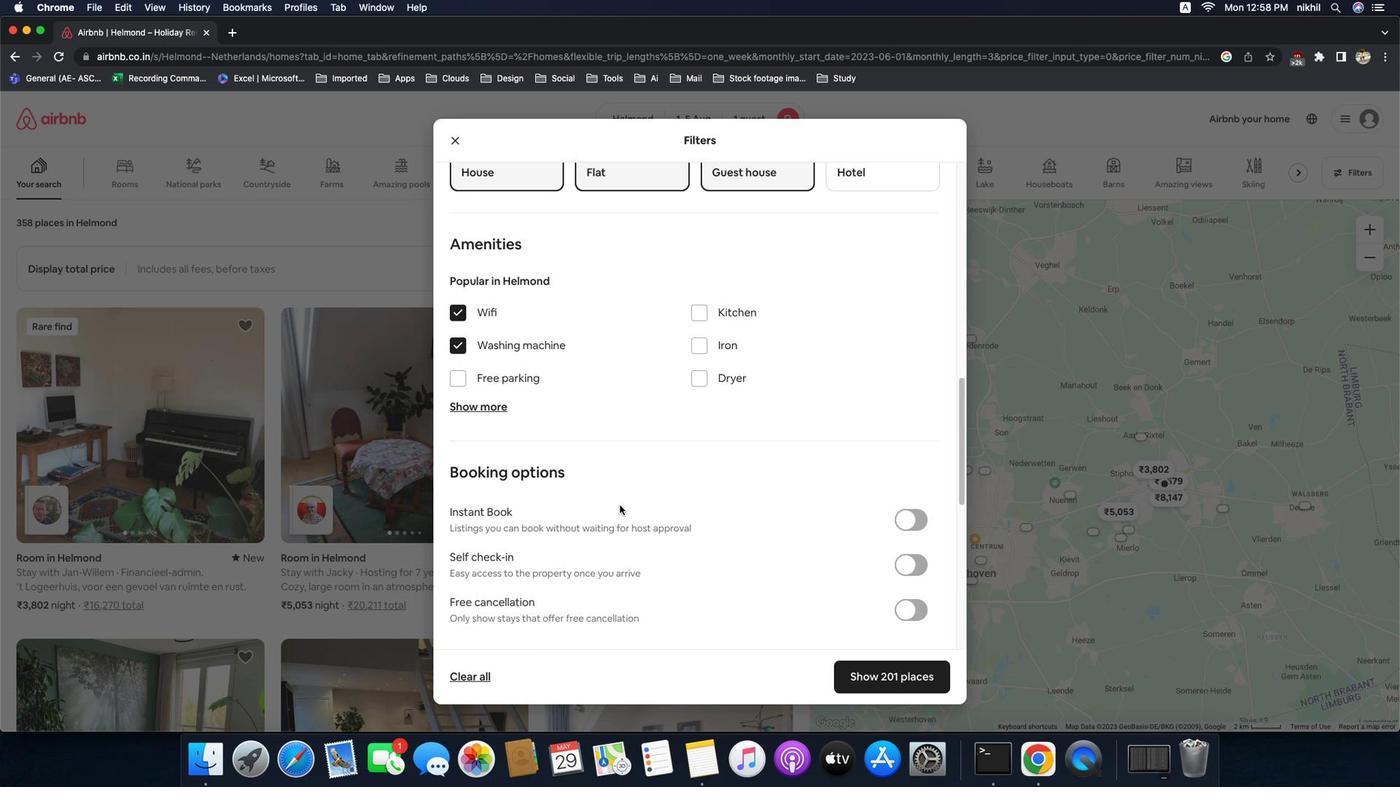 
Action: Mouse scrolled (664, 500) with delta (387, 143)
Screenshot: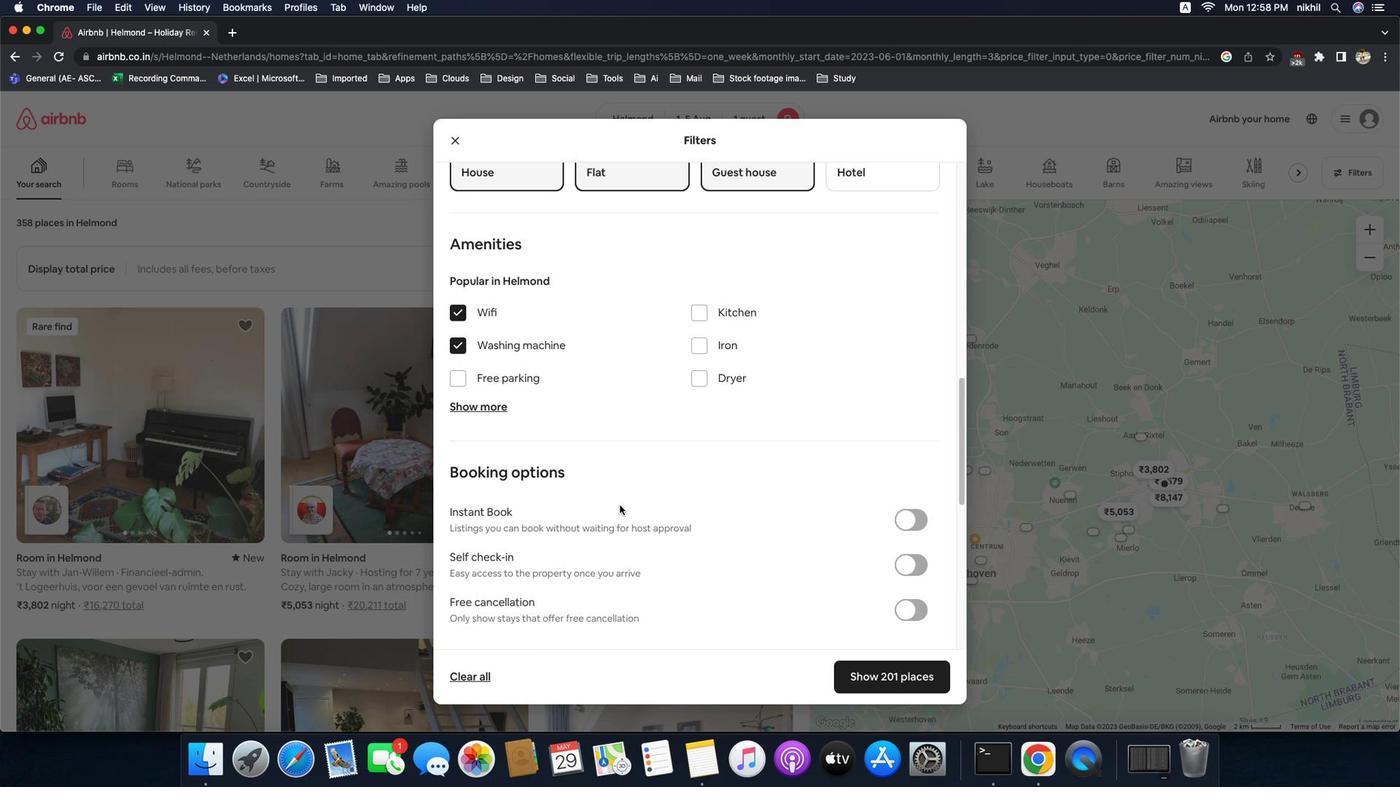 
Action: Mouse moved to (663, 498)
Screenshot: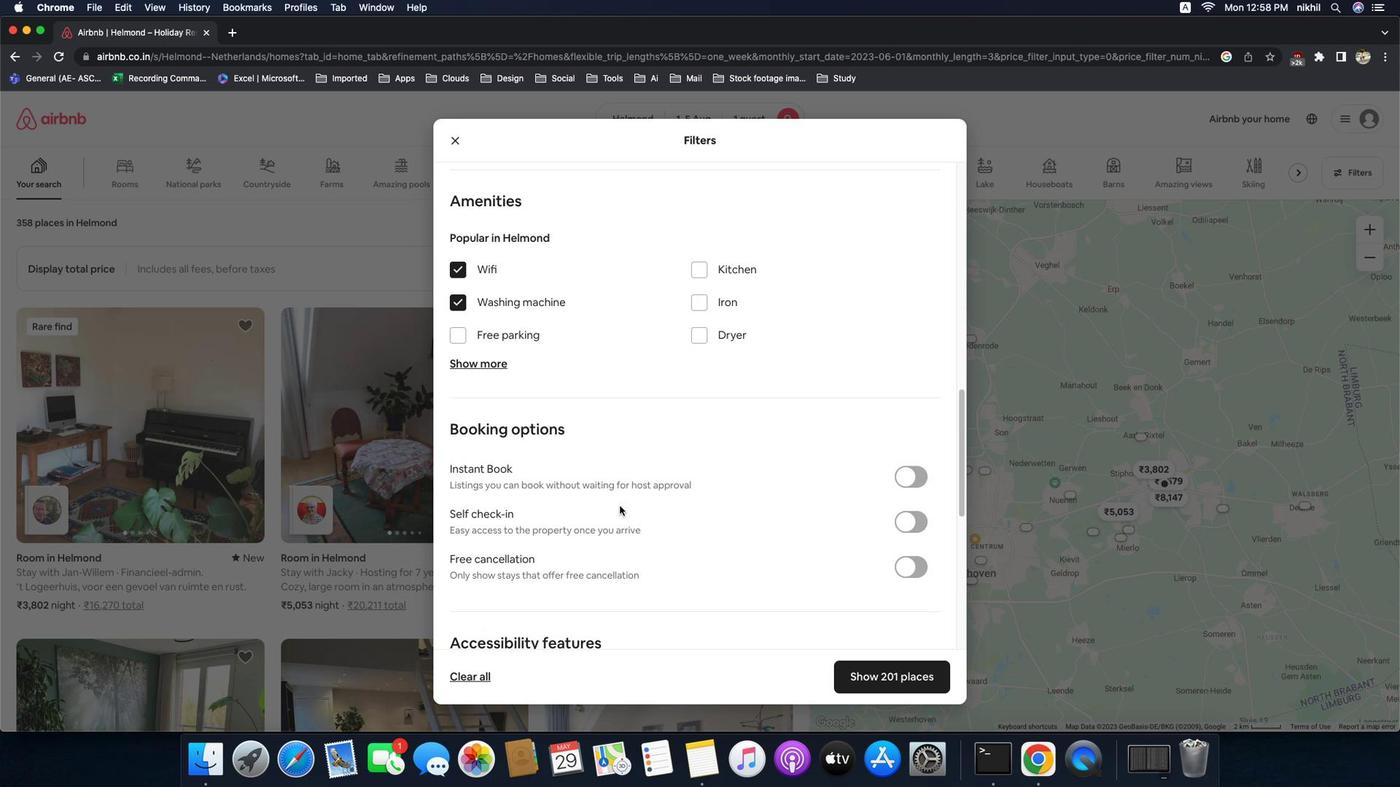 
Action: Mouse scrolled (663, 498) with delta (387, 143)
Screenshot: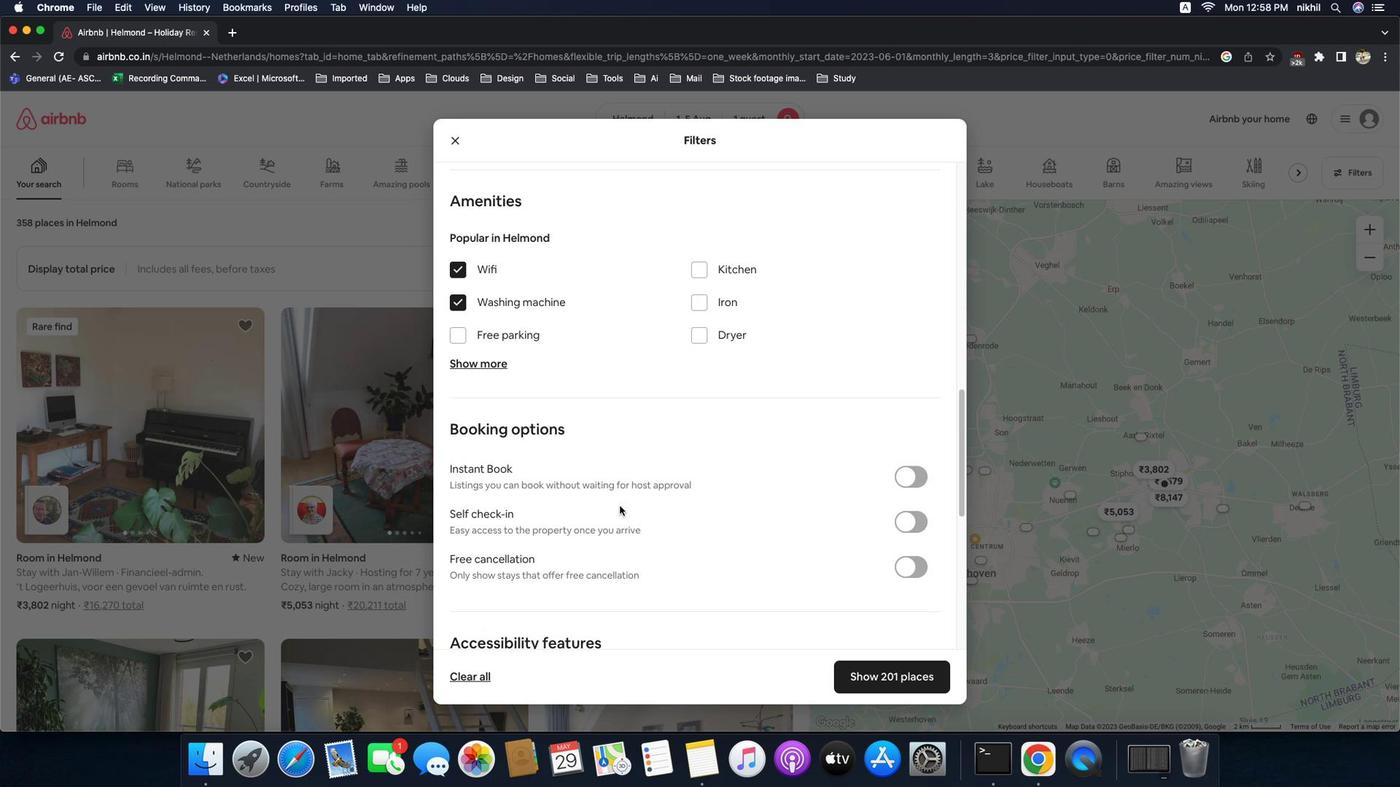 
Action: Mouse moved to (663, 498)
Screenshot: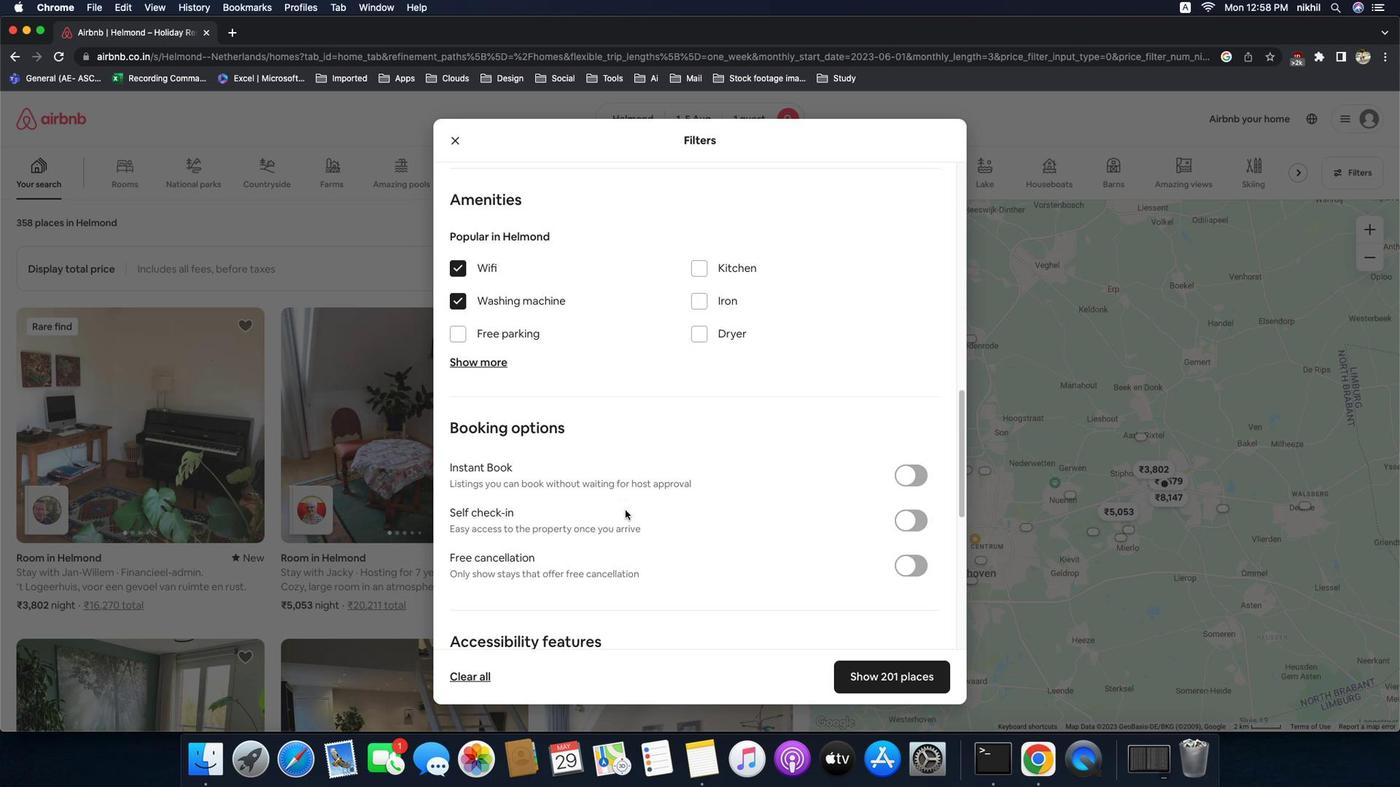 
Action: Mouse scrolled (663, 498) with delta (387, 142)
Screenshot: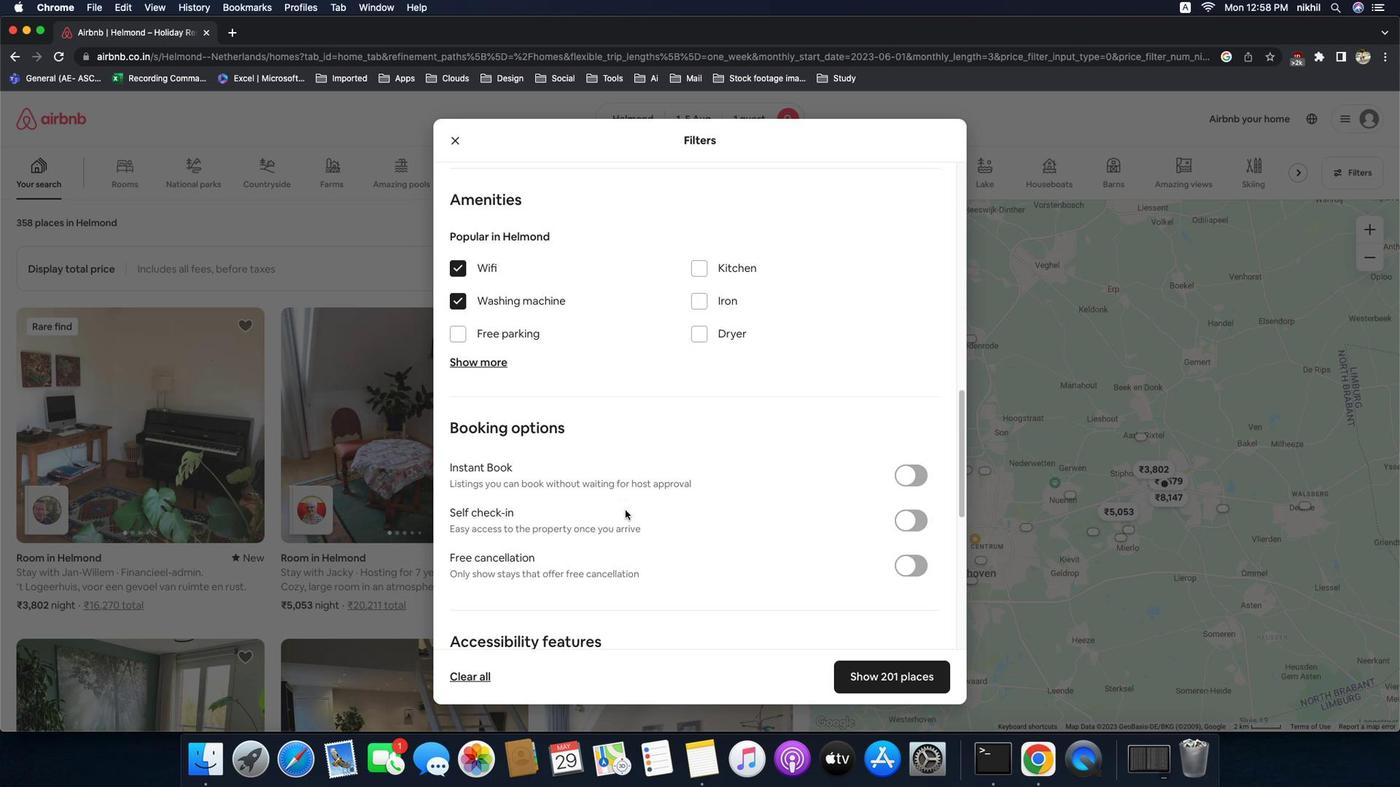 
Action: Mouse moved to (663, 497)
Screenshot: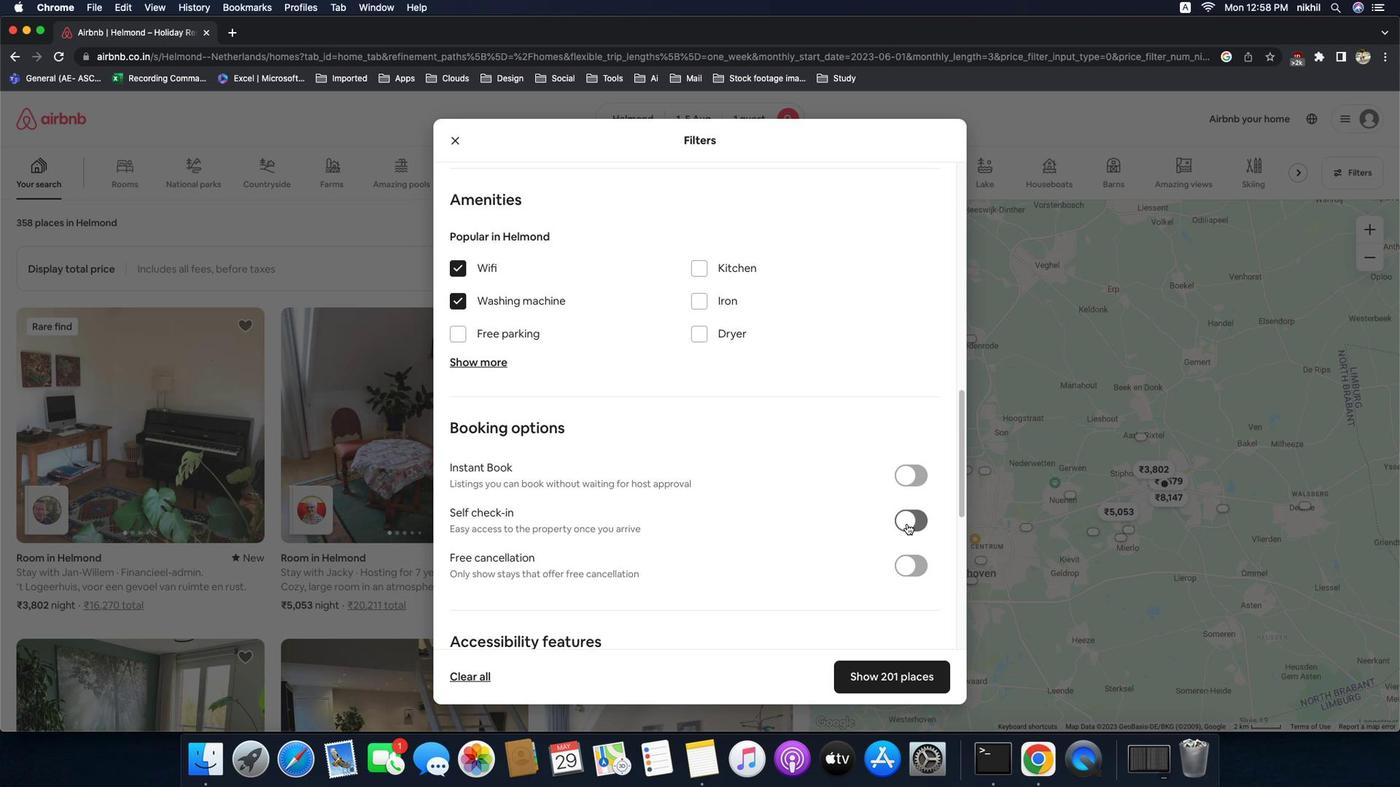
Action: Mouse scrolled (663, 497) with delta (387, 143)
Screenshot: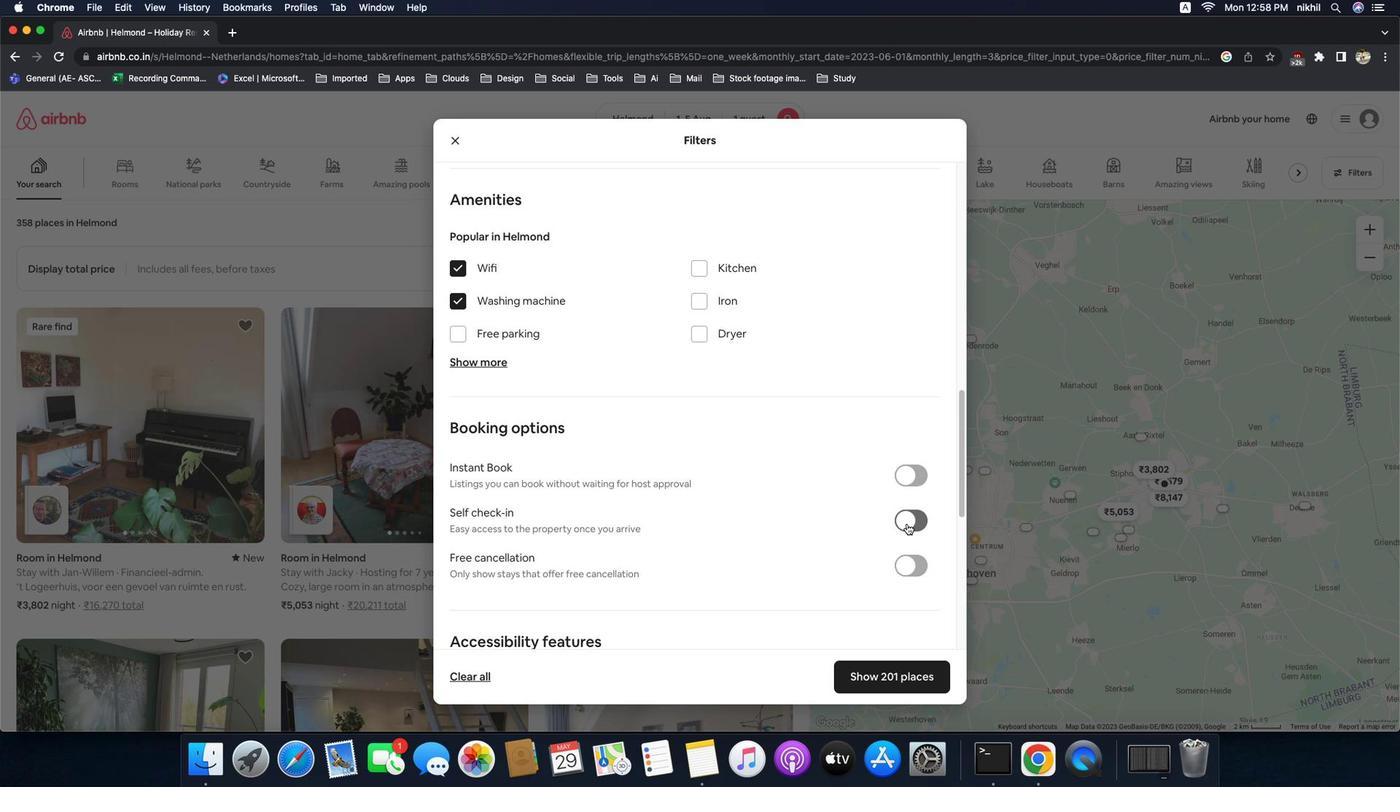 
Action: Mouse scrolled (663, 497) with delta (387, 143)
Screenshot: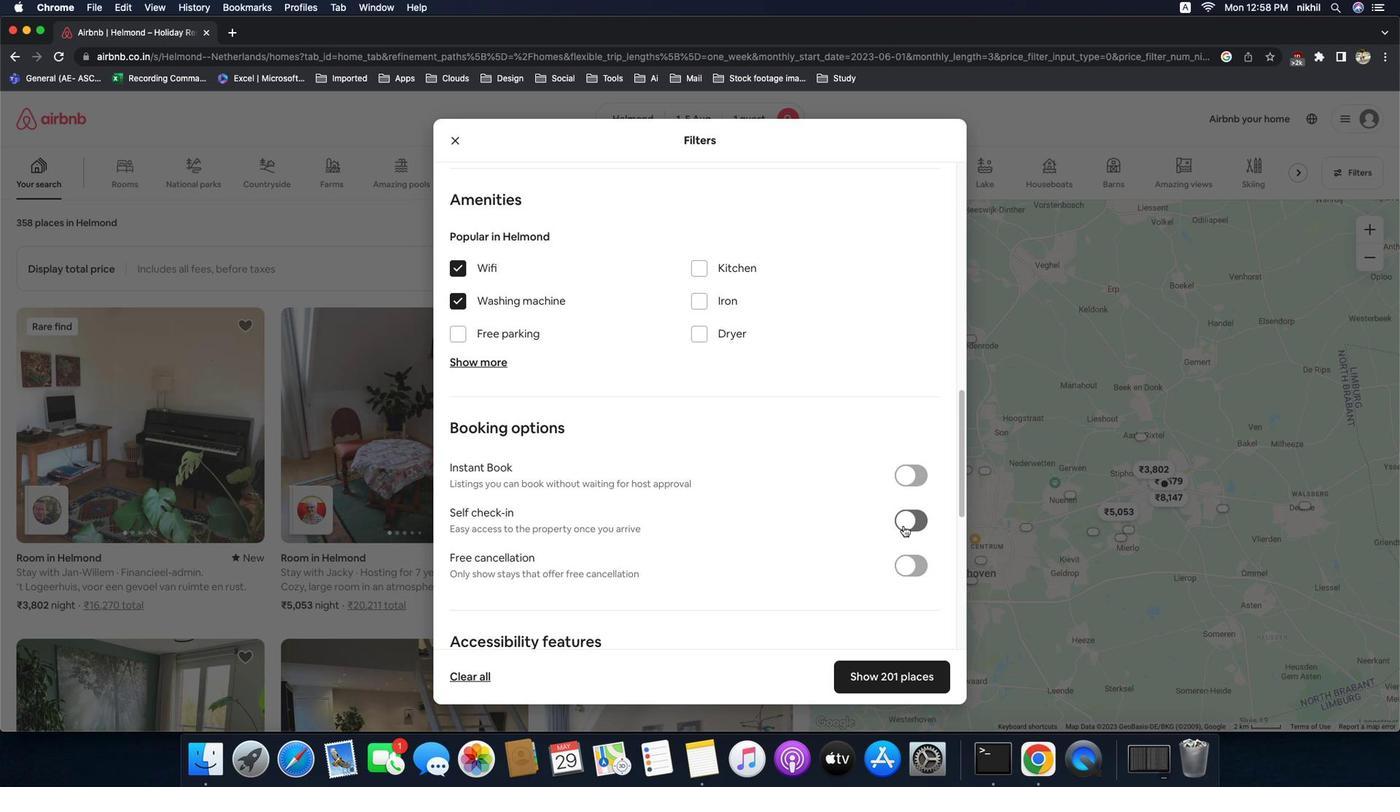 
Action: Mouse moved to (663, 495)
Screenshot: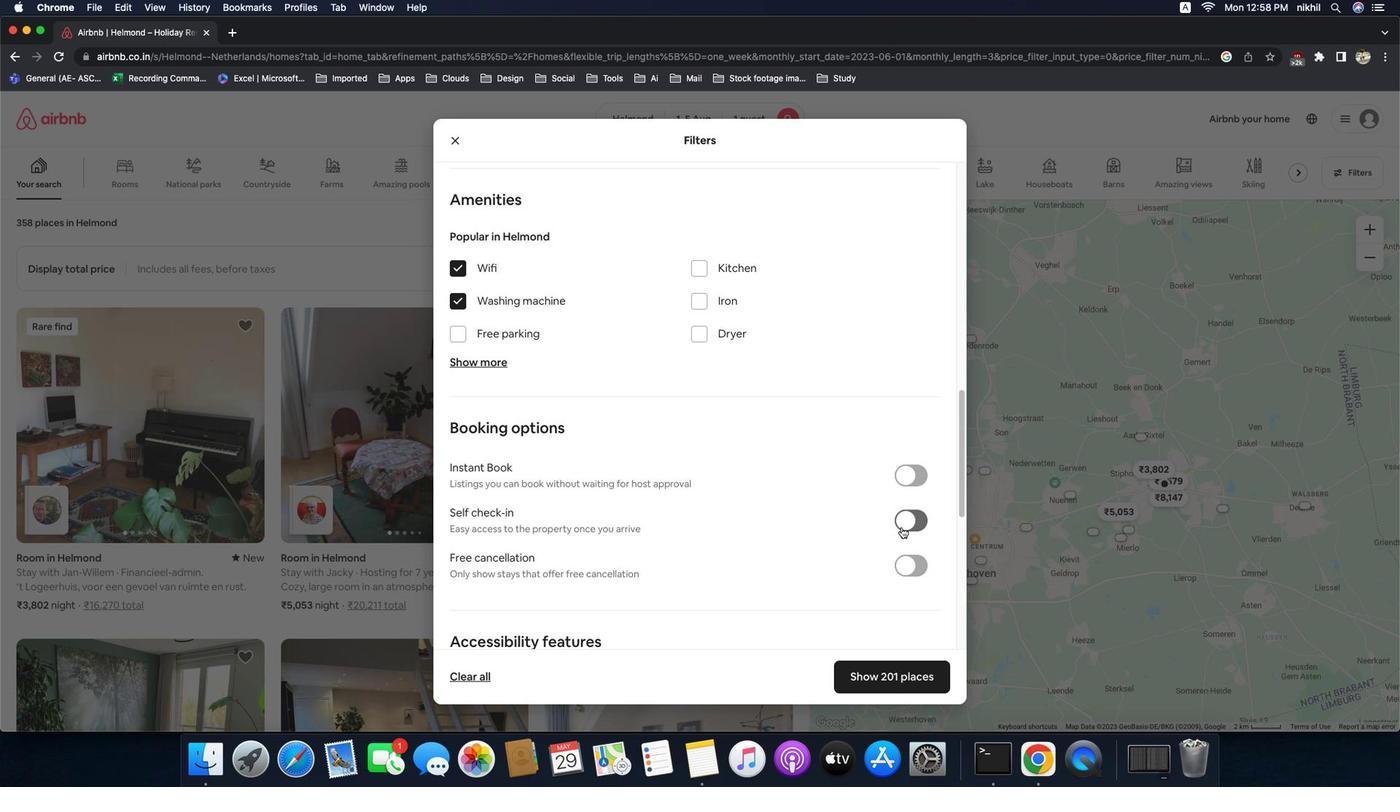 
Action: Mouse scrolled (663, 495) with delta (387, 142)
Screenshot: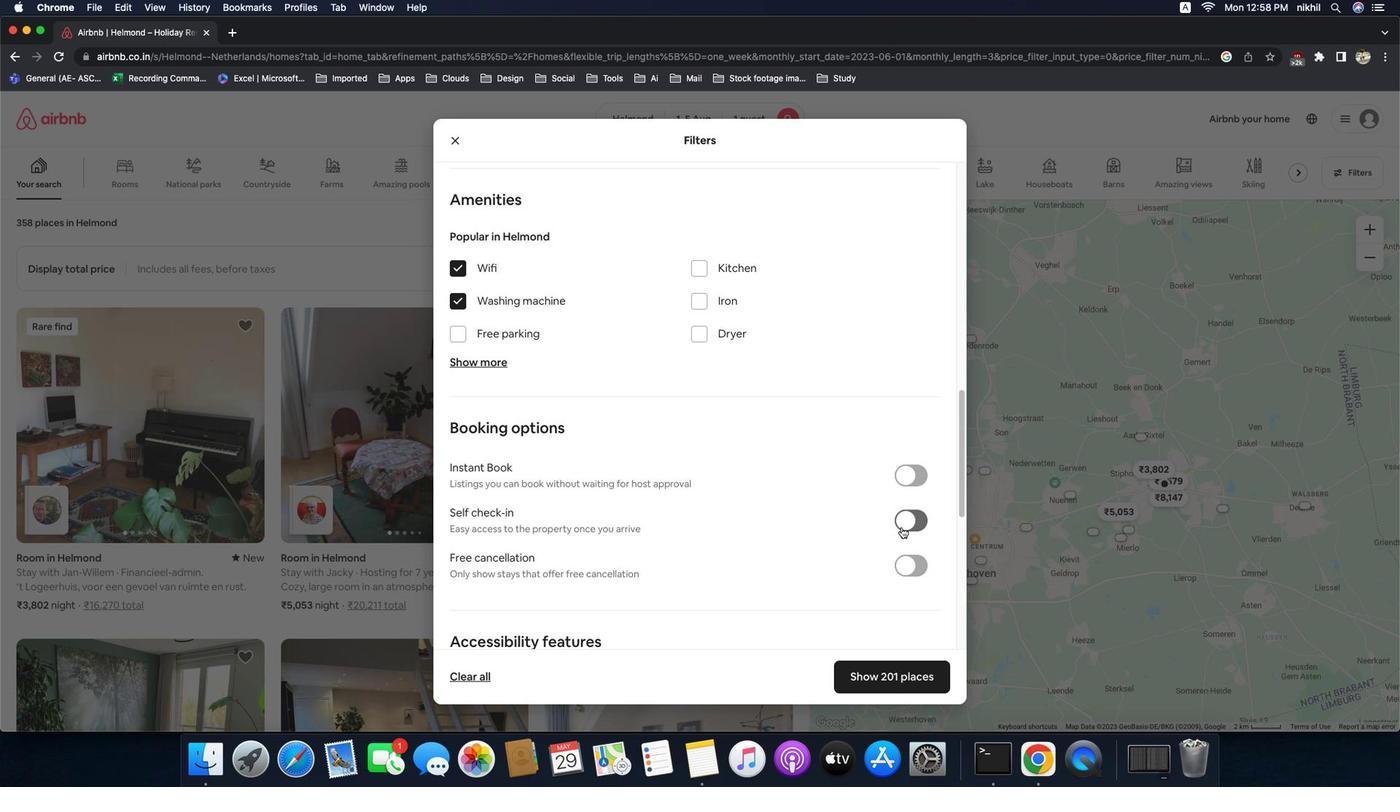
Action: Mouse moved to (791, 506)
Screenshot: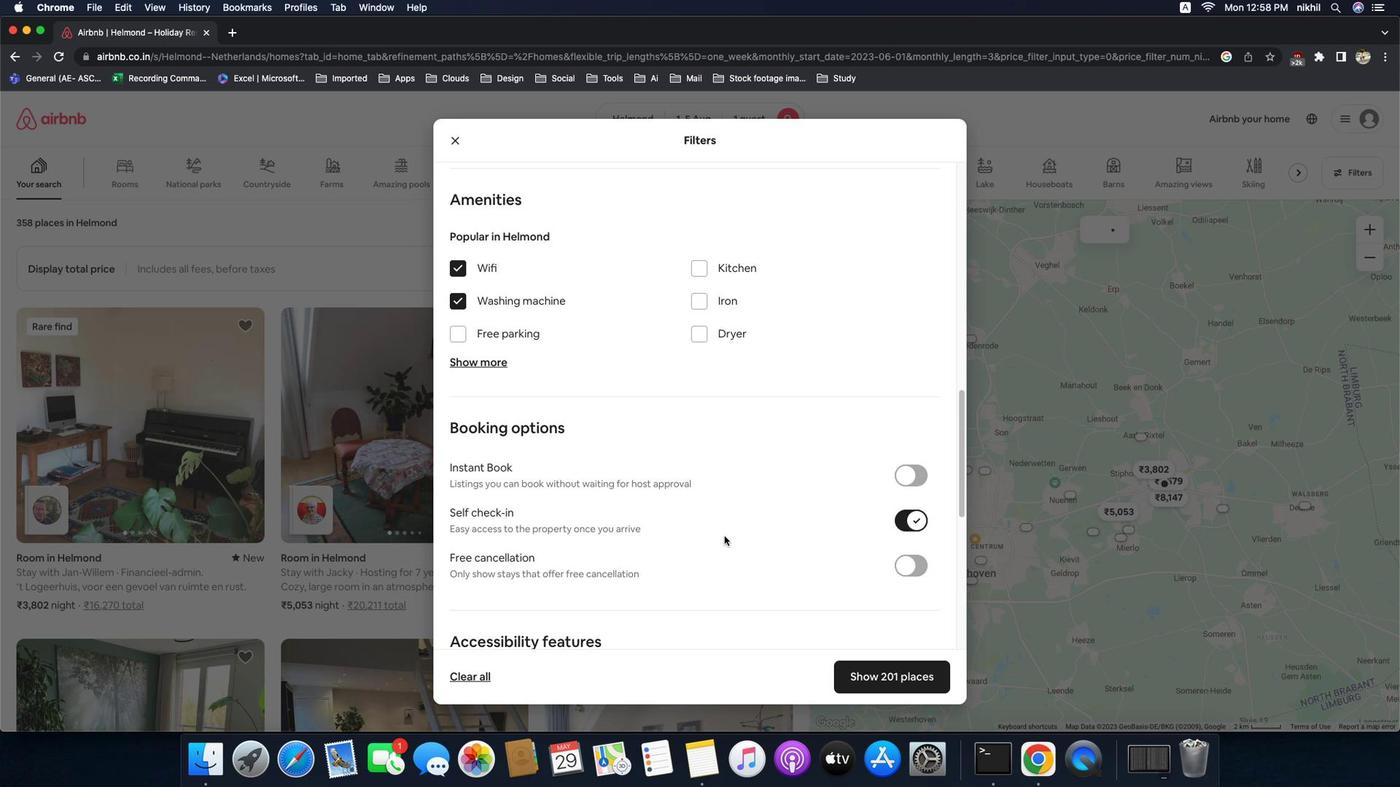
Action: Mouse pressed left at (791, 506)
Screenshot: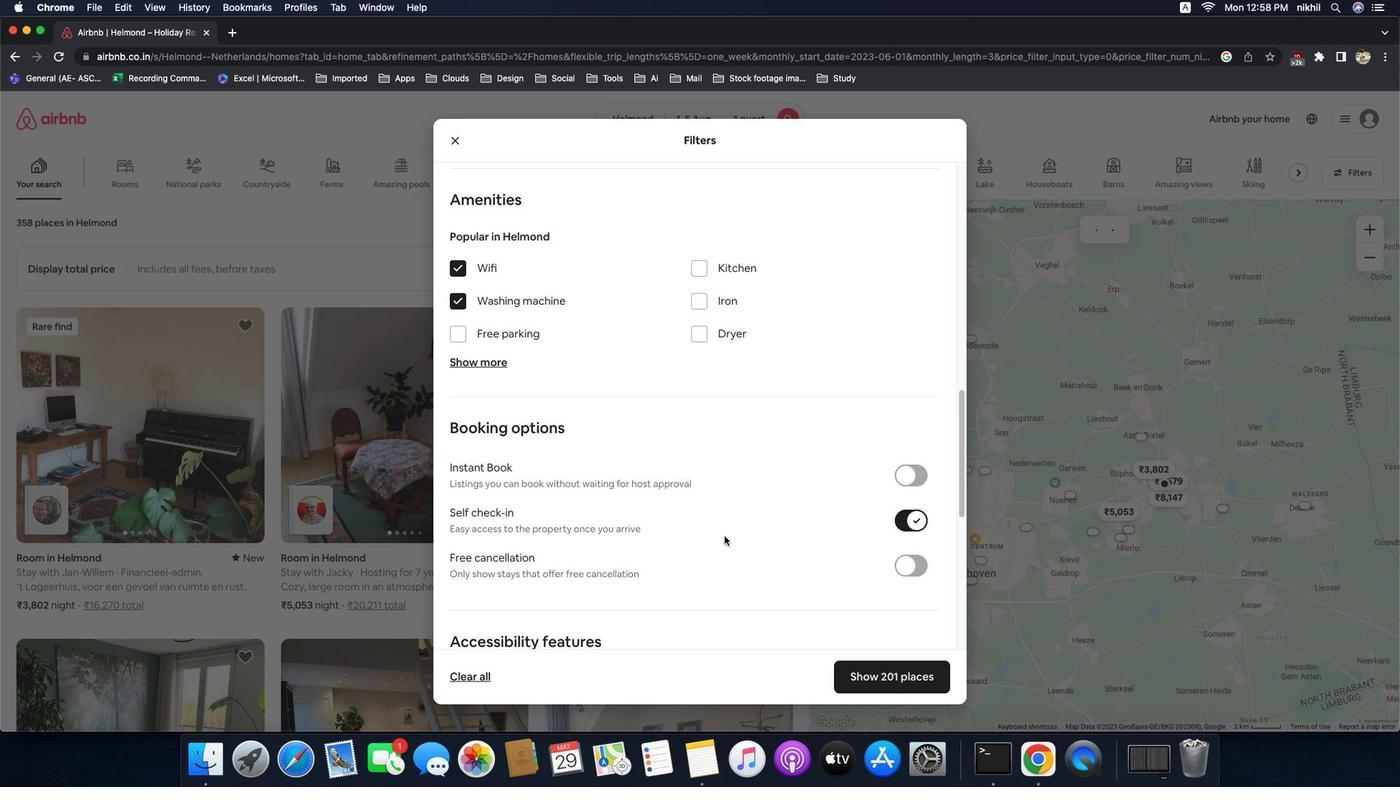 
Action: Mouse moved to (710, 515)
Screenshot: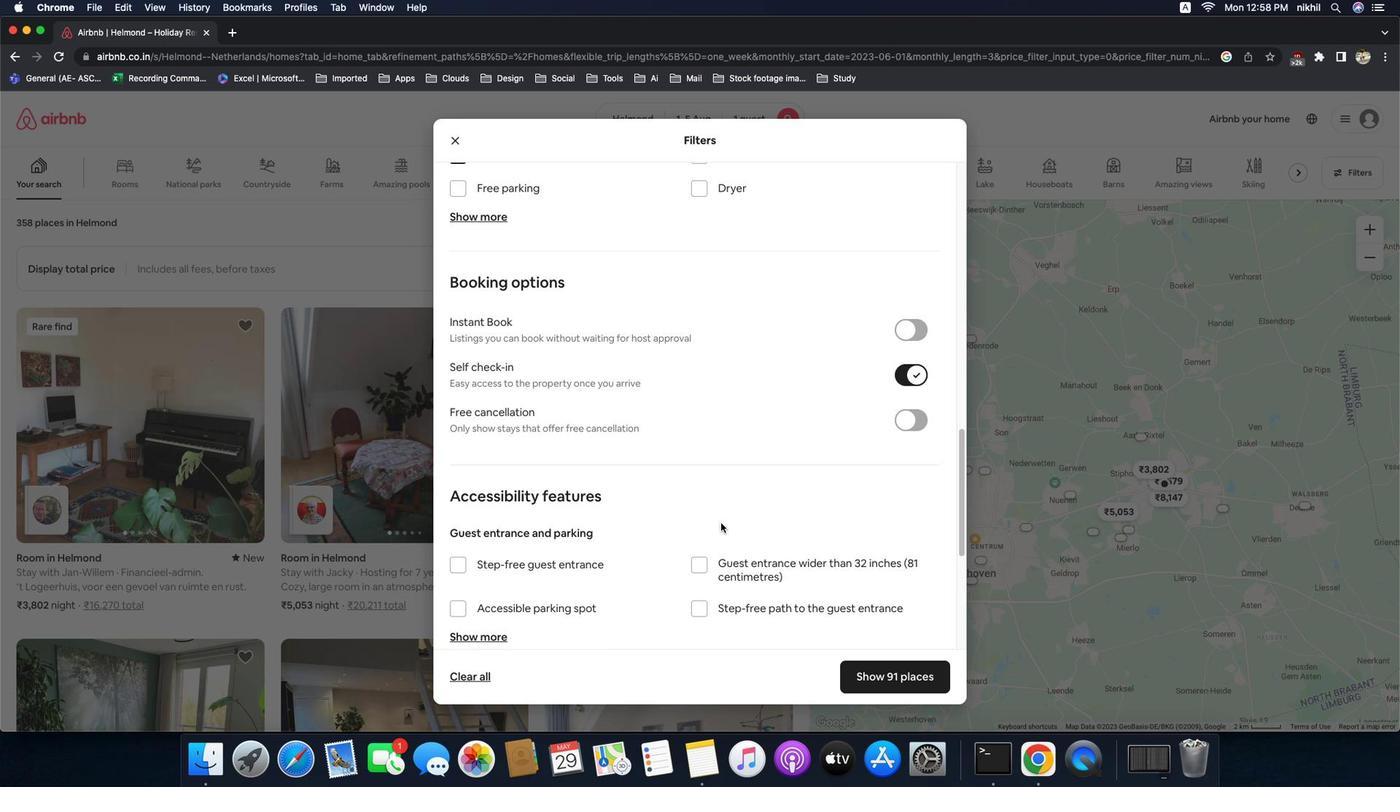 
Action: Mouse scrolled (710, 515) with delta (387, 143)
Screenshot: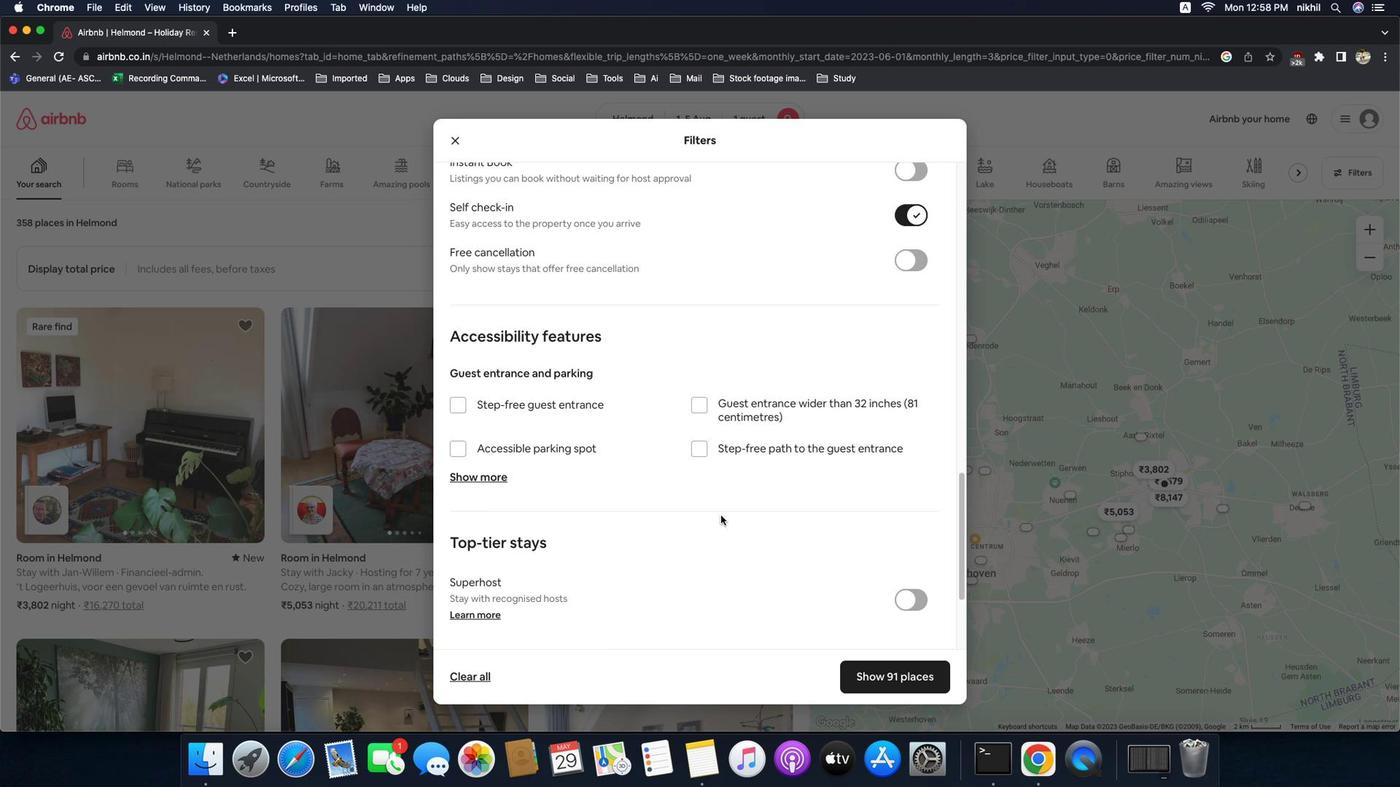 
Action: Mouse moved to (708, 510)
Screenshot: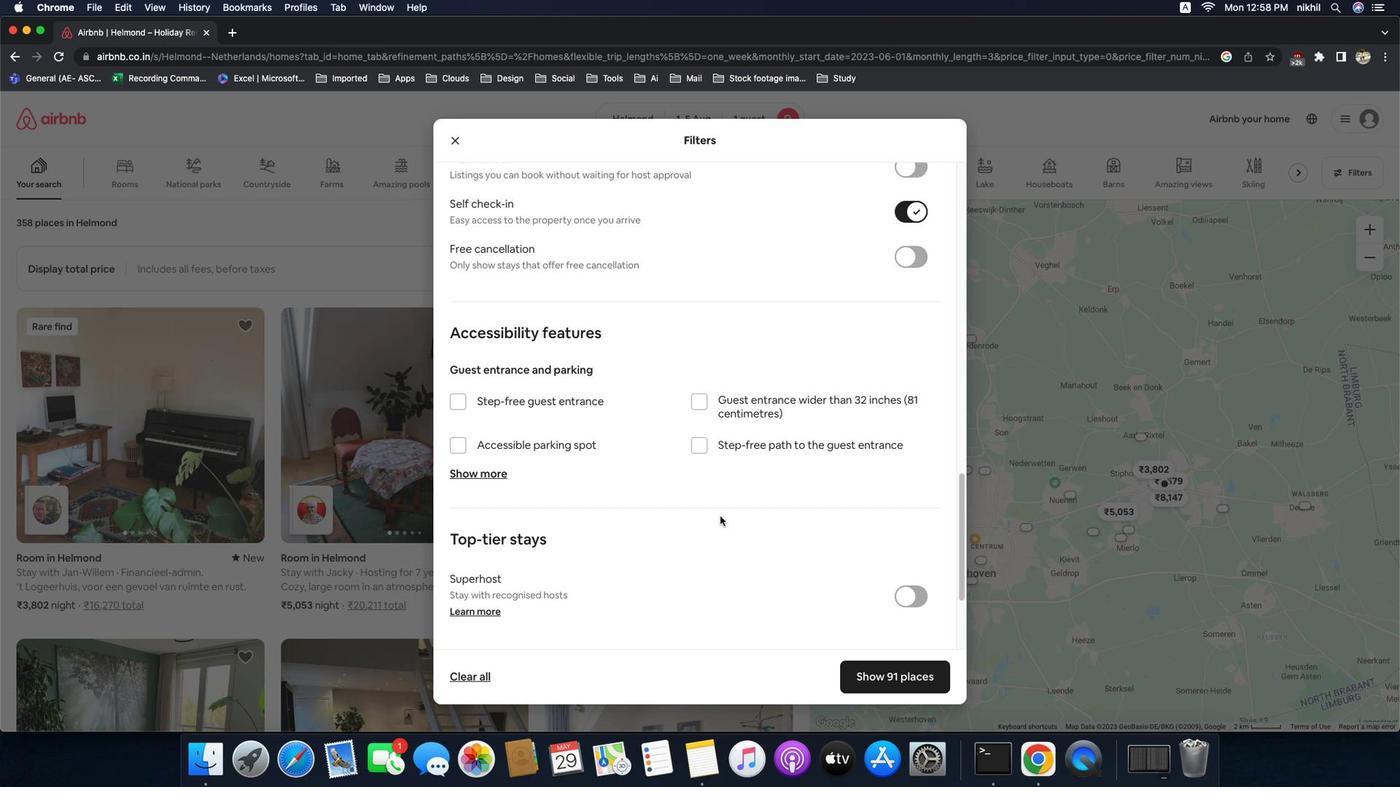 
Action: Mouse scrolled (708, 510) with delta (387, 143)
Screenshot: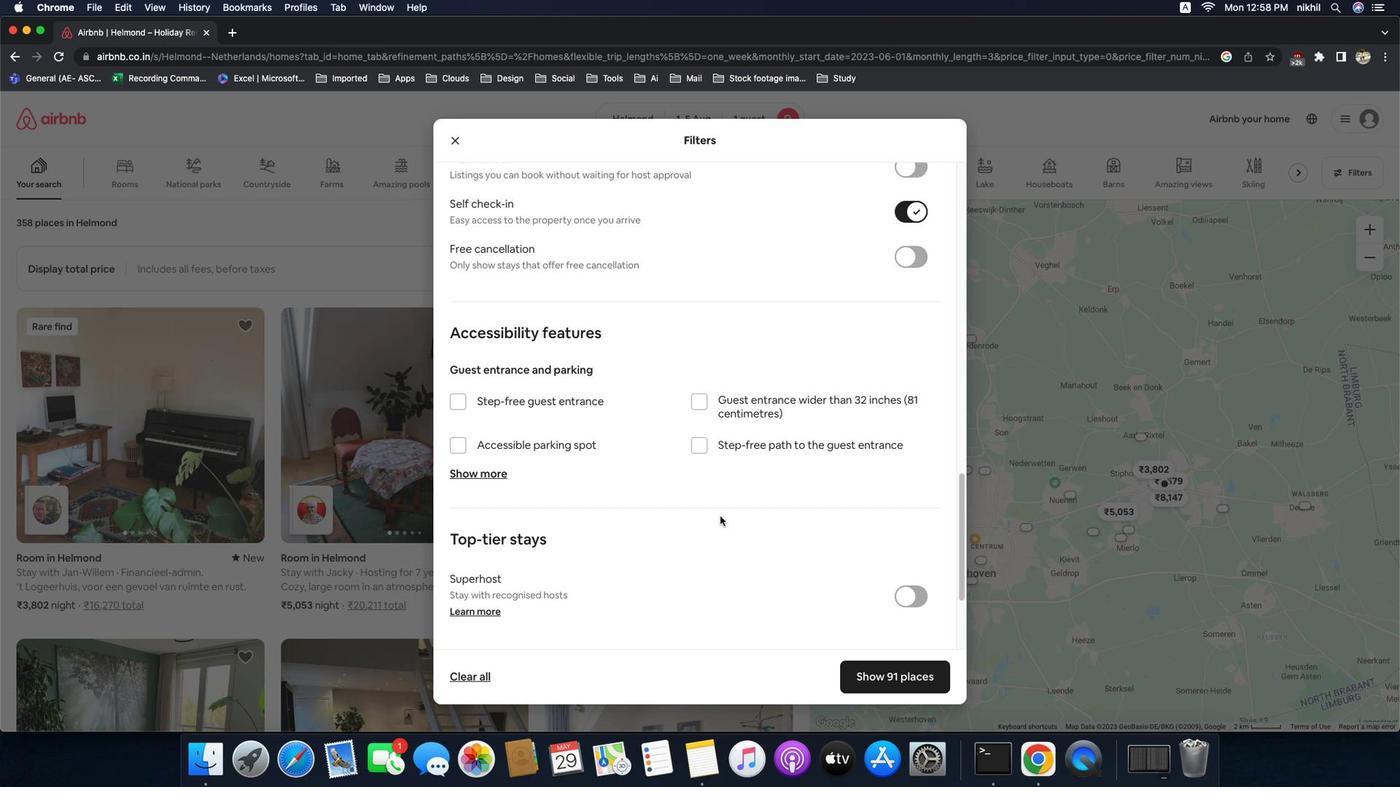 
Action: Mouse moved to (708, 508)
Screenshot: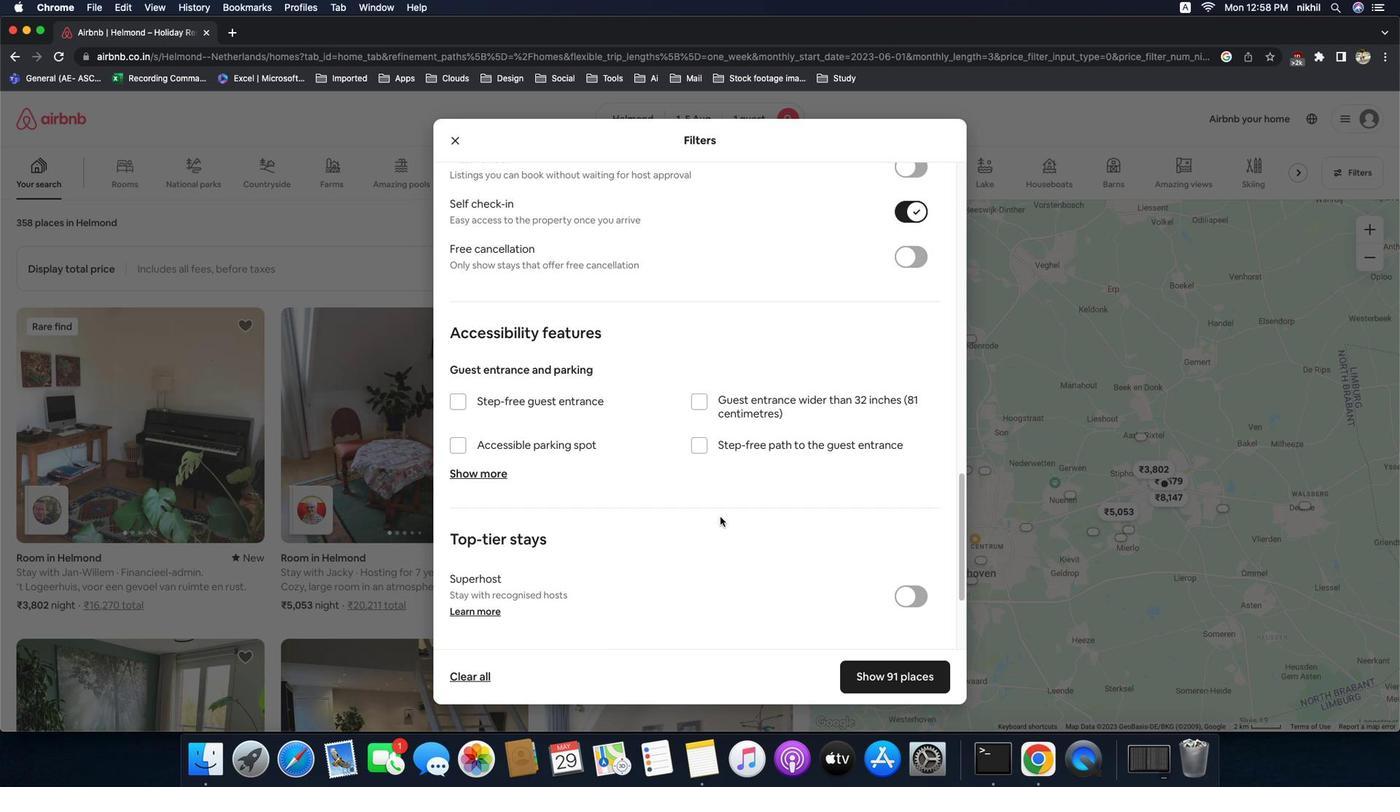 
Action: Mouse scrolled (708, 508) with delta (387, 142)
Screenshot: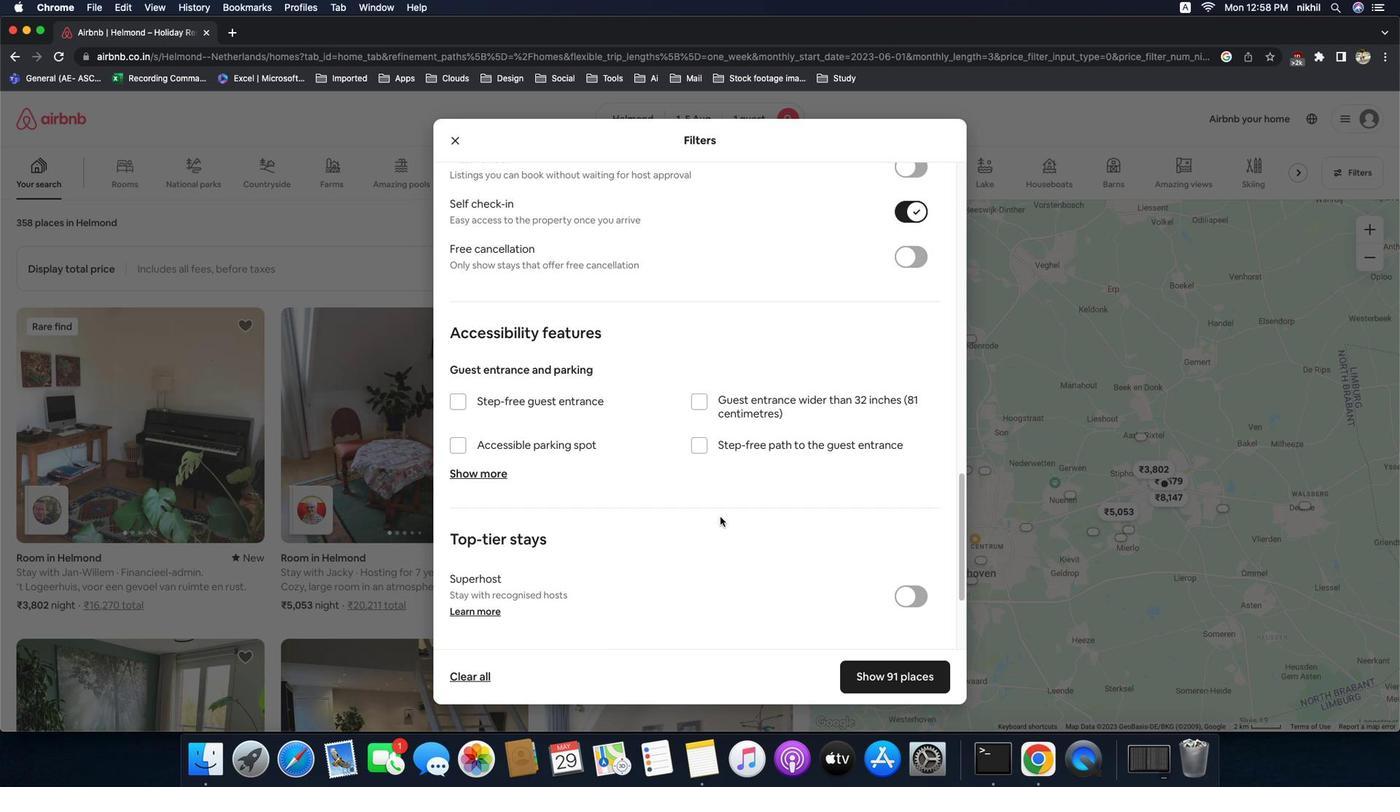 
Action: Mouse moved to (708, 506)
Screenshot: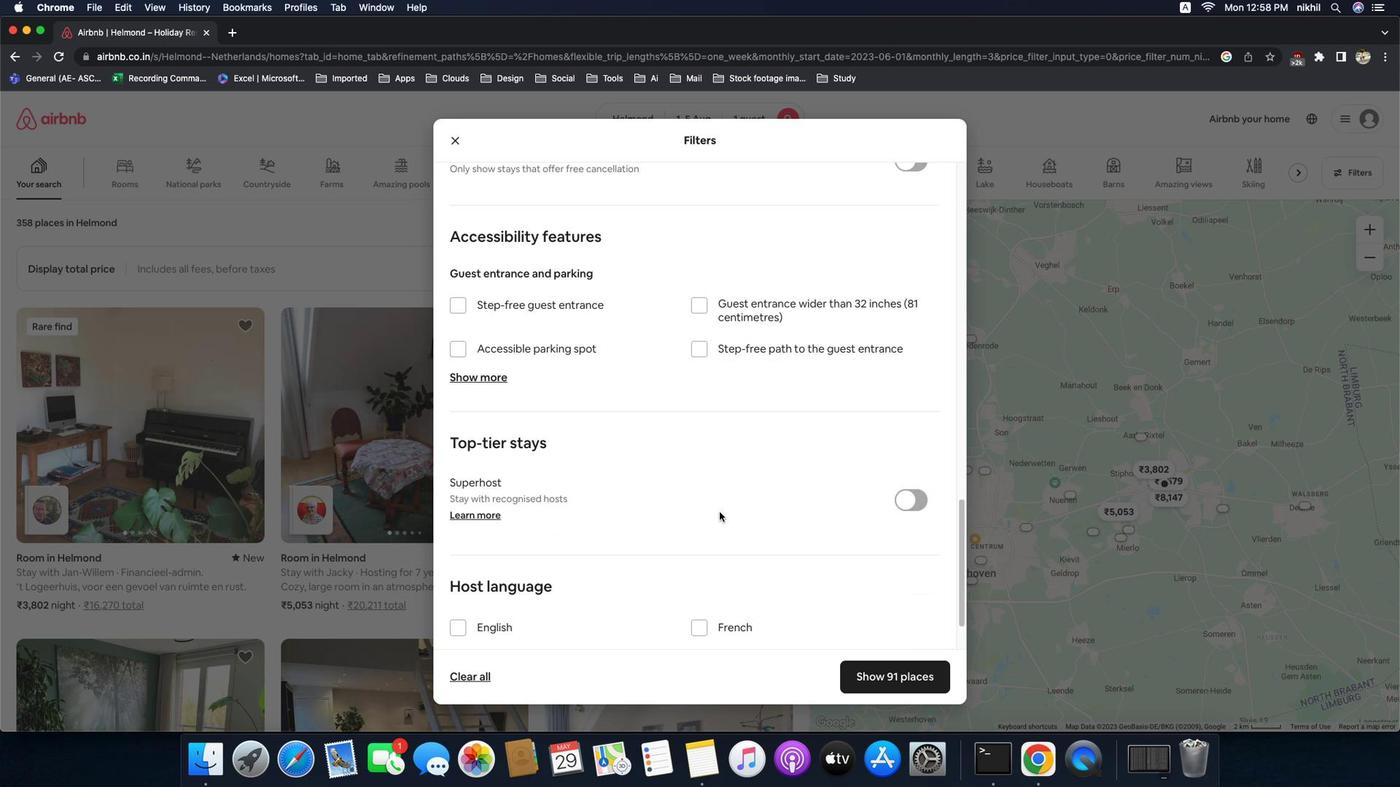 
Action: Mouse scrolled (708, 506) with delta (387, 143)
Screenshot: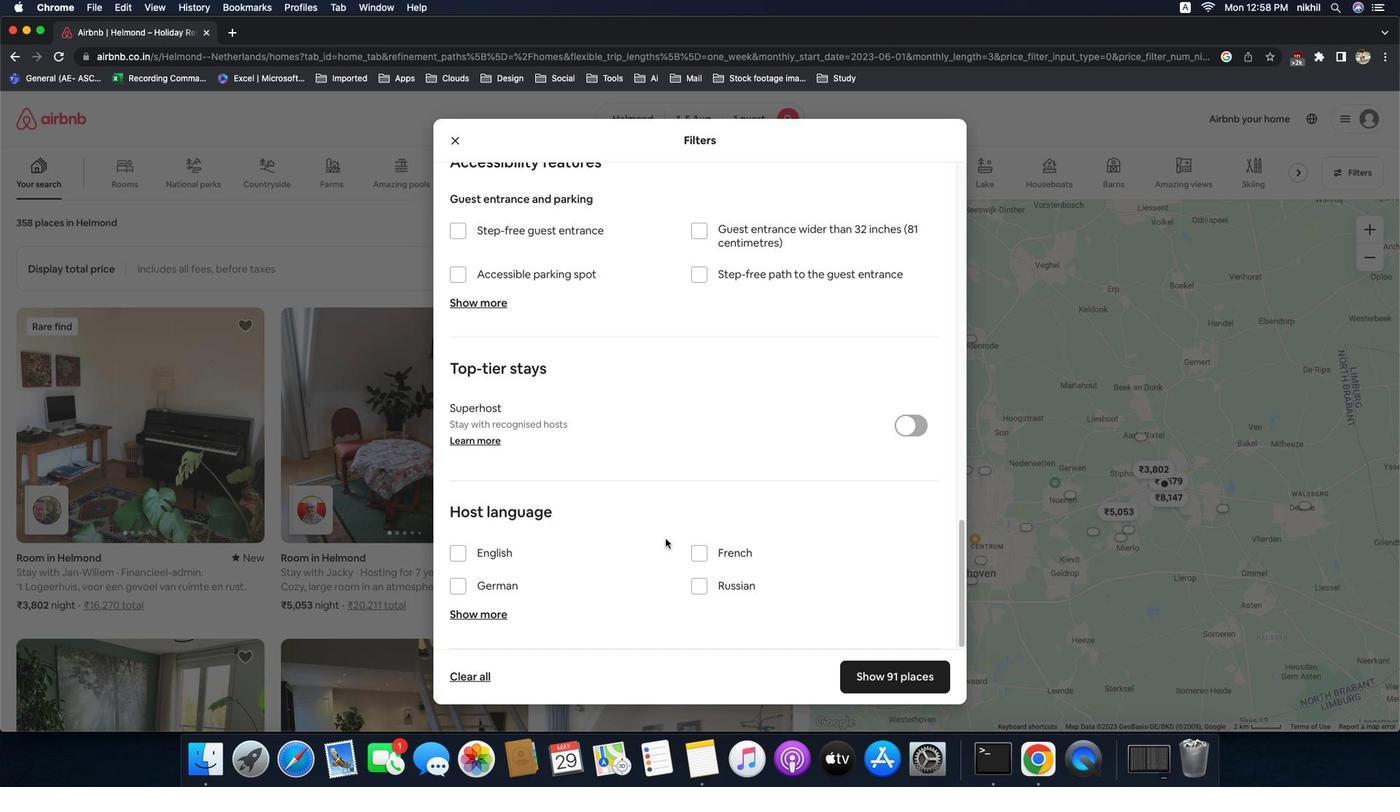 
Action: Mouse scrolled (708, 506) with delta (387, 143)
Screenshot: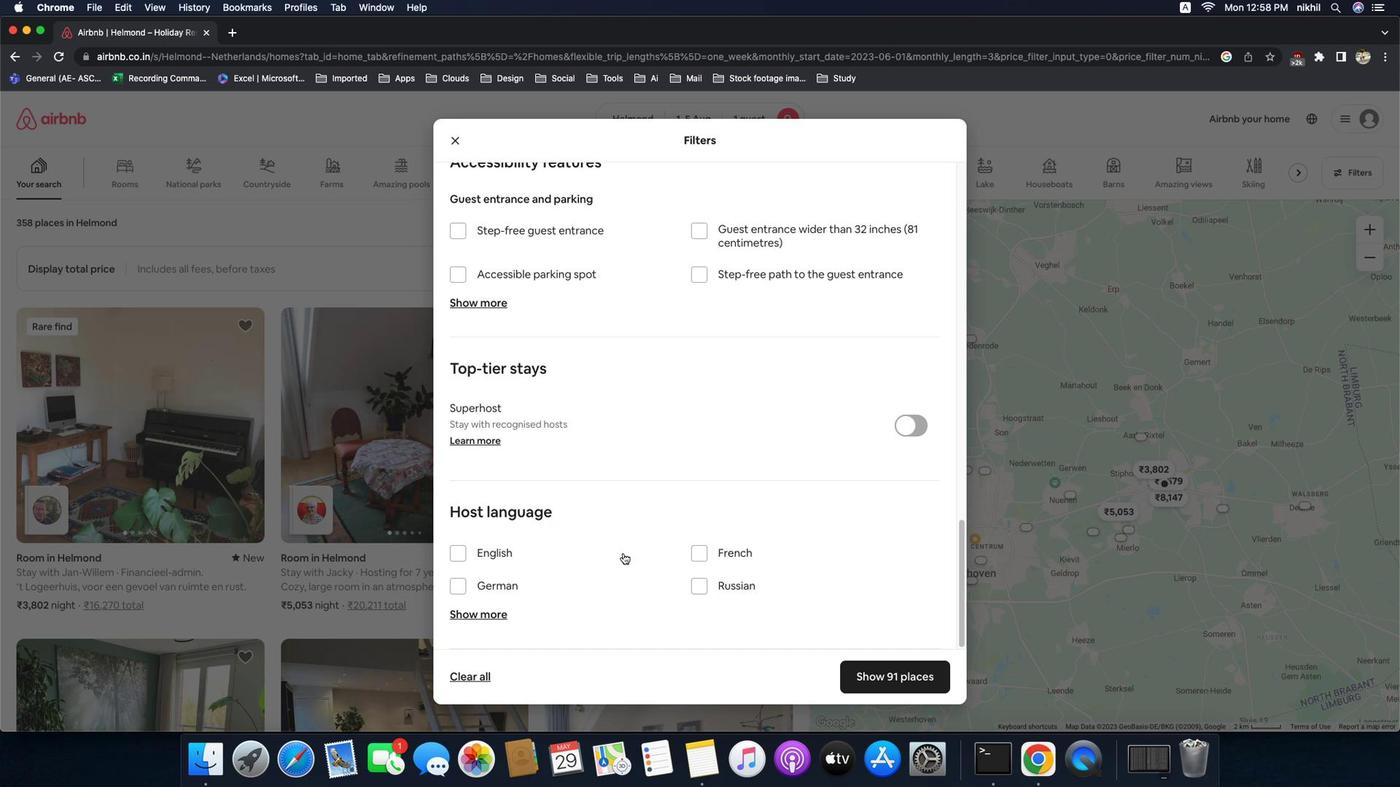 
Action: Mouse scrolled (708, 506) with delta (387, 142)
Screenshot: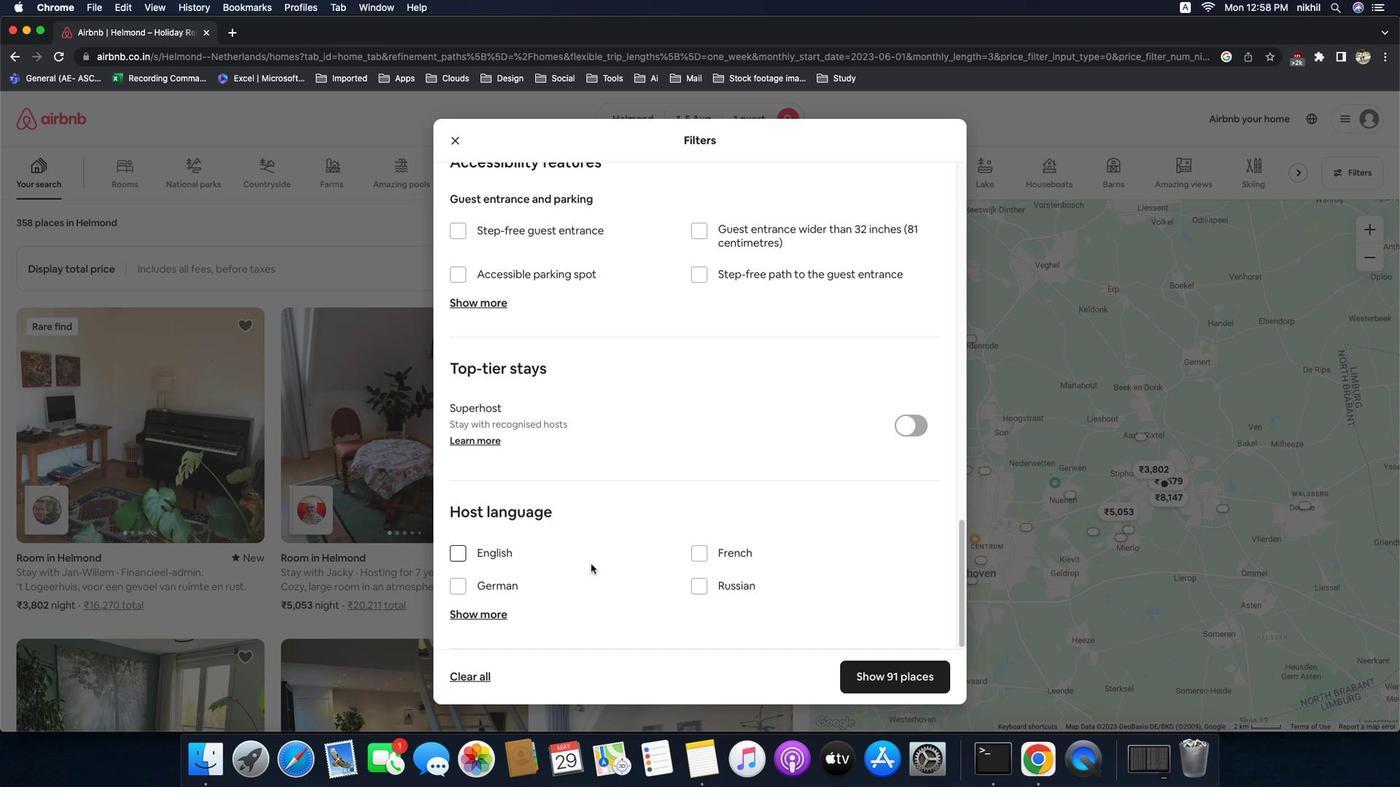 
Action: Mouse moved to (708, 503)
Screenshot: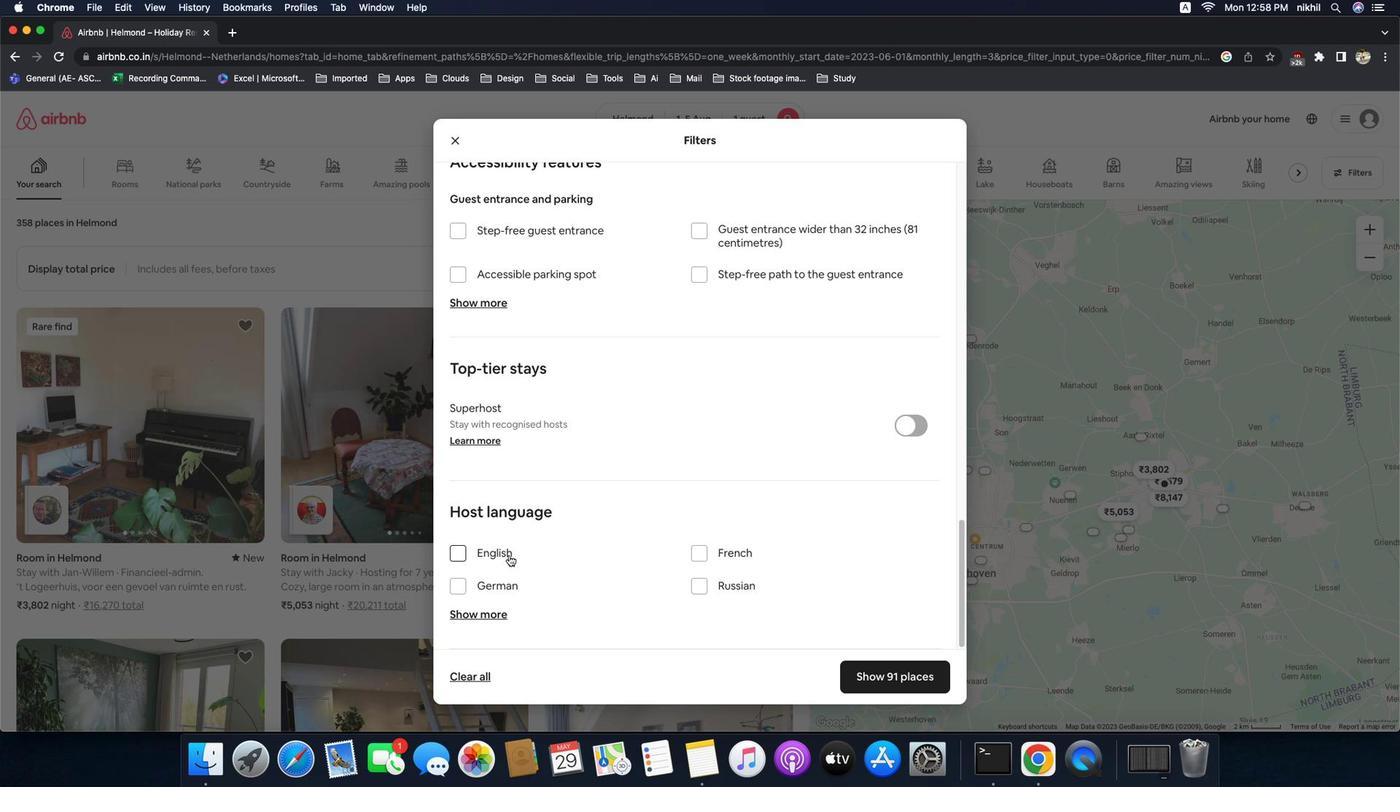 
Action: Mouse scrolled (708, 503) with delta (387, 143)
Screenshot: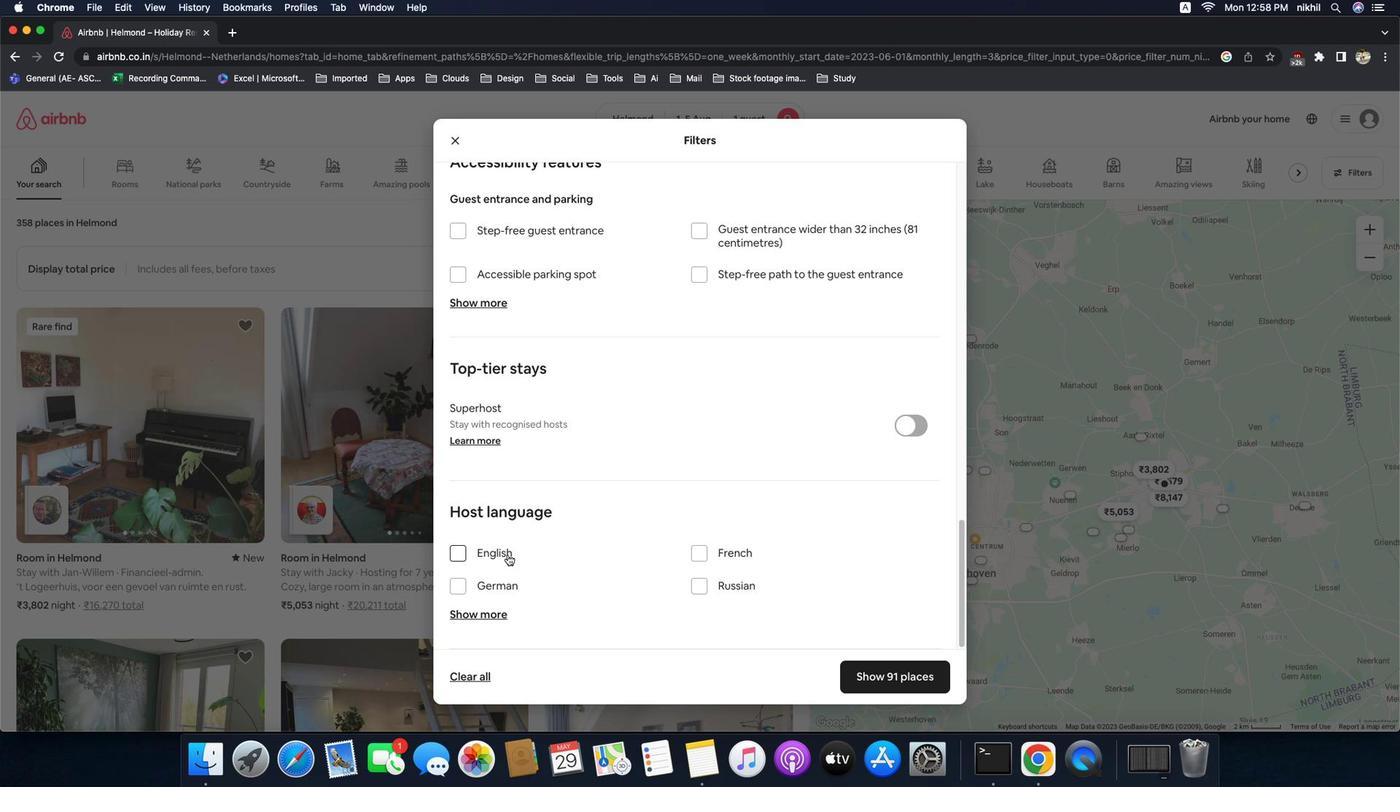 
Action: Mouse moved to (708, 503)
Screenshot: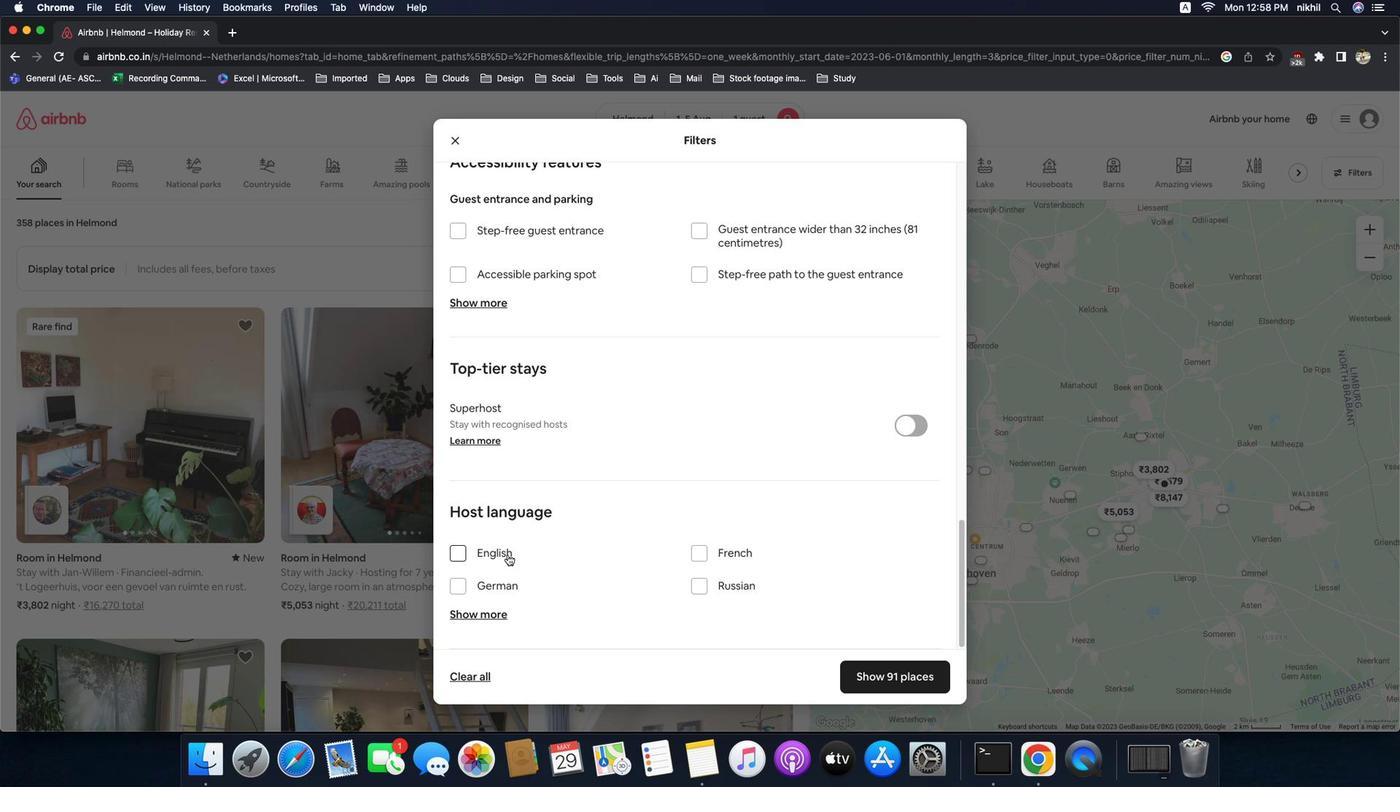 
Action: Mouse scrolled (708, 503) with delta (387, 143)
Screenshot: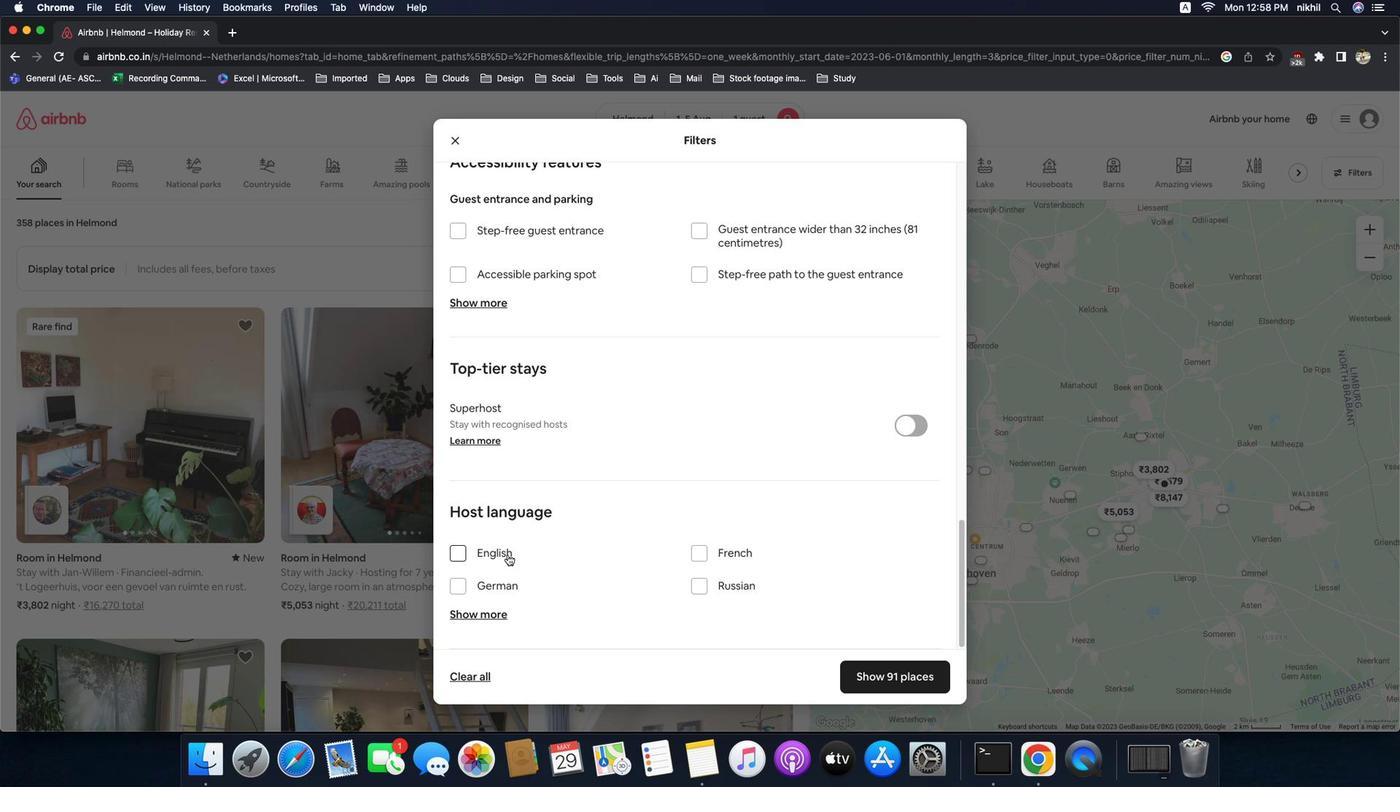 
Action: Mouse scrolled (708, 503) with delta (387, 142)
Screenshot: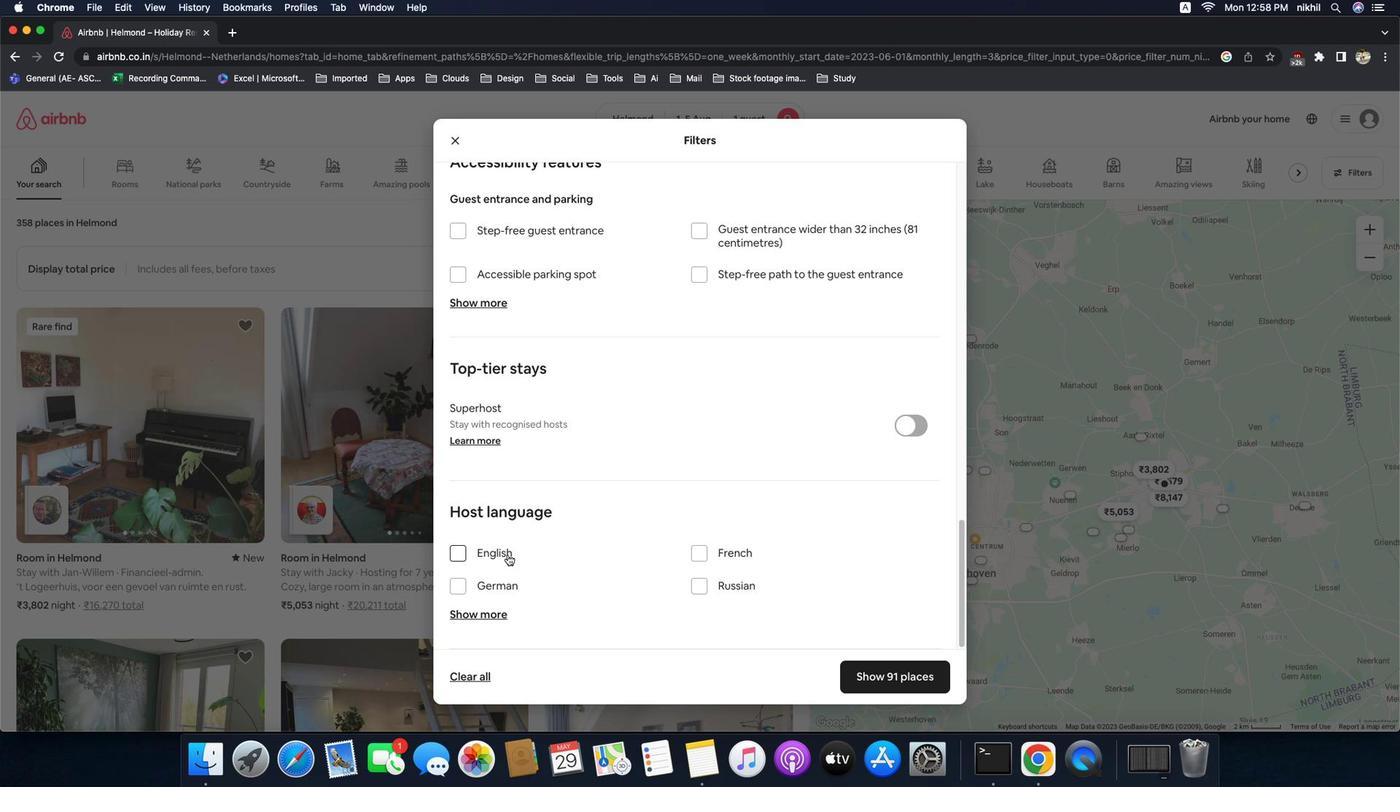 
Action: Mouse moved to (708, 499)
Screenshot: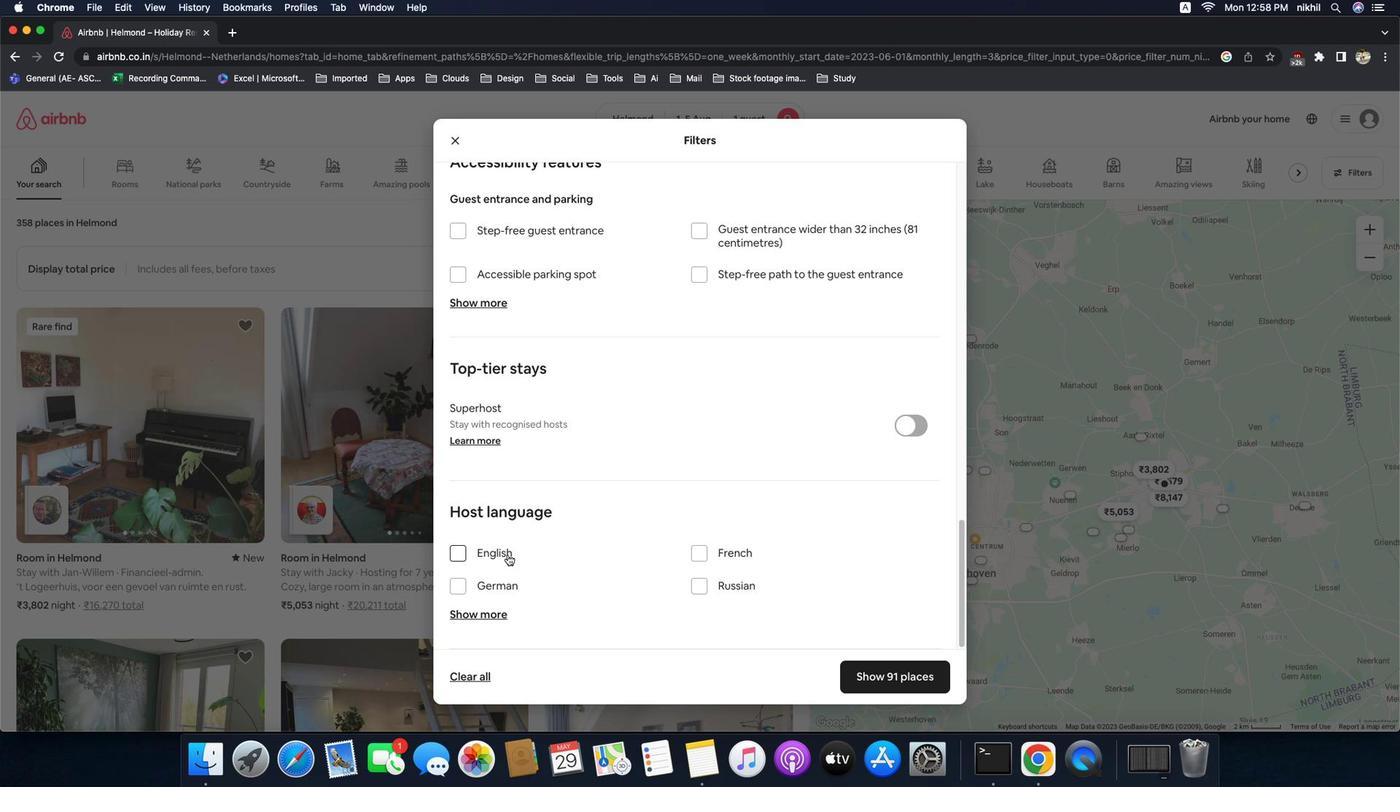 
Action: Mouse scrolled (708, 499) with delta (387, 141)
Screenshot: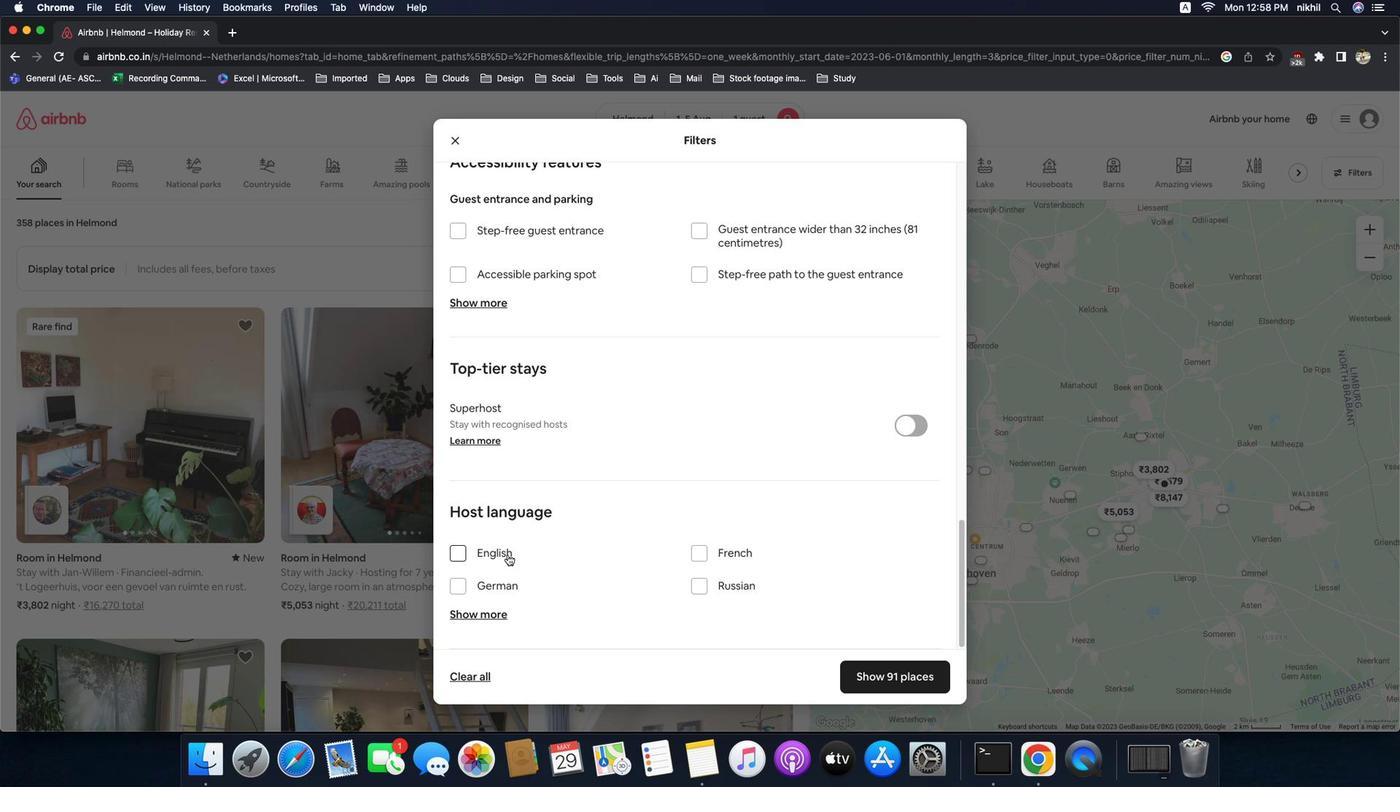 
Action: Mouse moved to (614, 528)
Screenshot: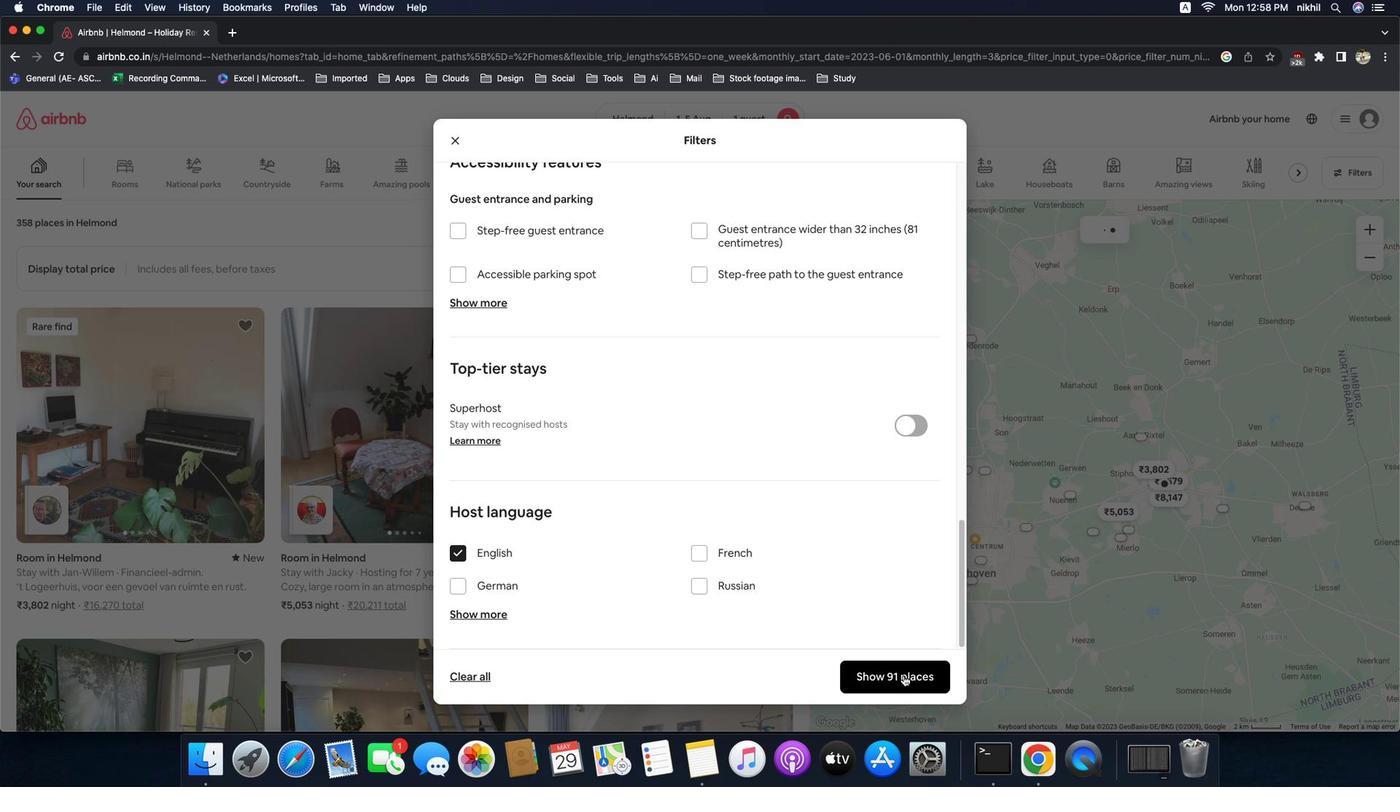 
Action: Mouse pressed left at (614, 528)
Screenshot: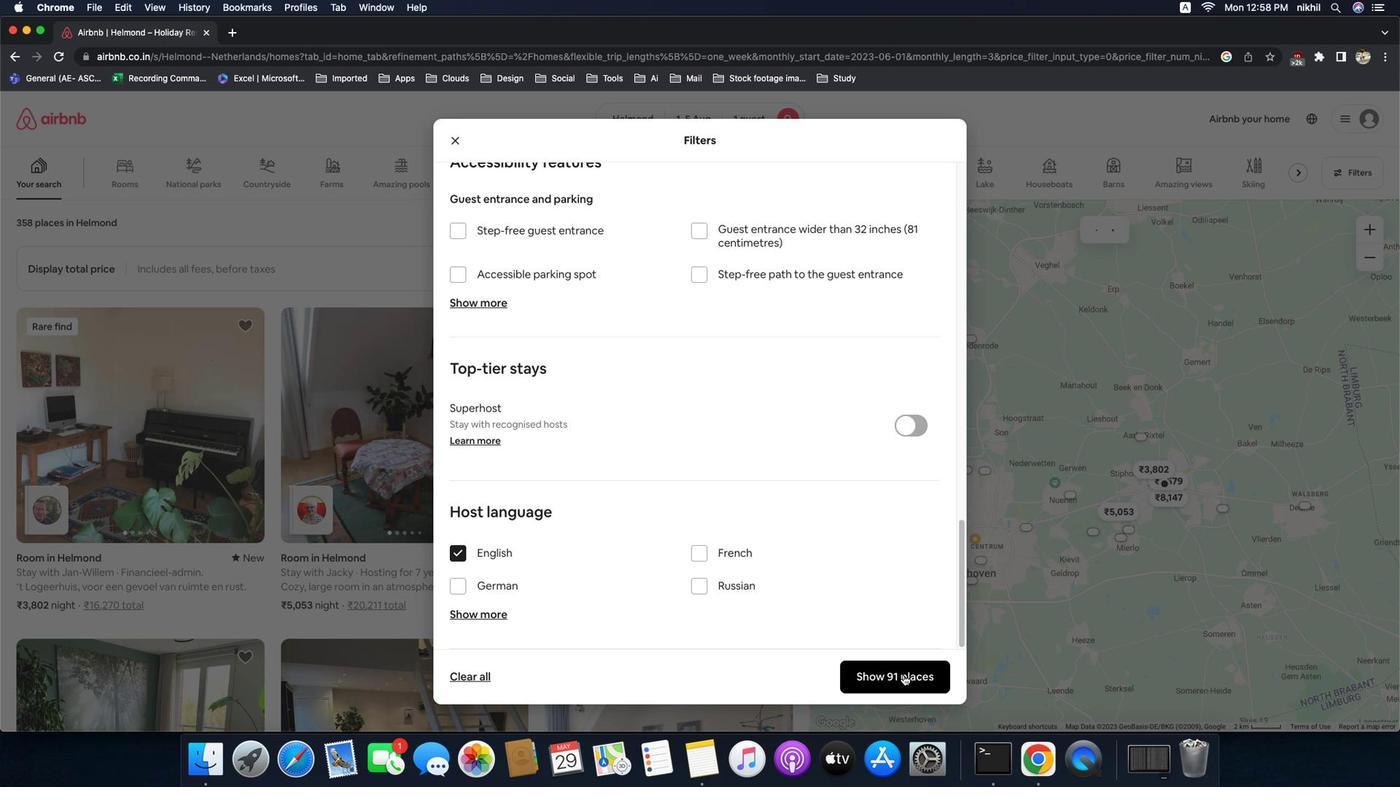 
Action: Mouse moved to (789, 612)
Screenshot: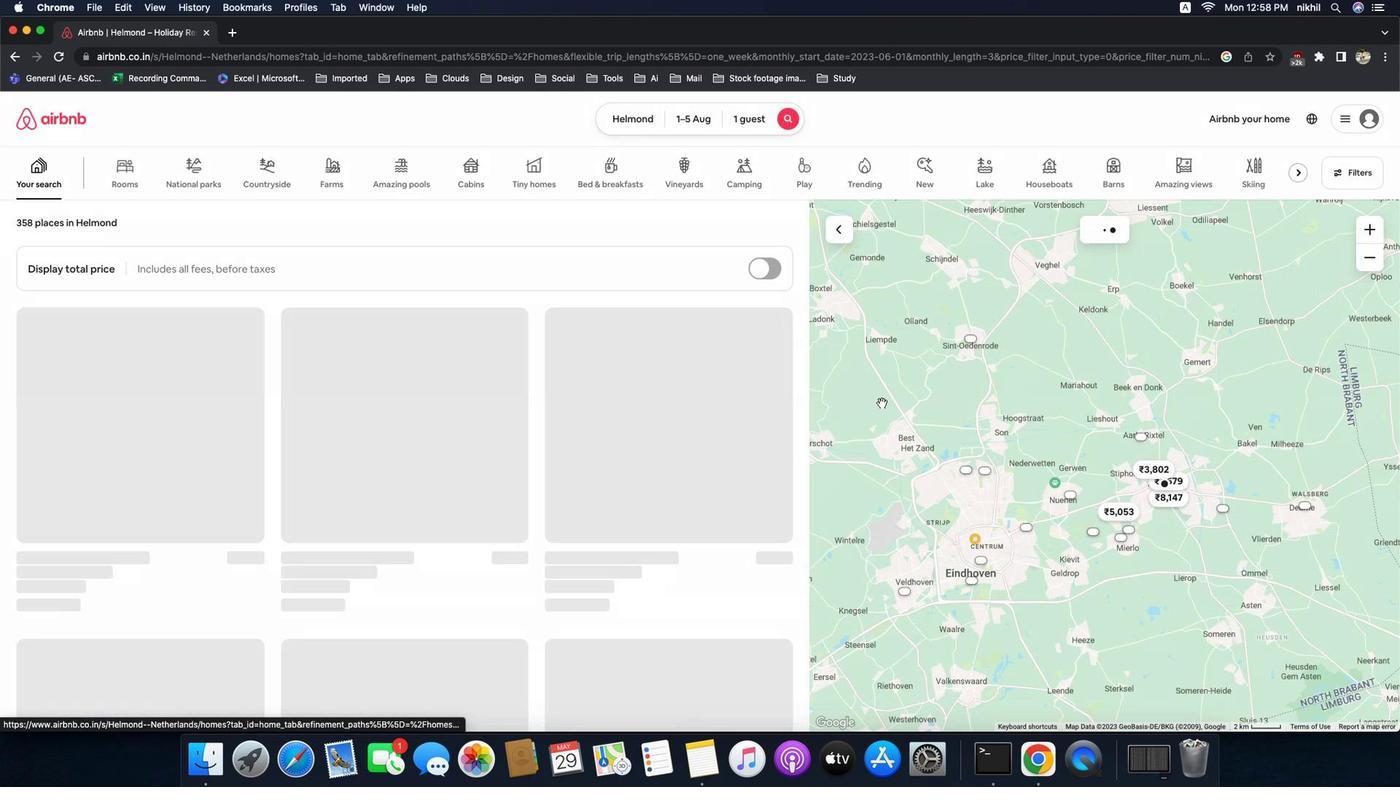 
Action: Mouse pressed left at (789, 612)
Screenshot: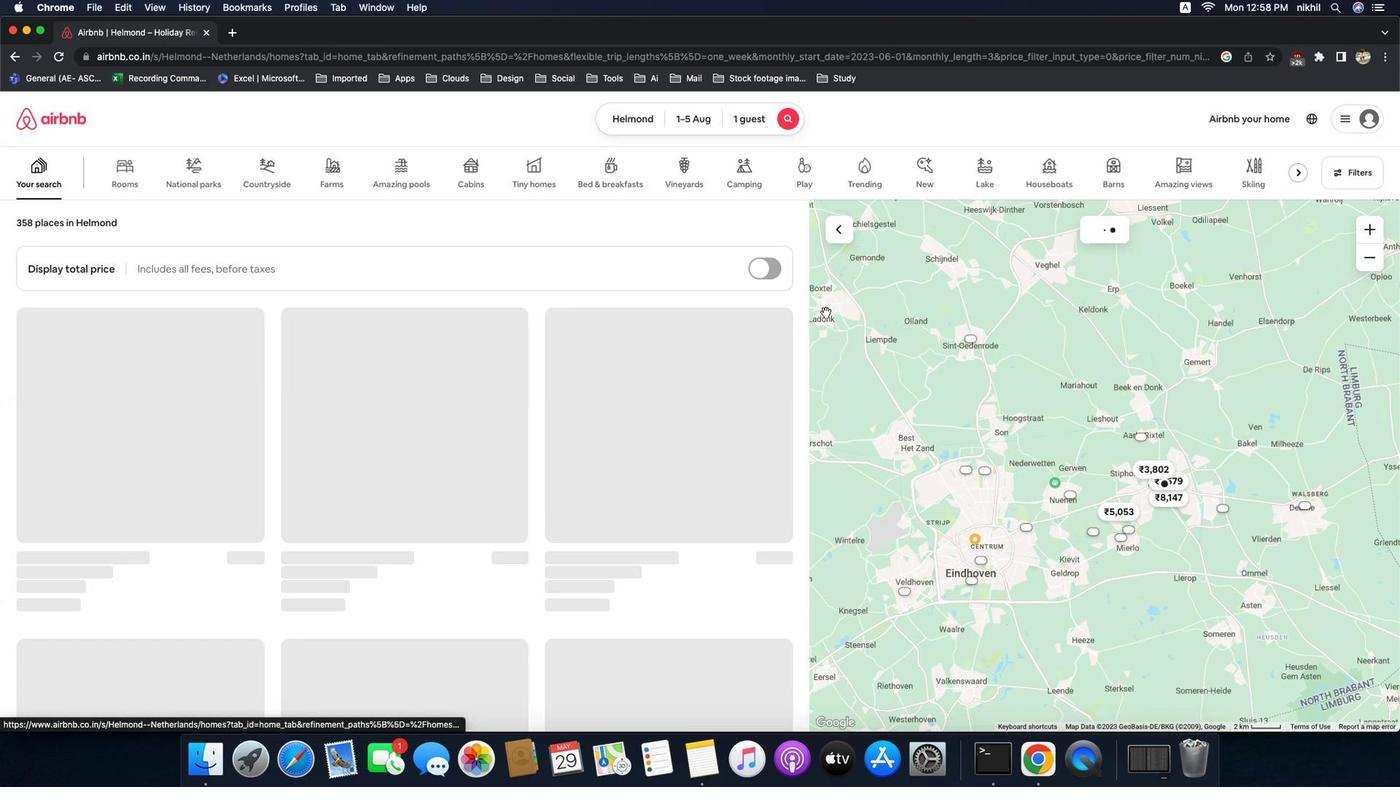 
Action: Mouse moved to (704, 306)
Screenshot: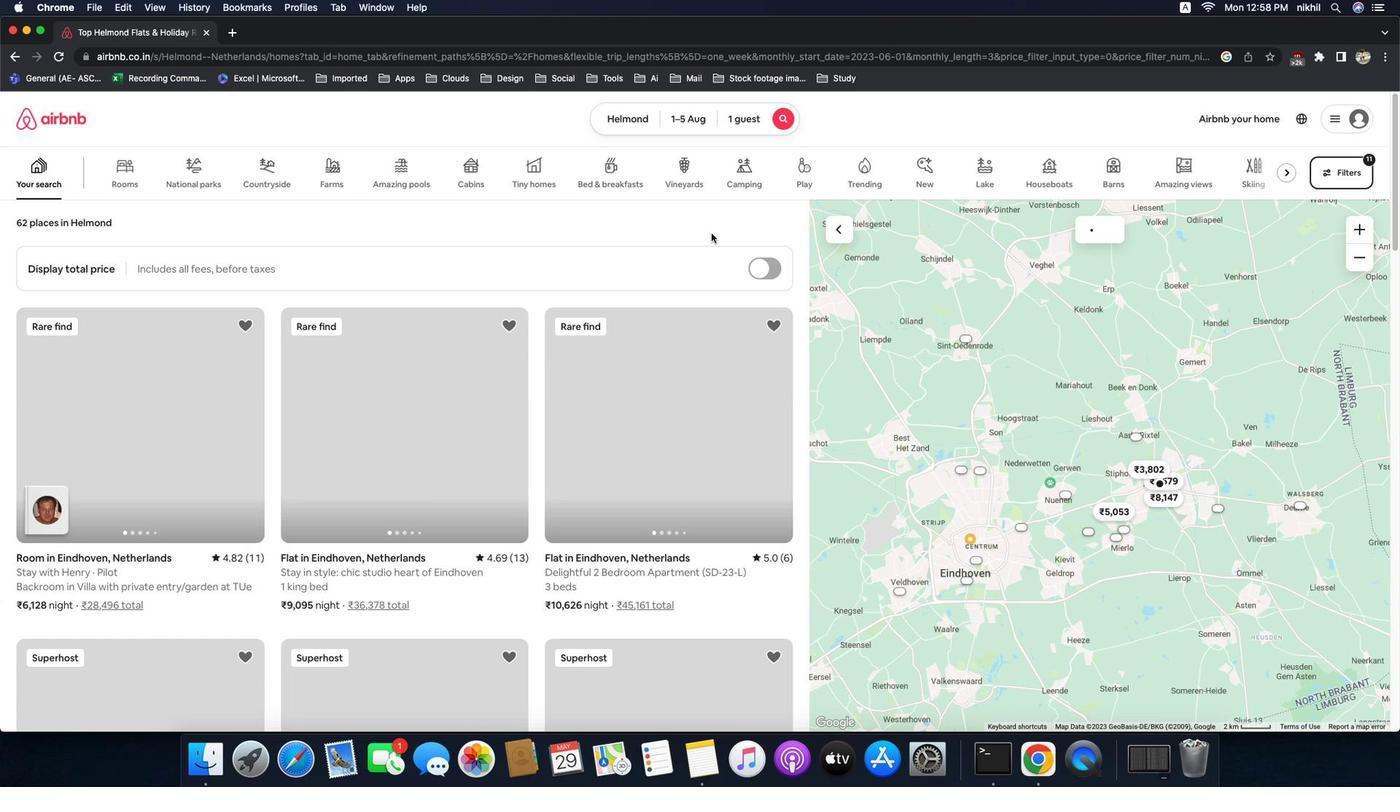 
